 Task: Search one way flight ticket for 3 adults in first from Rockford: Chicago Rockford International Airport(was Northwest Chicagoland Regional Airport At Rockford) to Indianapolis: Indianapolis International Airport on 8-5-2023. Choice of flights is Alaska. Number of bags: 11 checked bags. Price is upto 106000. Outbound departure time preference is 8:00.
Action: Mouse moved to (376, 365)
Screenshot: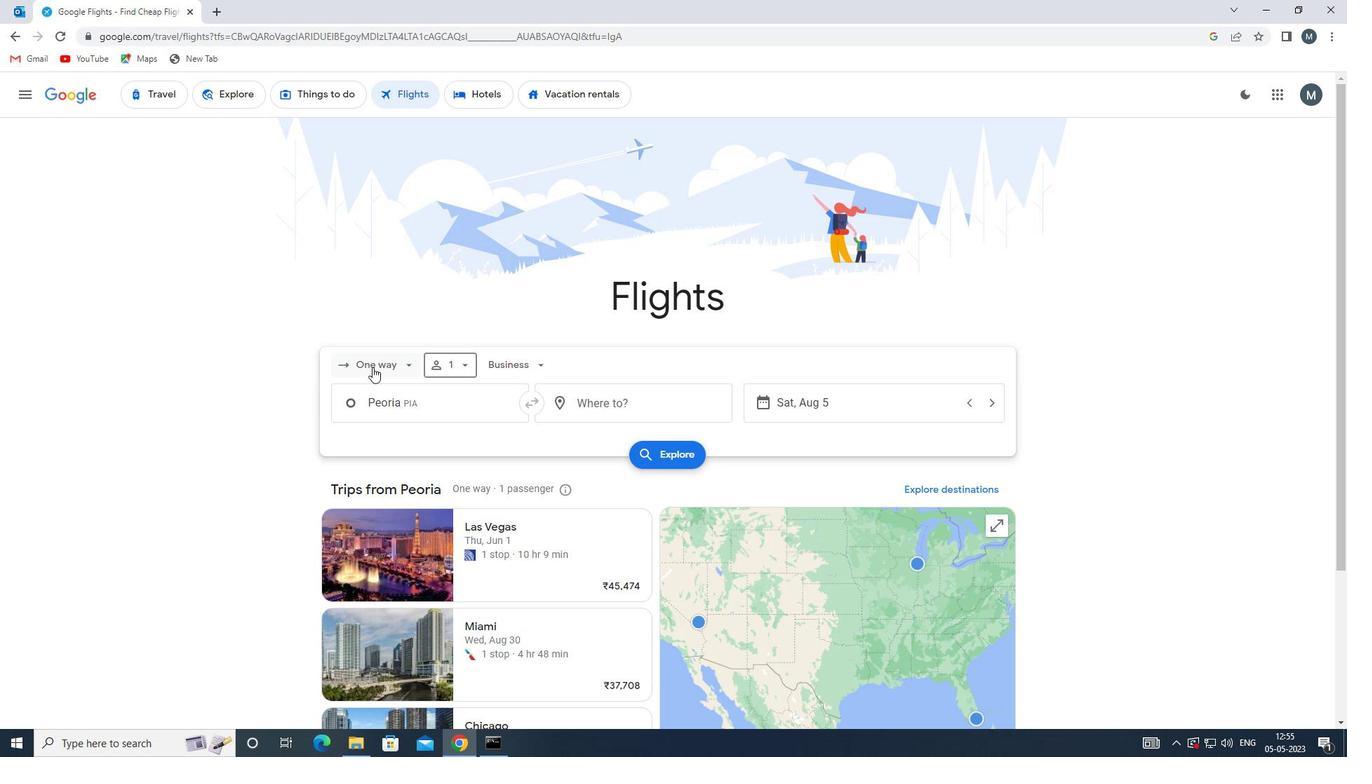 
Action: Mouse pressed left at (376, 365)
Screenshot: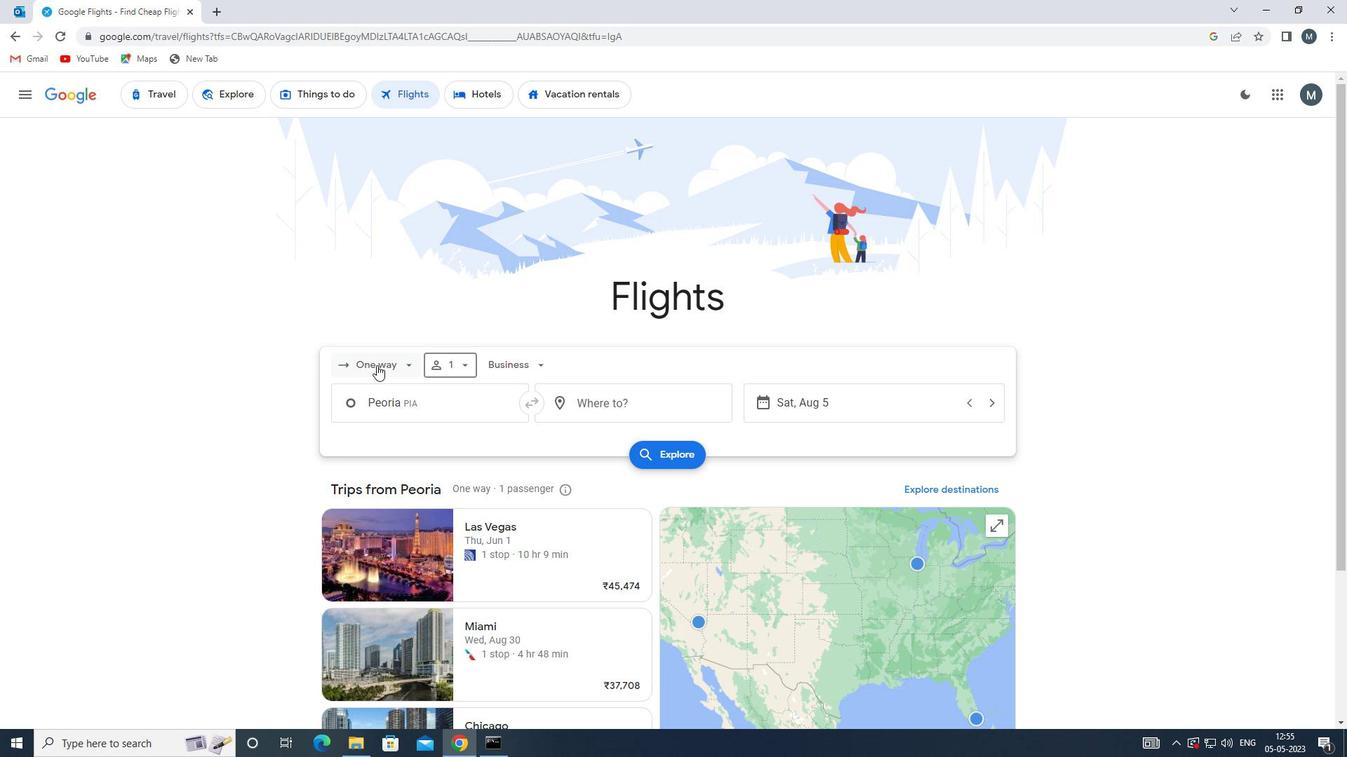 
Action: Mouse moved to (392, 434)
Screenshot: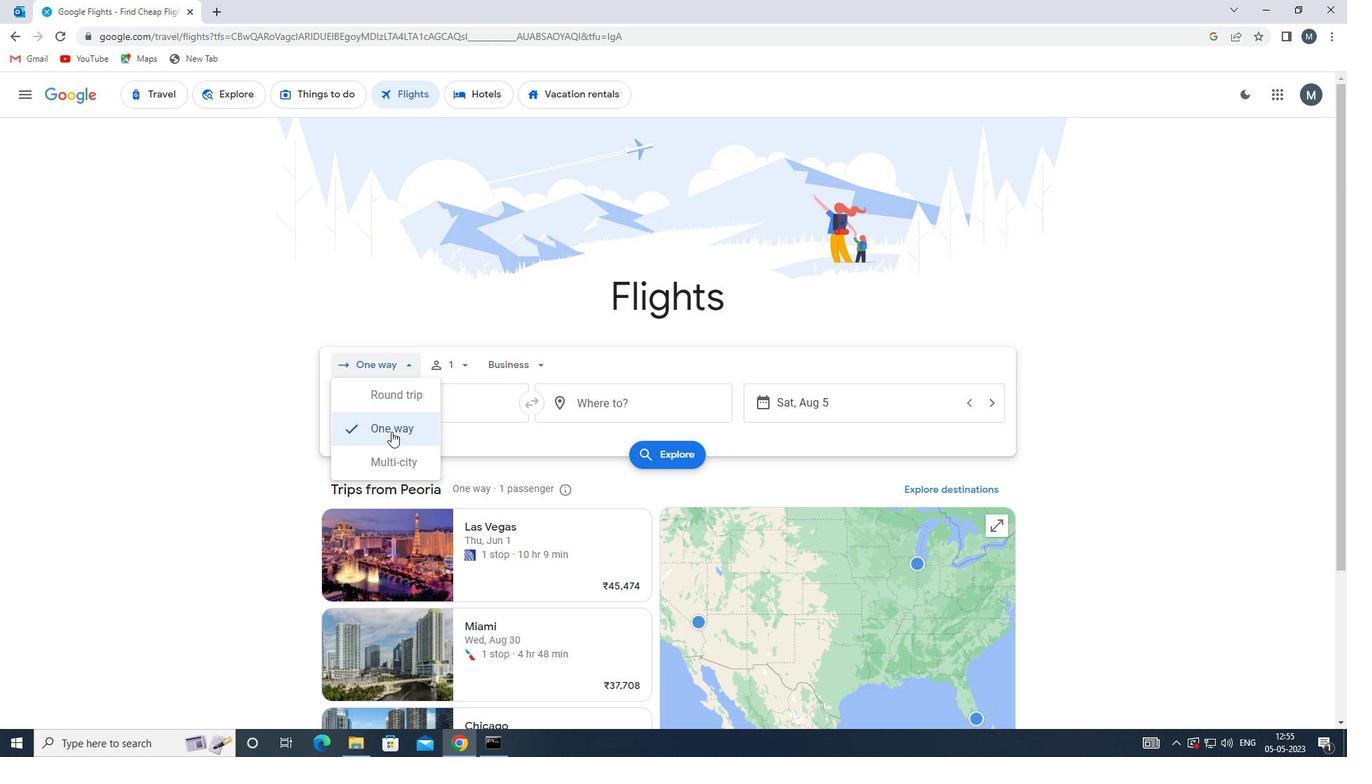 
Action: Mouse pressed left at (392, 434)
Screenshot: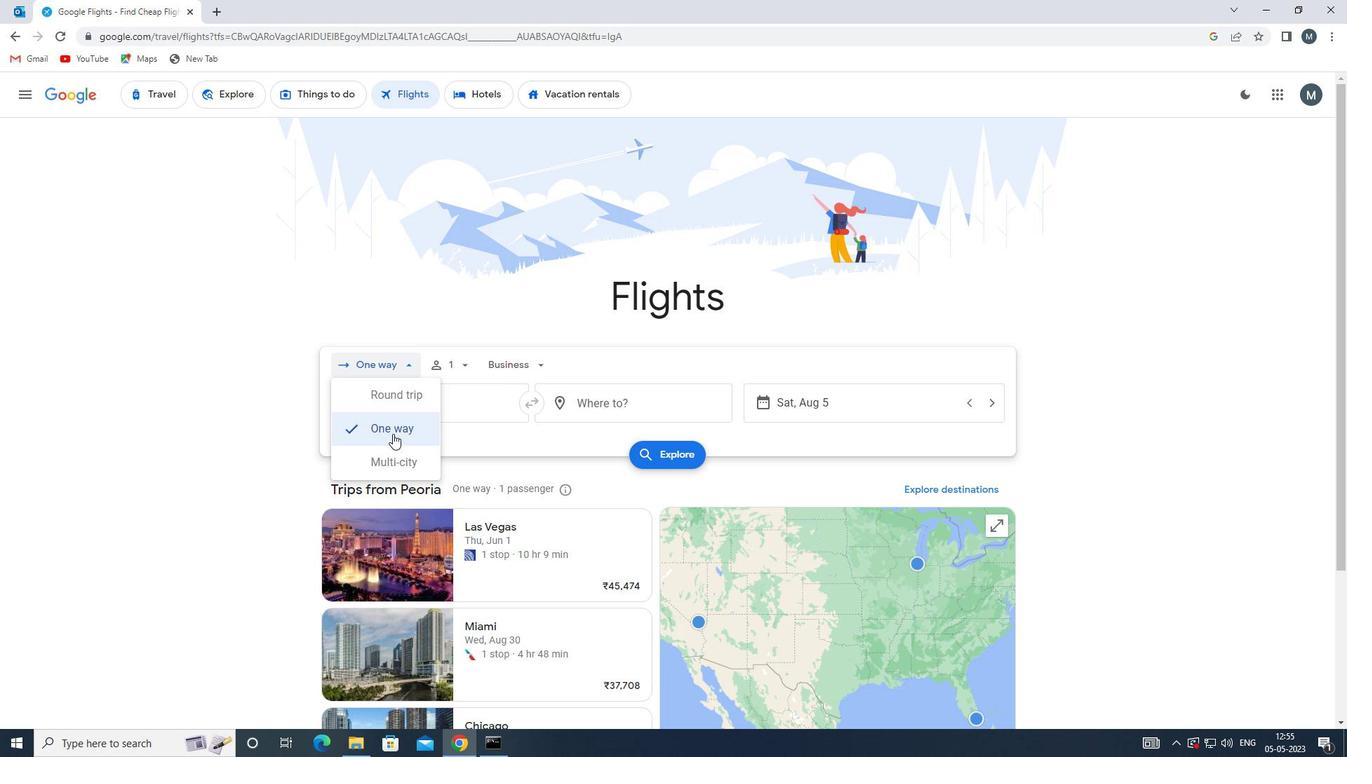 
Action: Mouse moved to (464, 363)
Screenshot: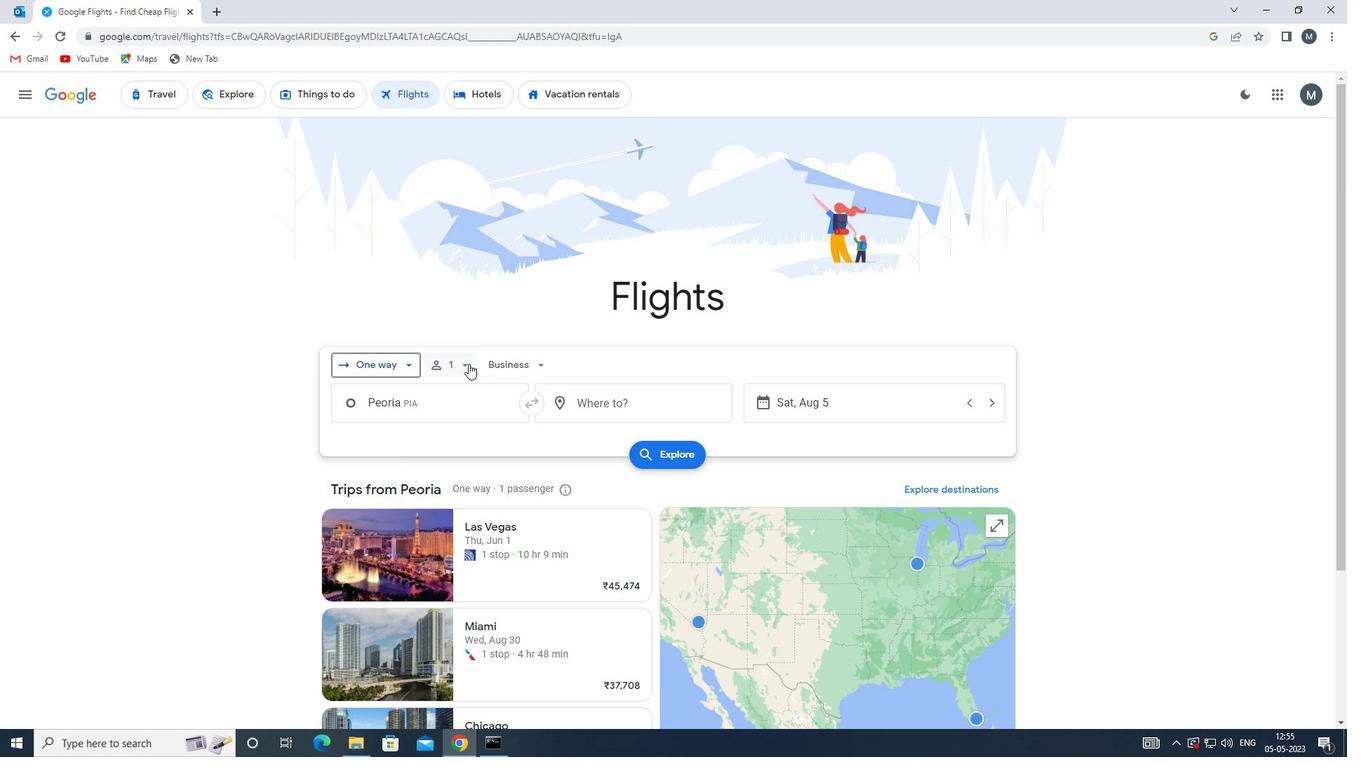 
Action: Mouse pressed left at (464, 363)
Screenshot: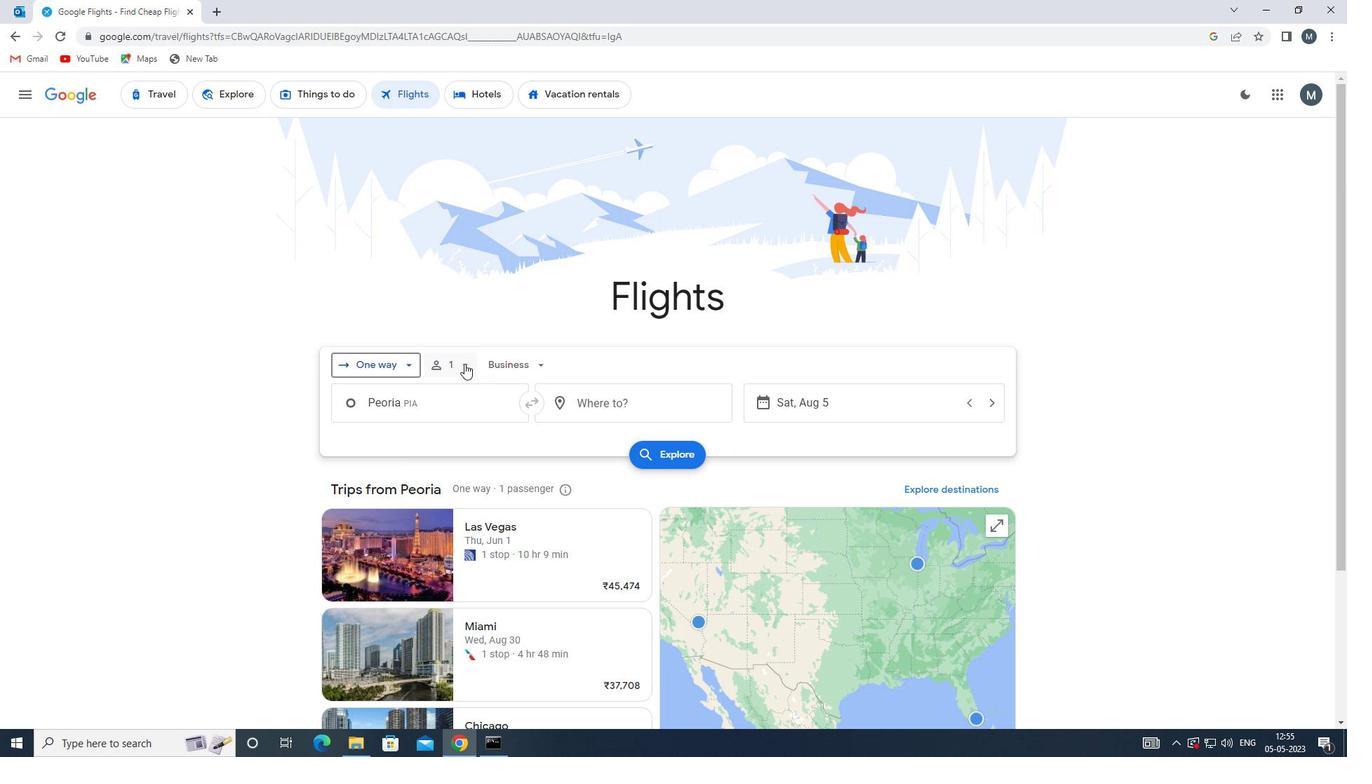 
Action: Mouse moved to (571, 399)
Screenshot: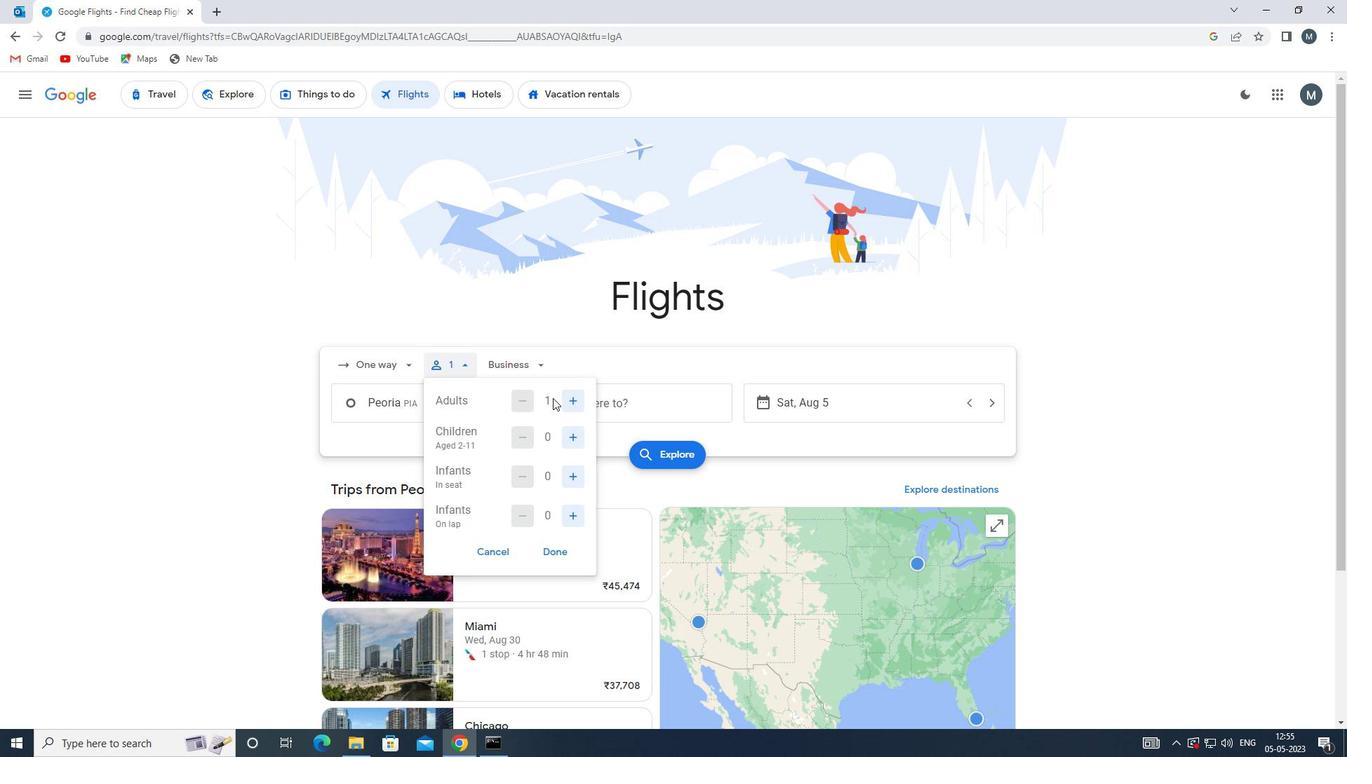 
Action: Mouse pressed left at (571, 399)
Screenshot: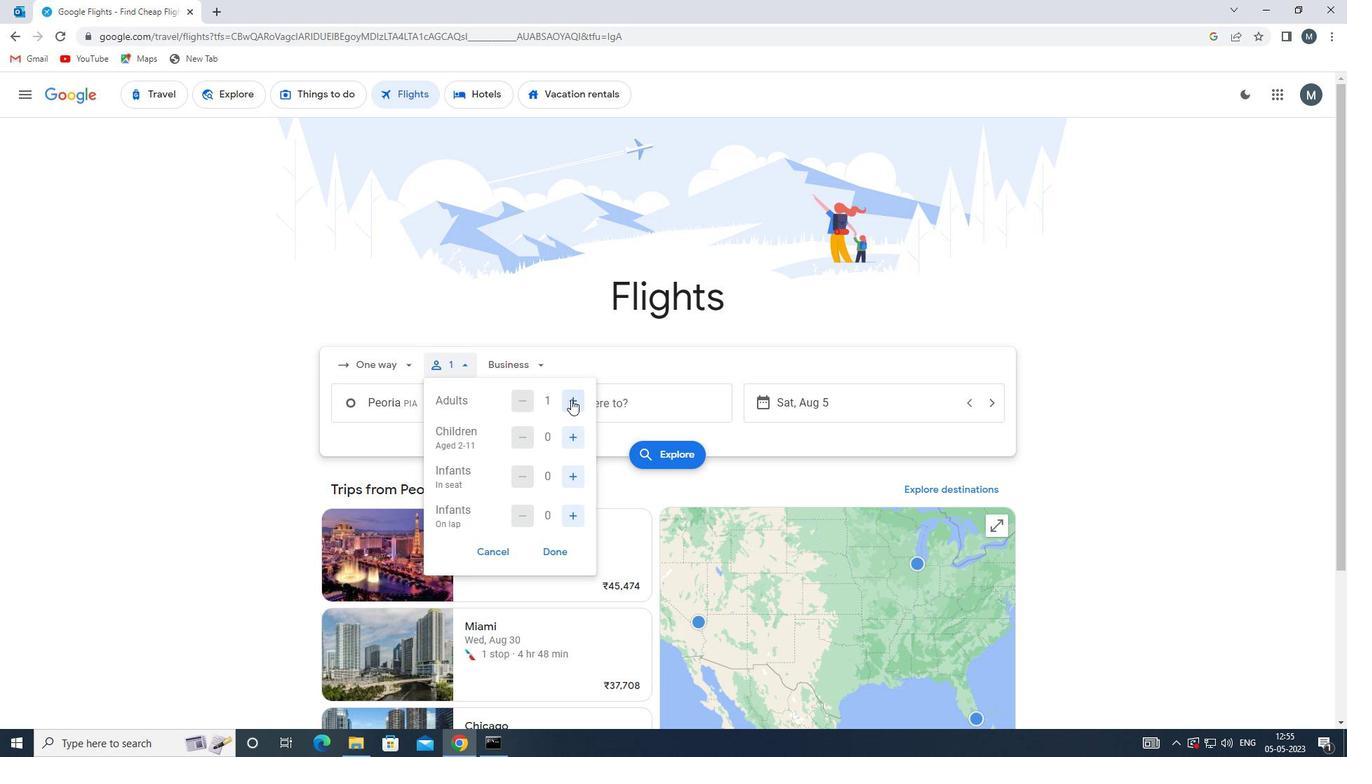 
Action: Mouse pressed left at (571, 399)
Screenshot: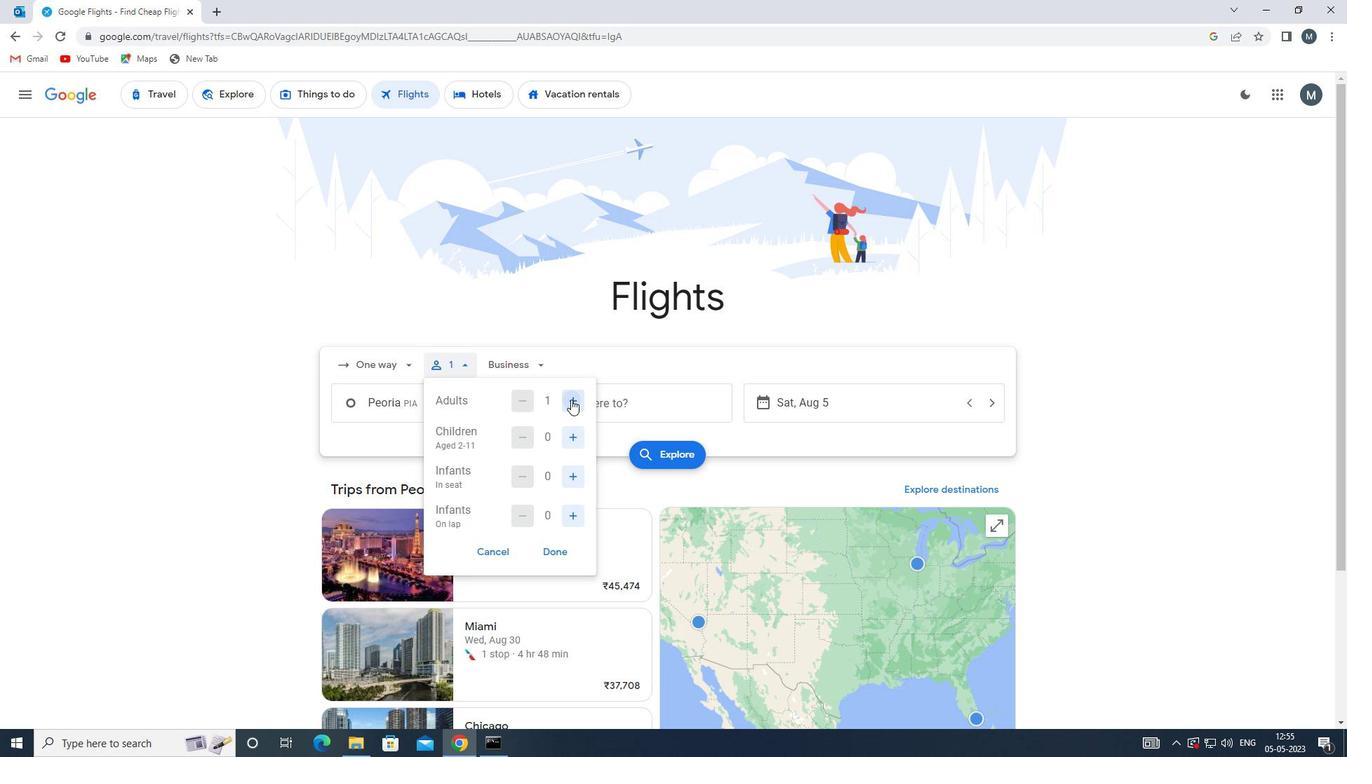 
Action: Mouse moved to (563, 549)
Screenshot: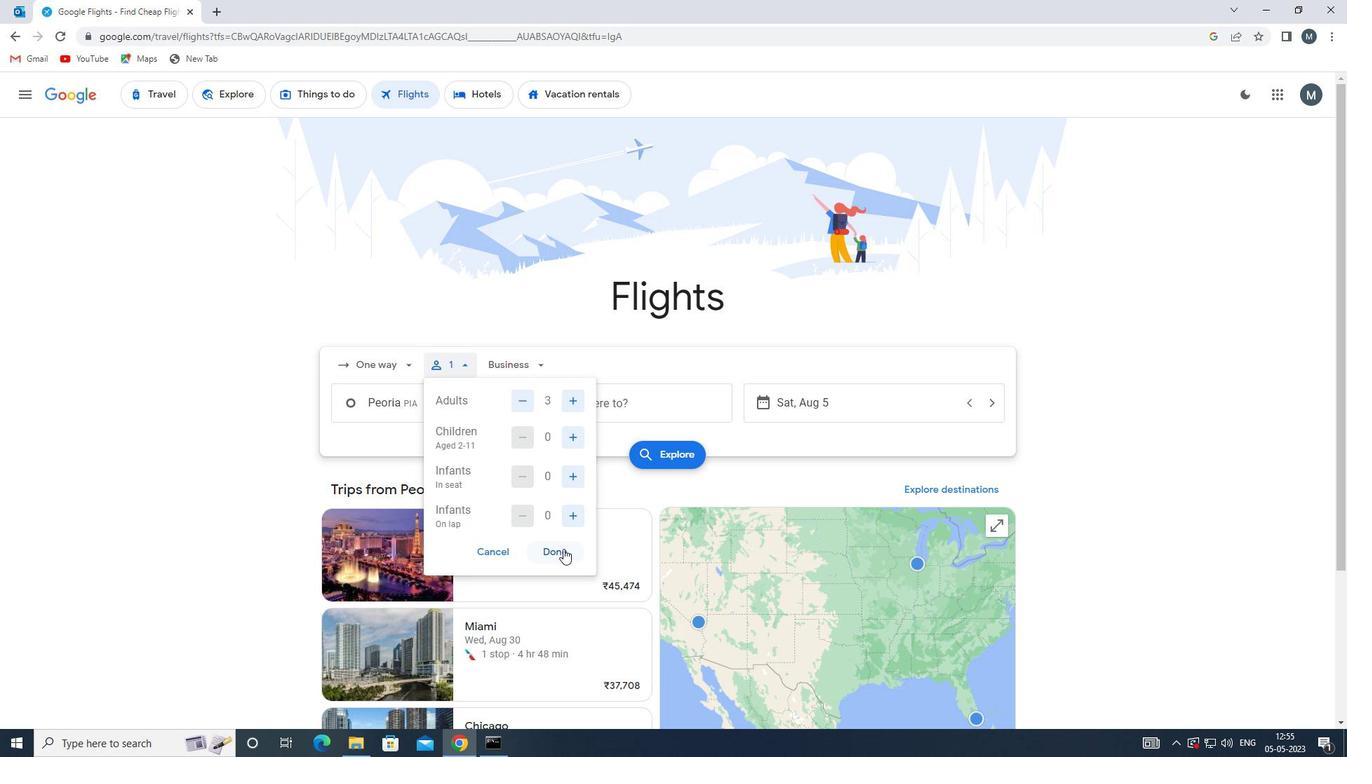 
Action: Mouse pressed left at (563, 549)
Screenshot: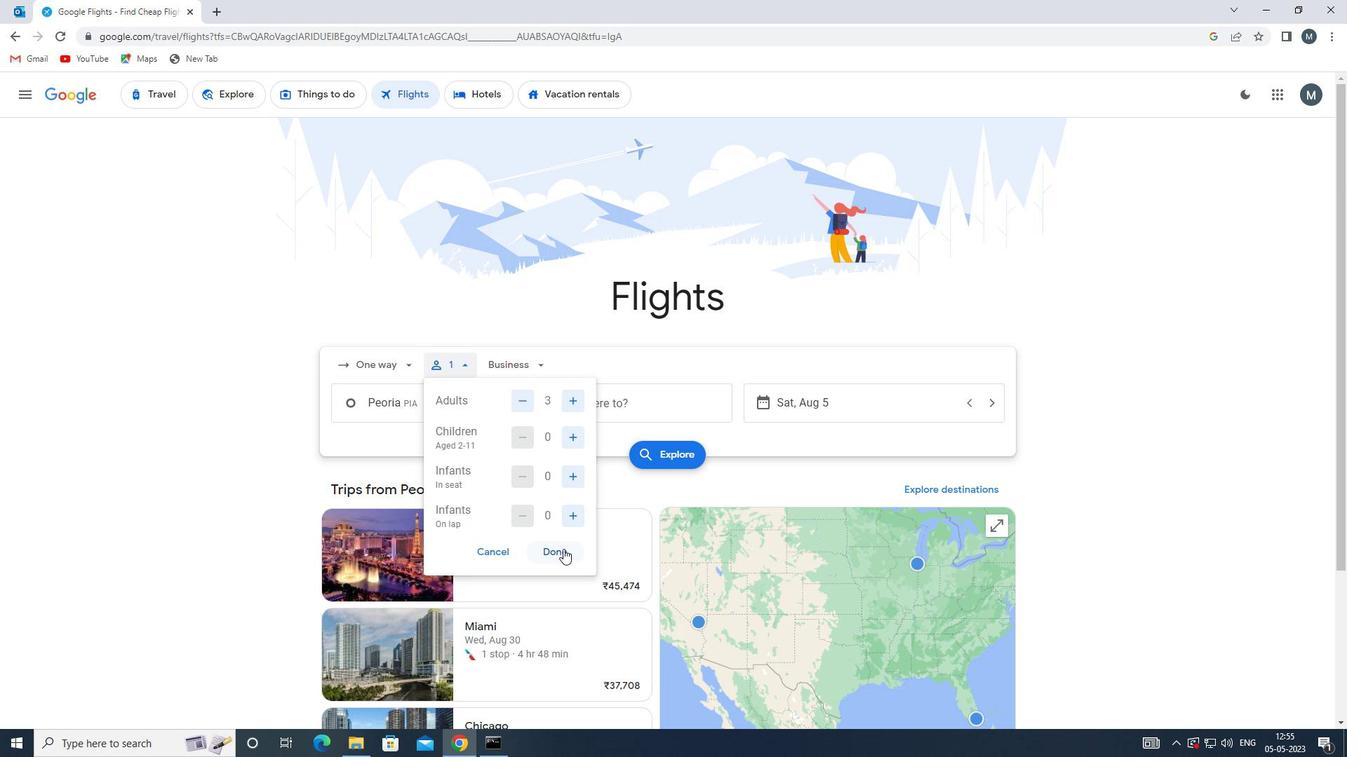 
Action: Mouse moved to (533, 371)
Screenshot: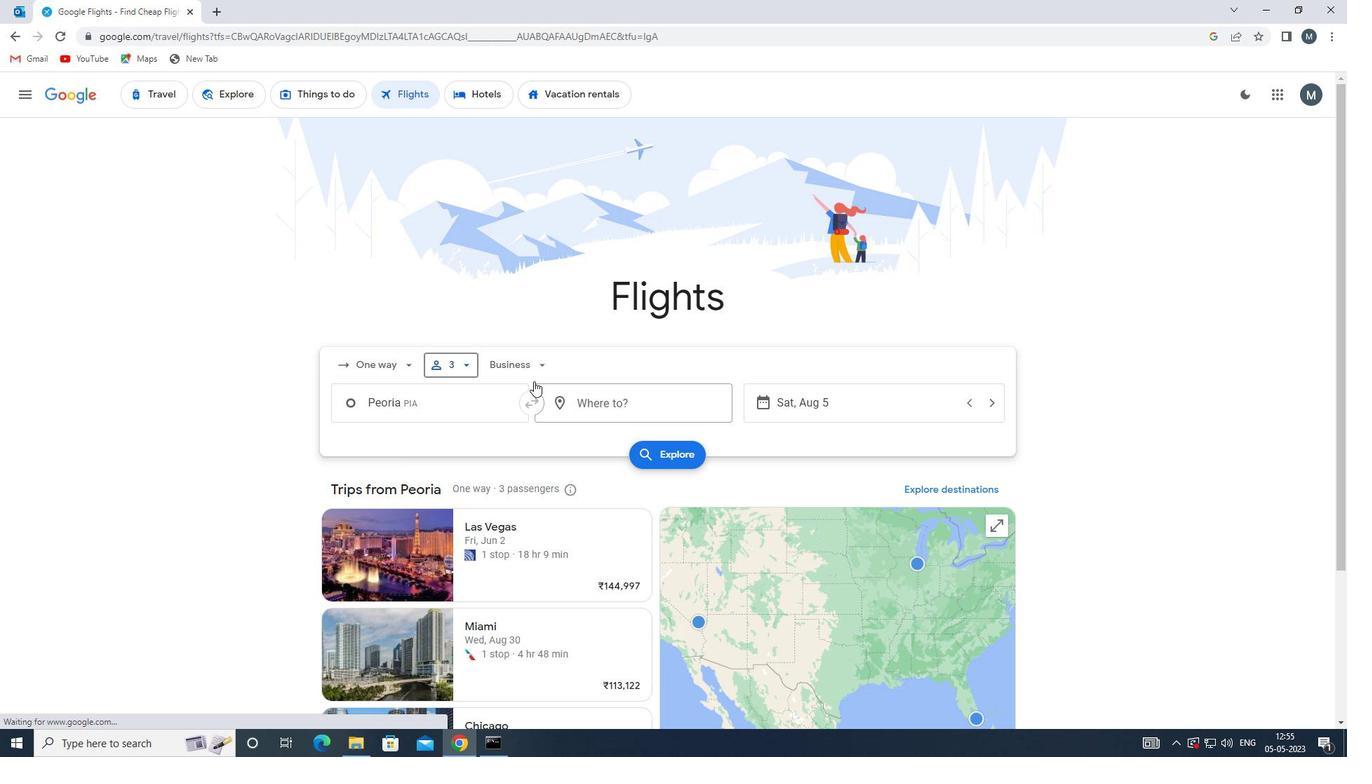 
Action: Mouse pressed left at (533, 371)
Screenshot: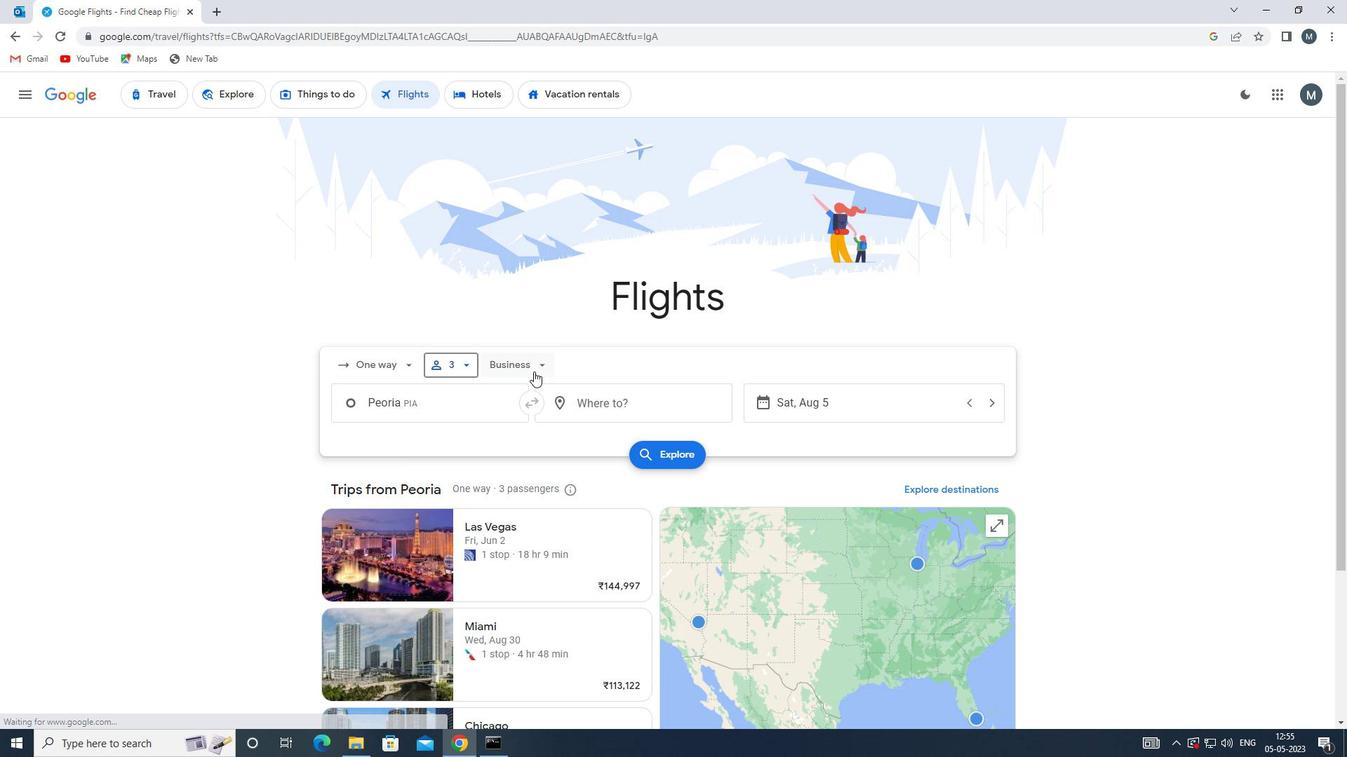 
Action: Mouse moved to (545, 496)
Screenshot: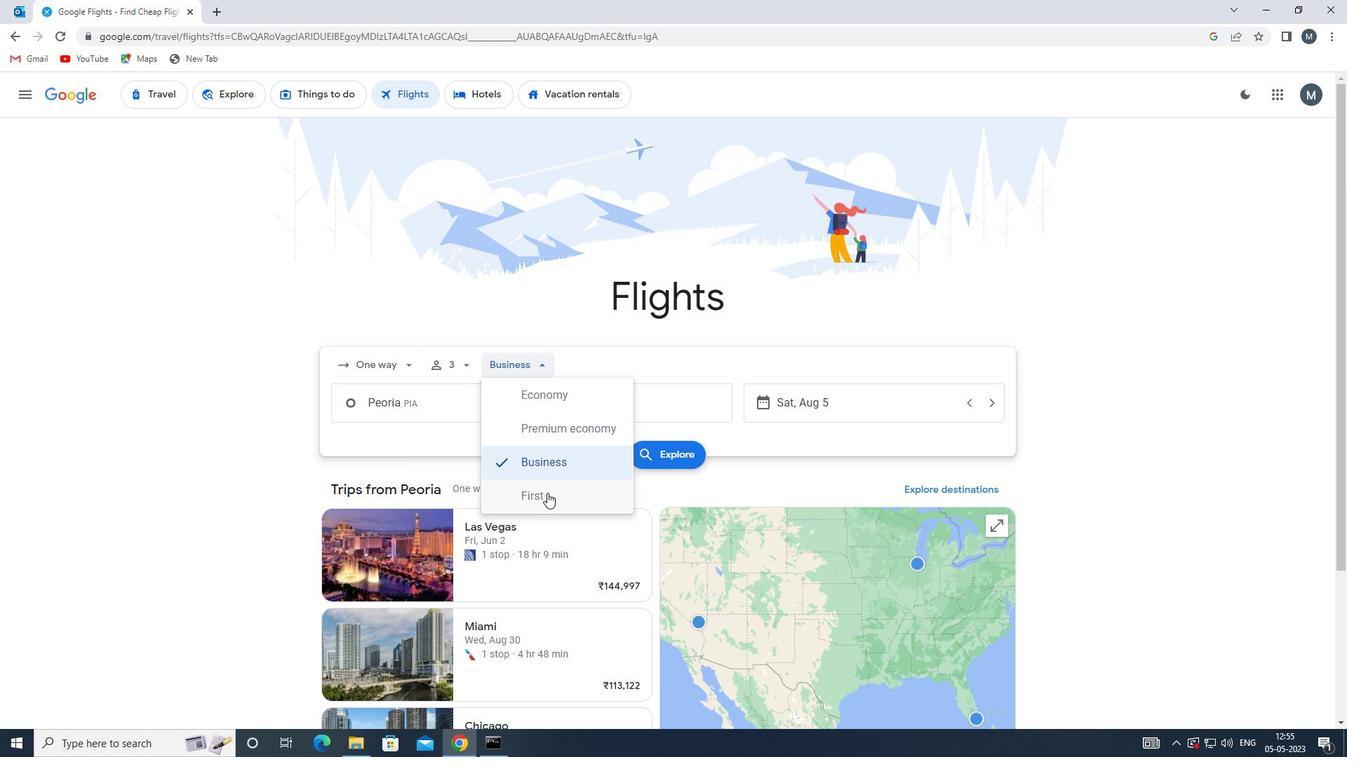 
Action: Mouse pressed left at (545, 496)
Screenshot: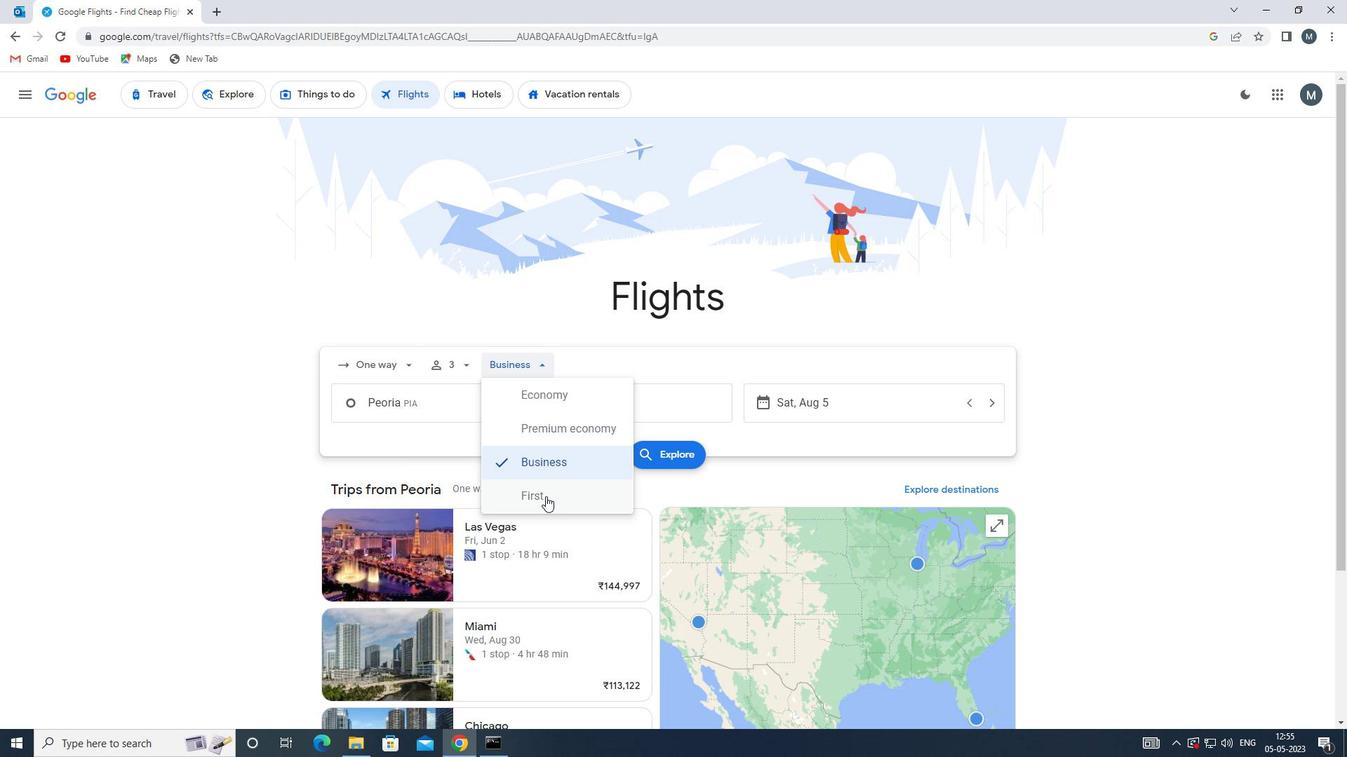
Action: Mouse moved to (453, 404)
Screenshot: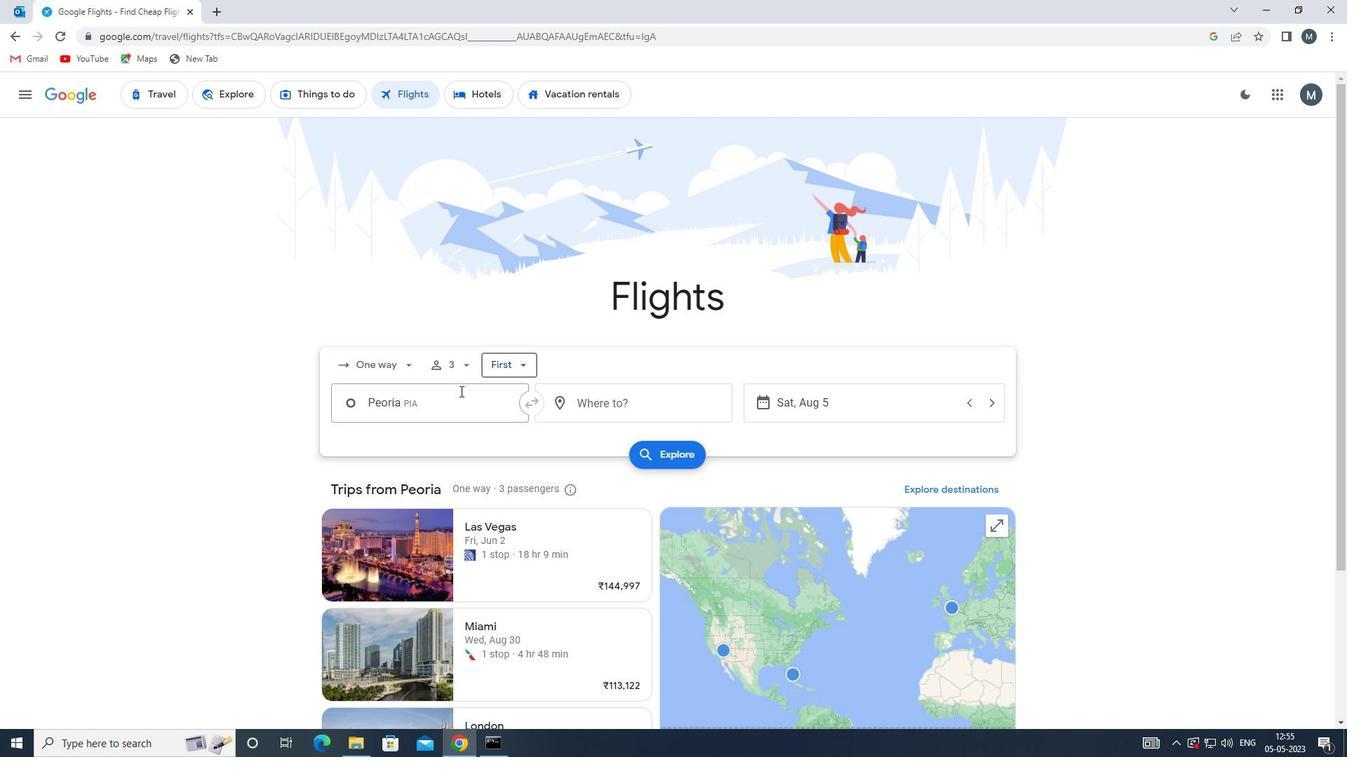 
Action: Mouse pressed left at (453, 404)
Screenshot: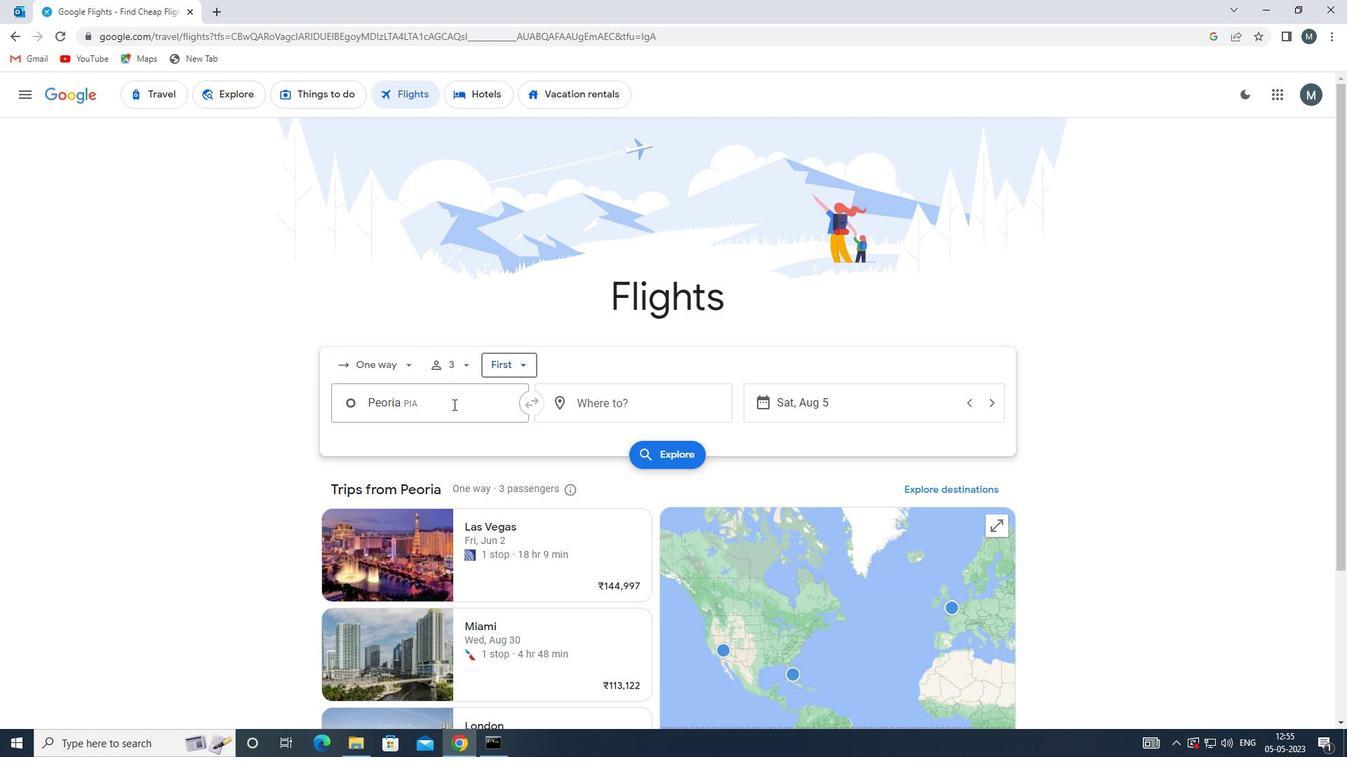 
Action: Key pressed chicago<Key.space>r
Screenshot: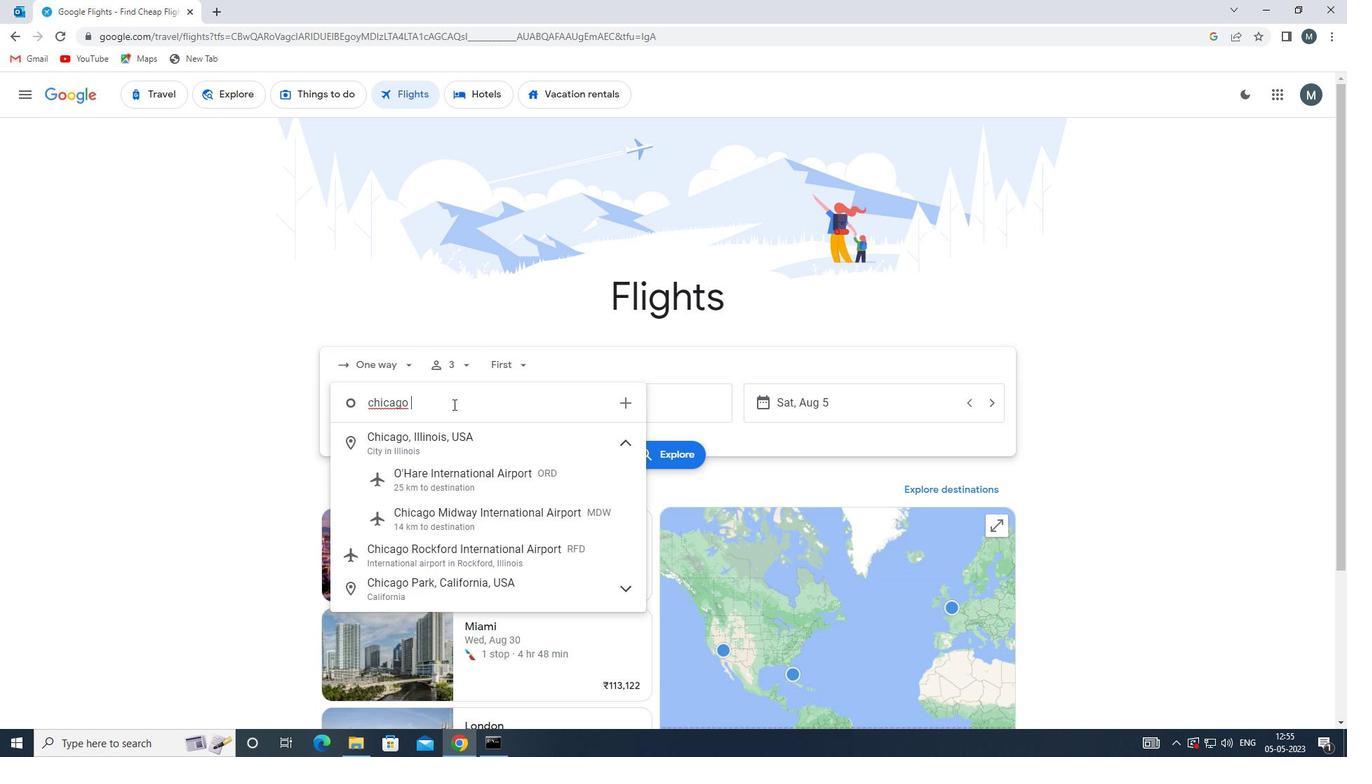 
Action: Mouse moved to (474, 441)
Screenshot: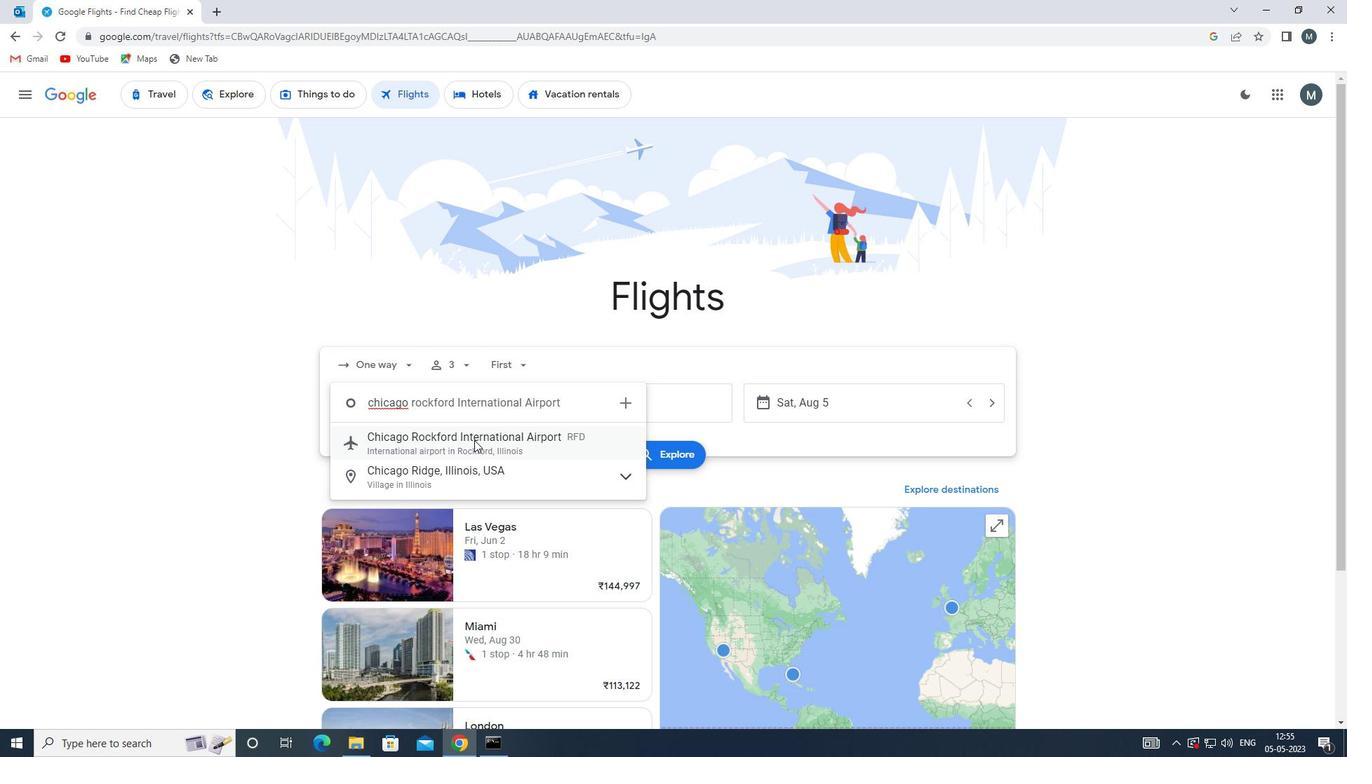 
Action: Mouse pressed left at (474, 441)
Screenshot: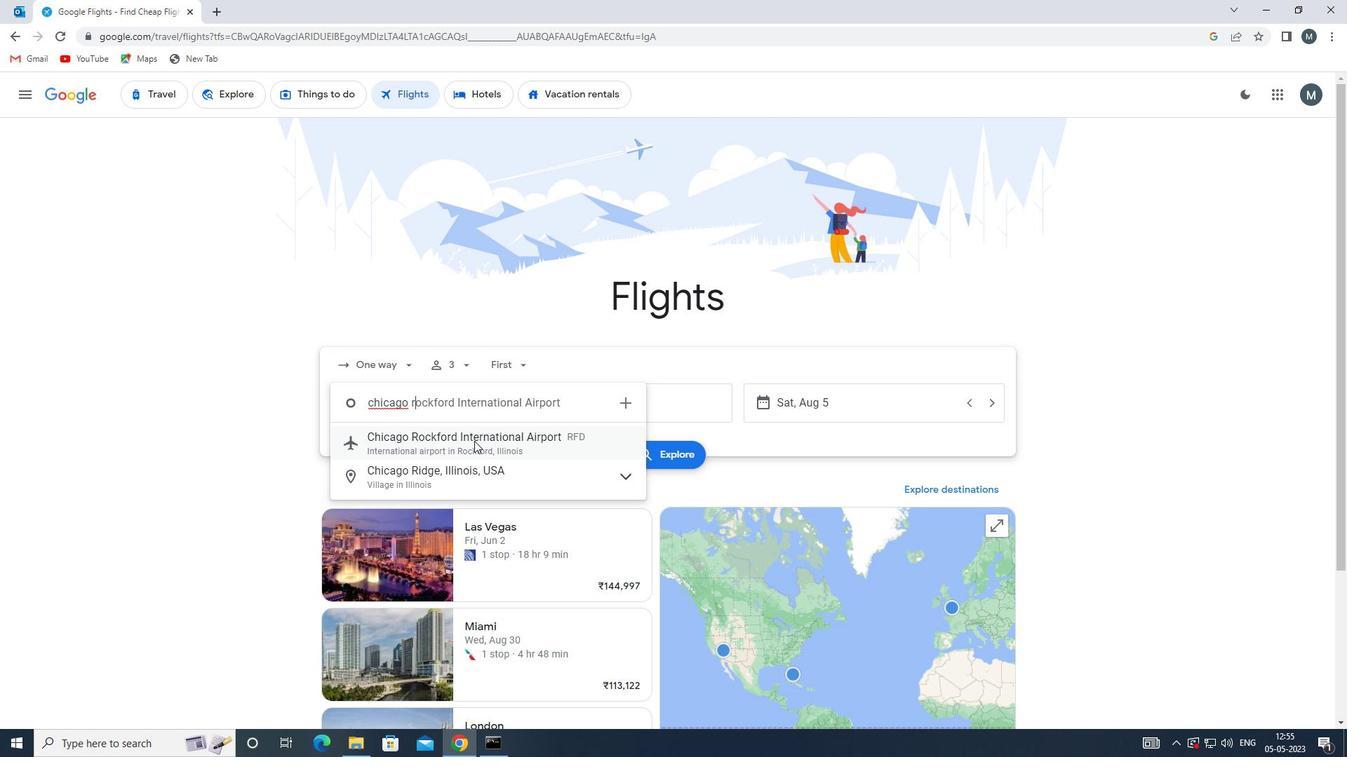 
Action: Mouse moved to (609, 414)
Screenshot: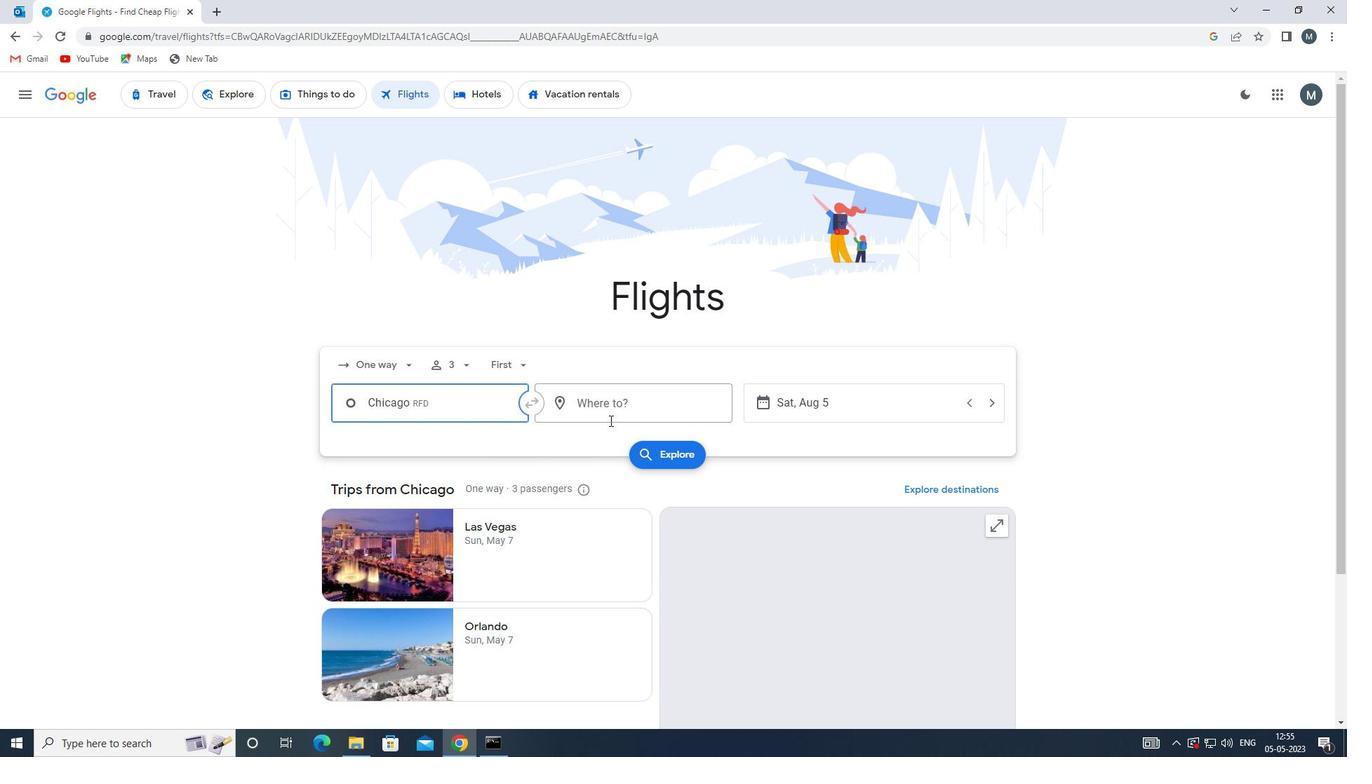 
Action: Mouse pressed left at (609, 414)
Screenshot: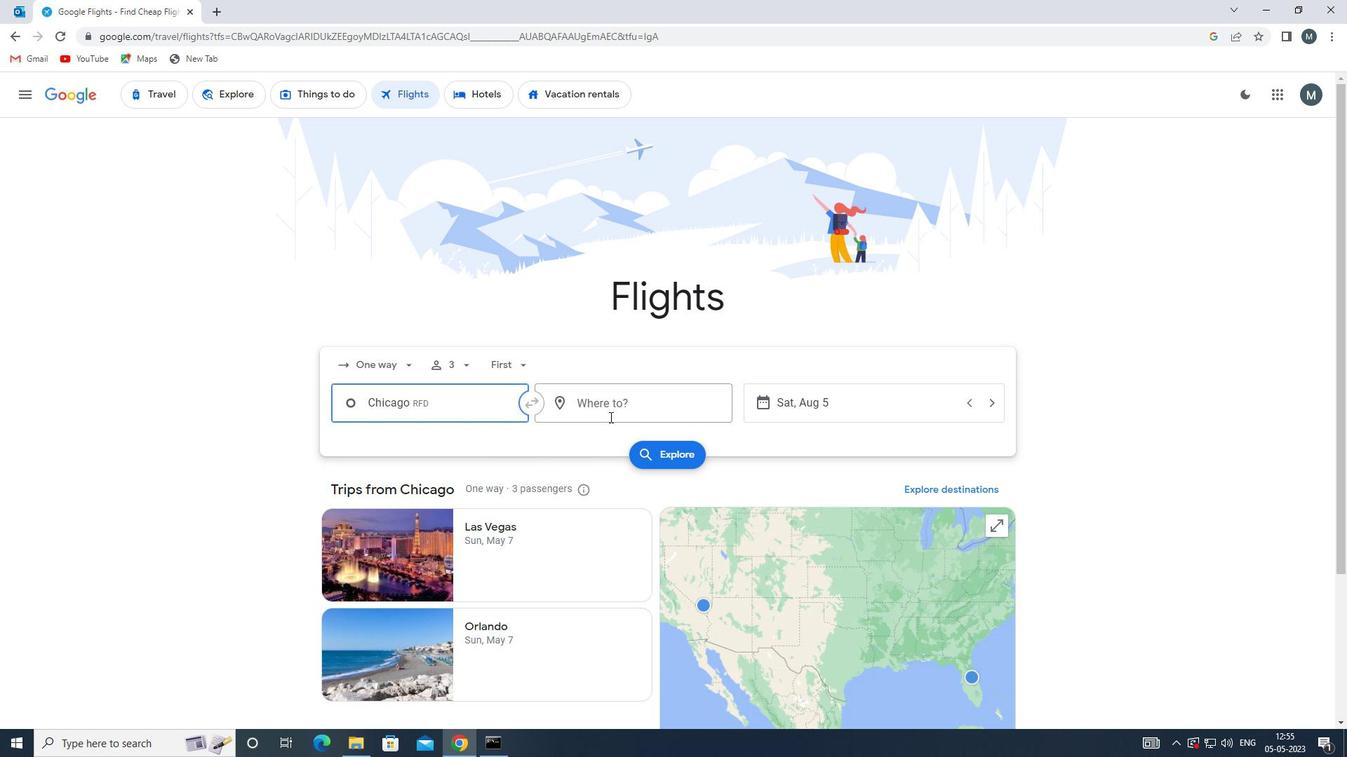 
Action: Key pressed ind
Screenshot: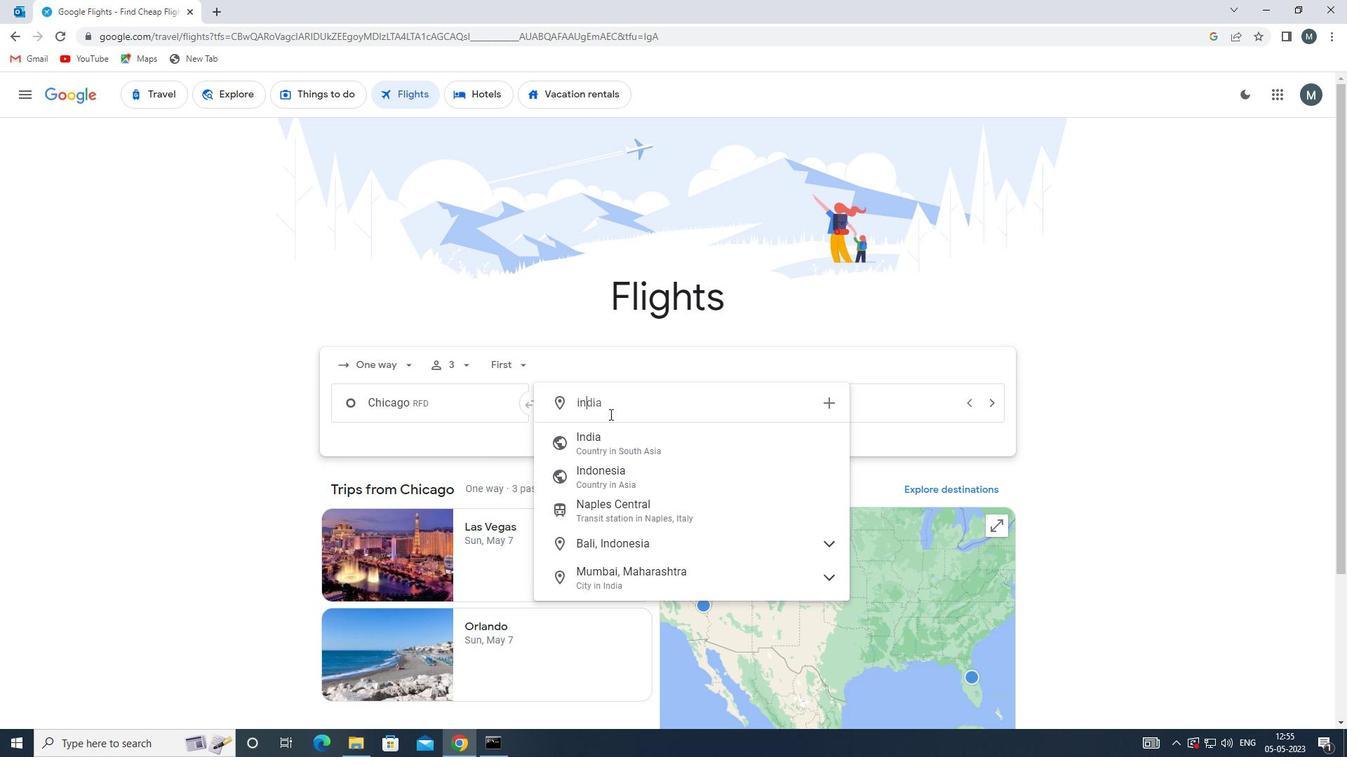 
Action: Mouse moved to (632, 446)
Screenshot: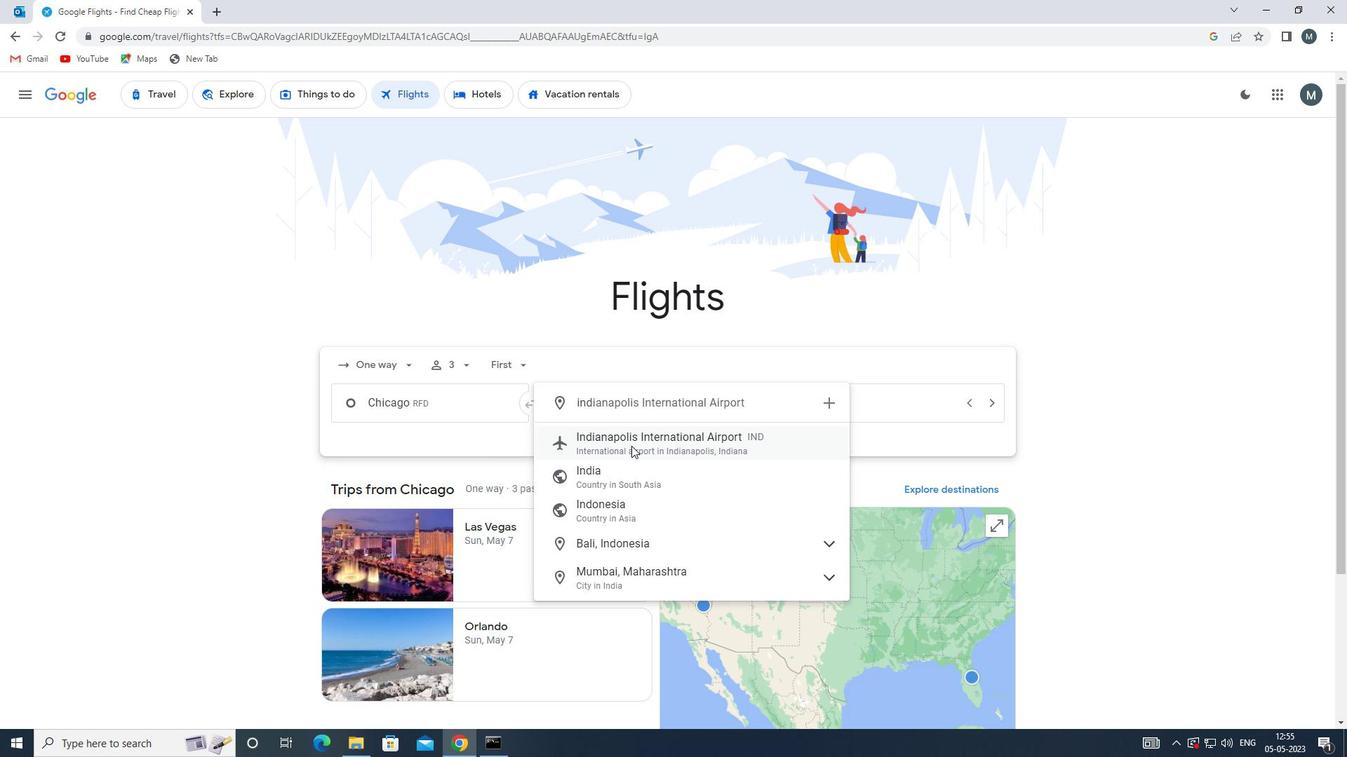 
Action: Mouse pressed left at (632, 446)
Screenshot: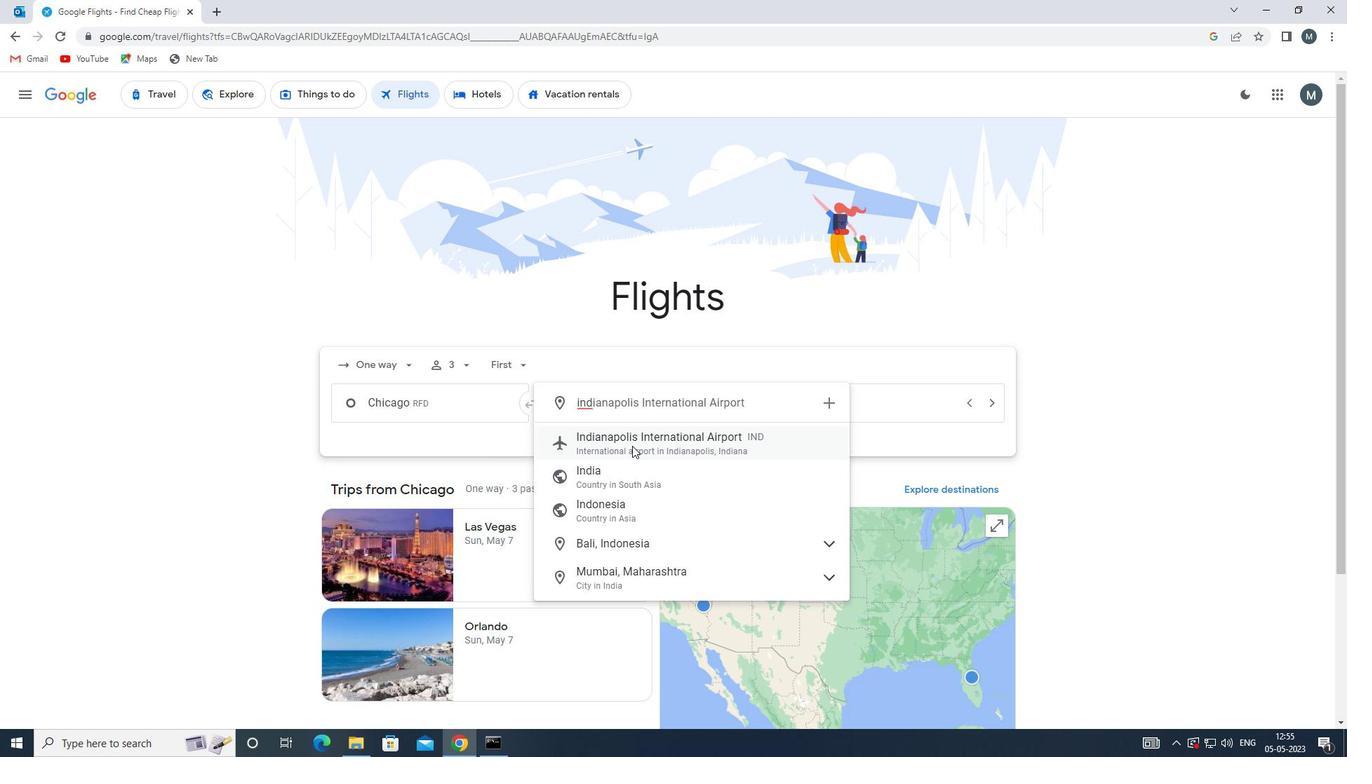 
Action: Mouse moved to (846, 392)
Screenshot: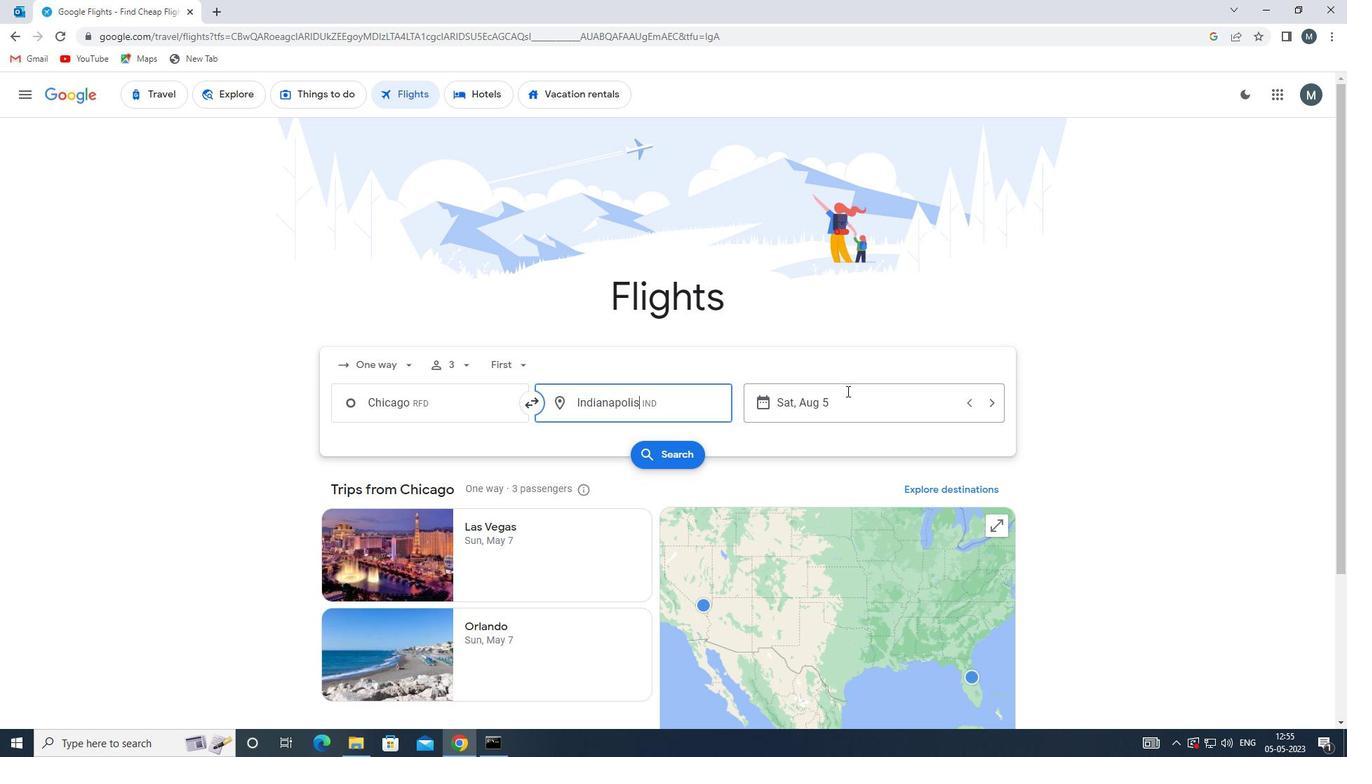 
Action: Mouse pressed left at (846, 392)
Screenshot: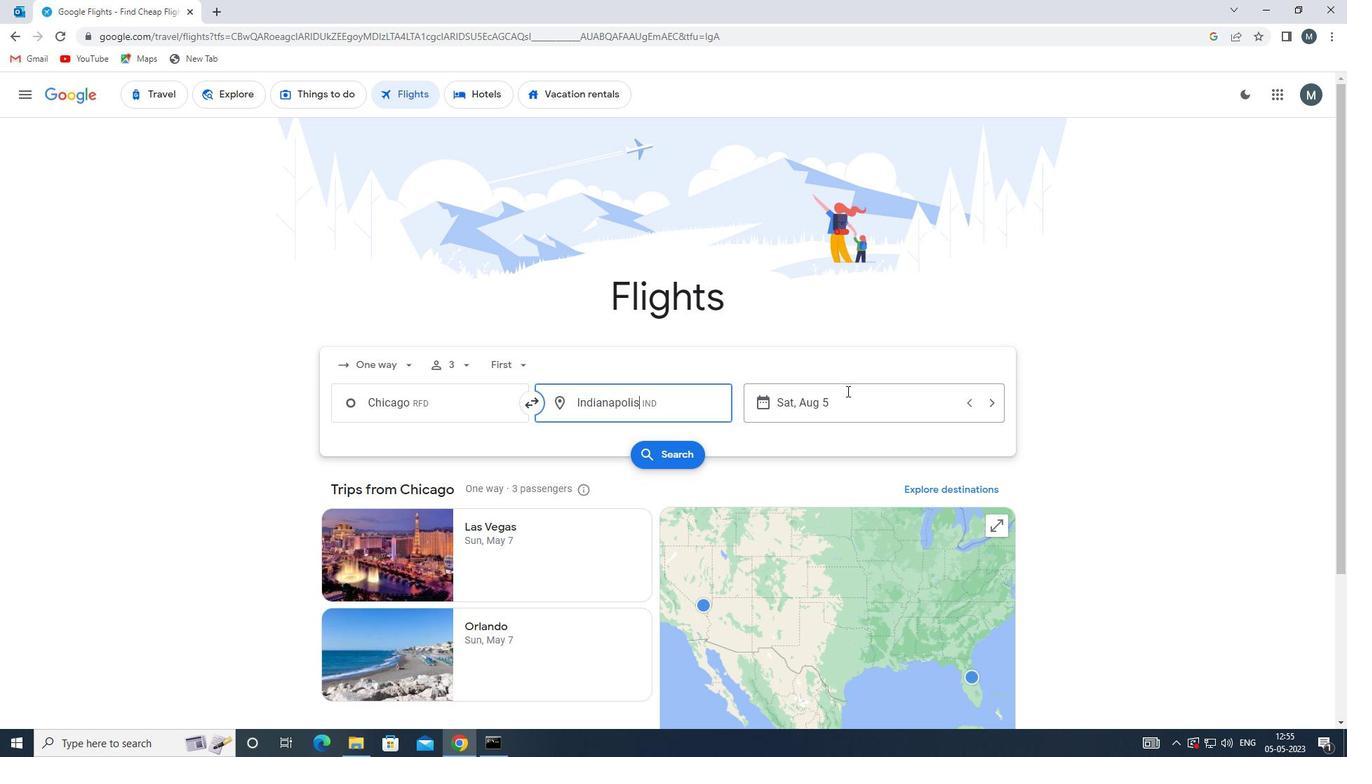 
Action: Mouse moved to (709, 472)
Screenshot: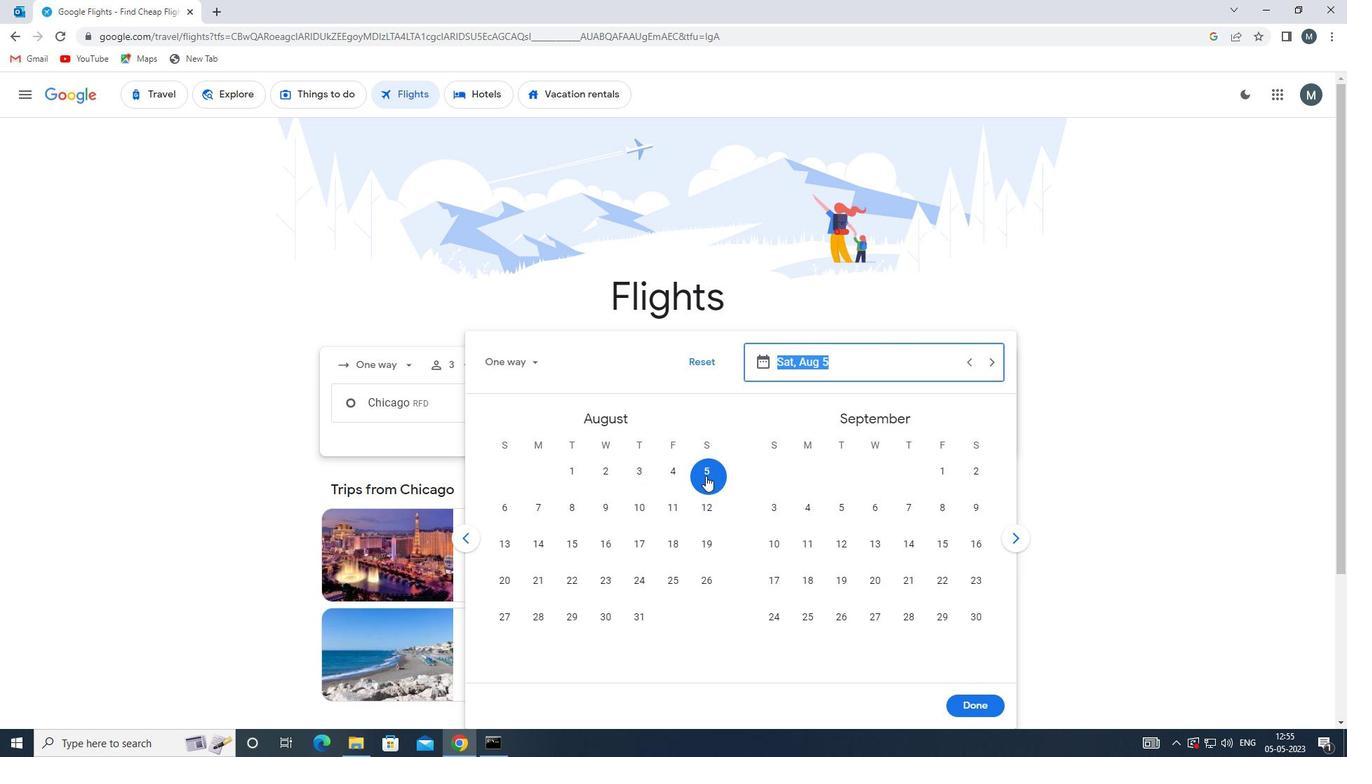 
Action: Mouse pressed left at (709, 472)
Screenshot: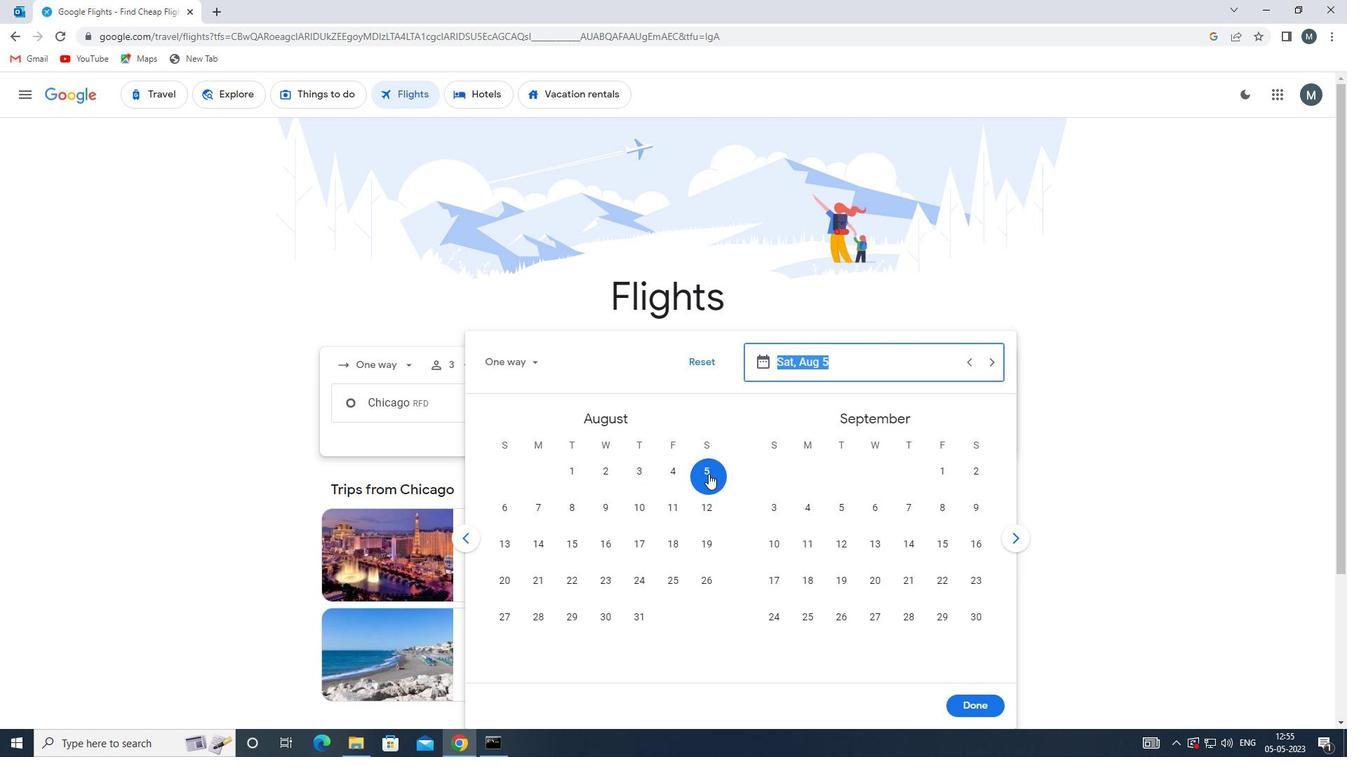 
Action: Mouse moved to (974, 703)
Screenshot: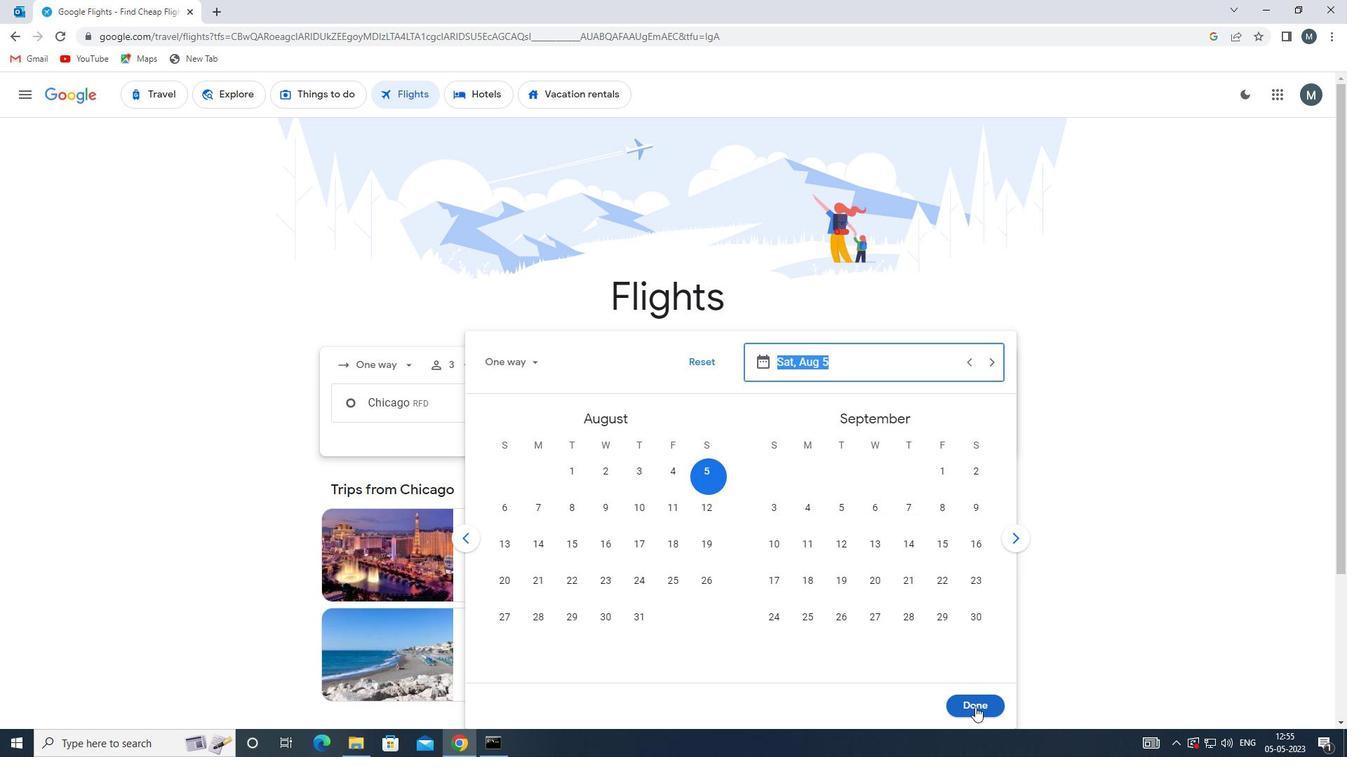 
Action: Mouse pressed left at (974, 703)
Screenshot: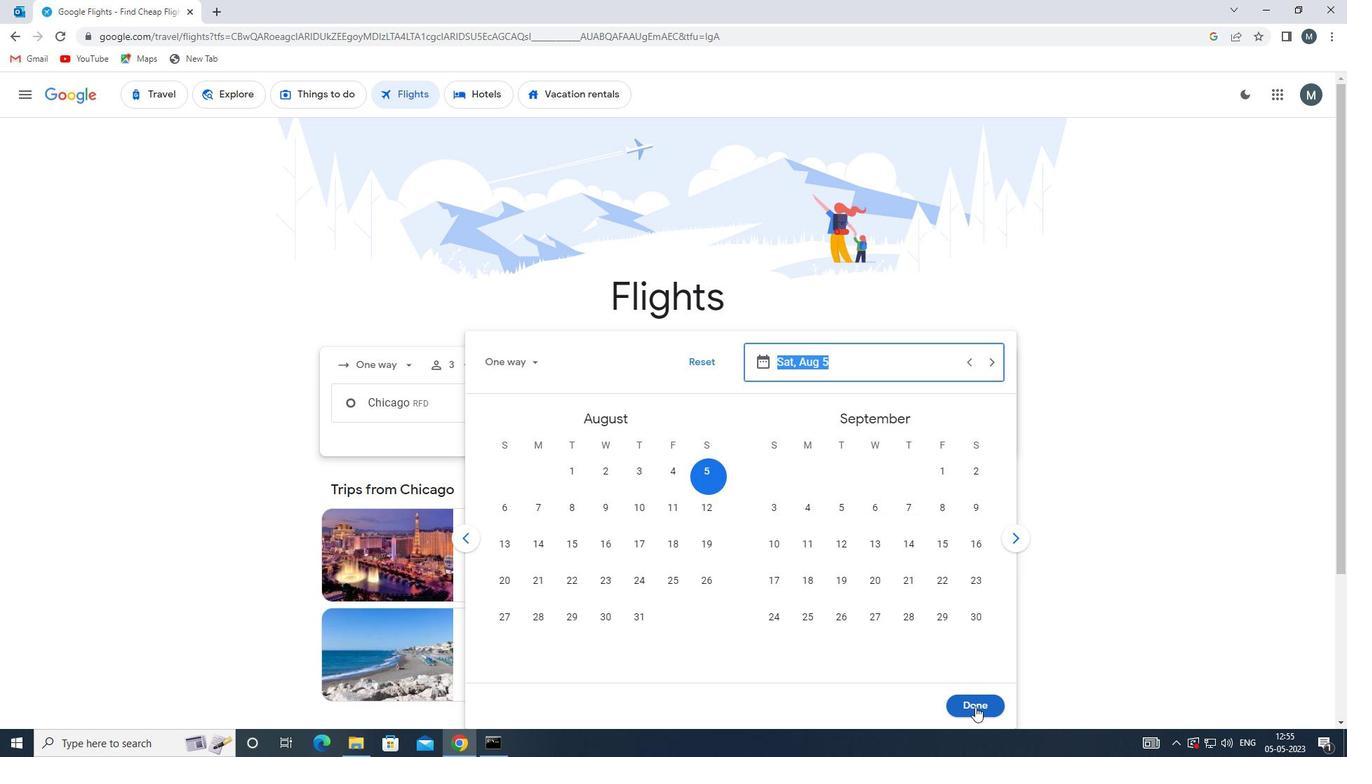
Action: Mouse moved to (686, 454)
Screenshot: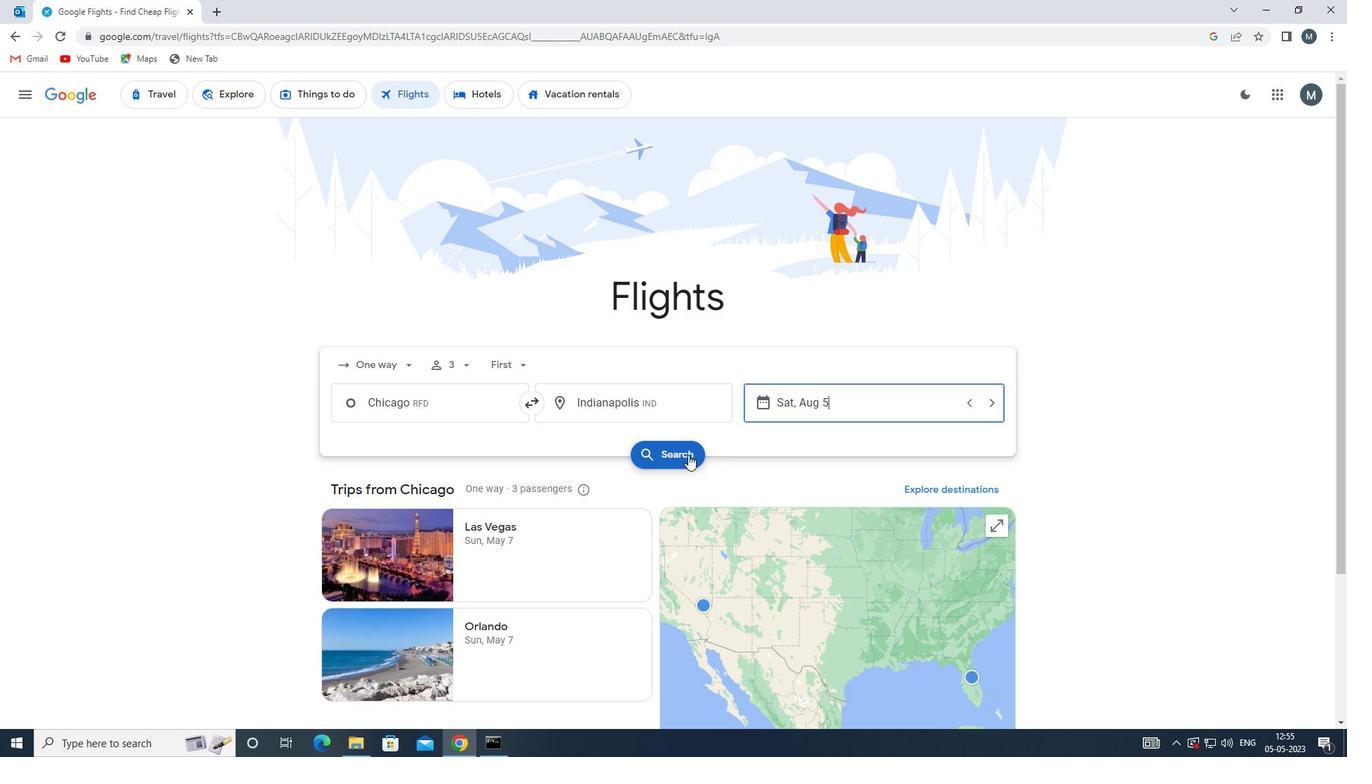 
Action: Mouse pressed left at (686, 454)
Screenshot: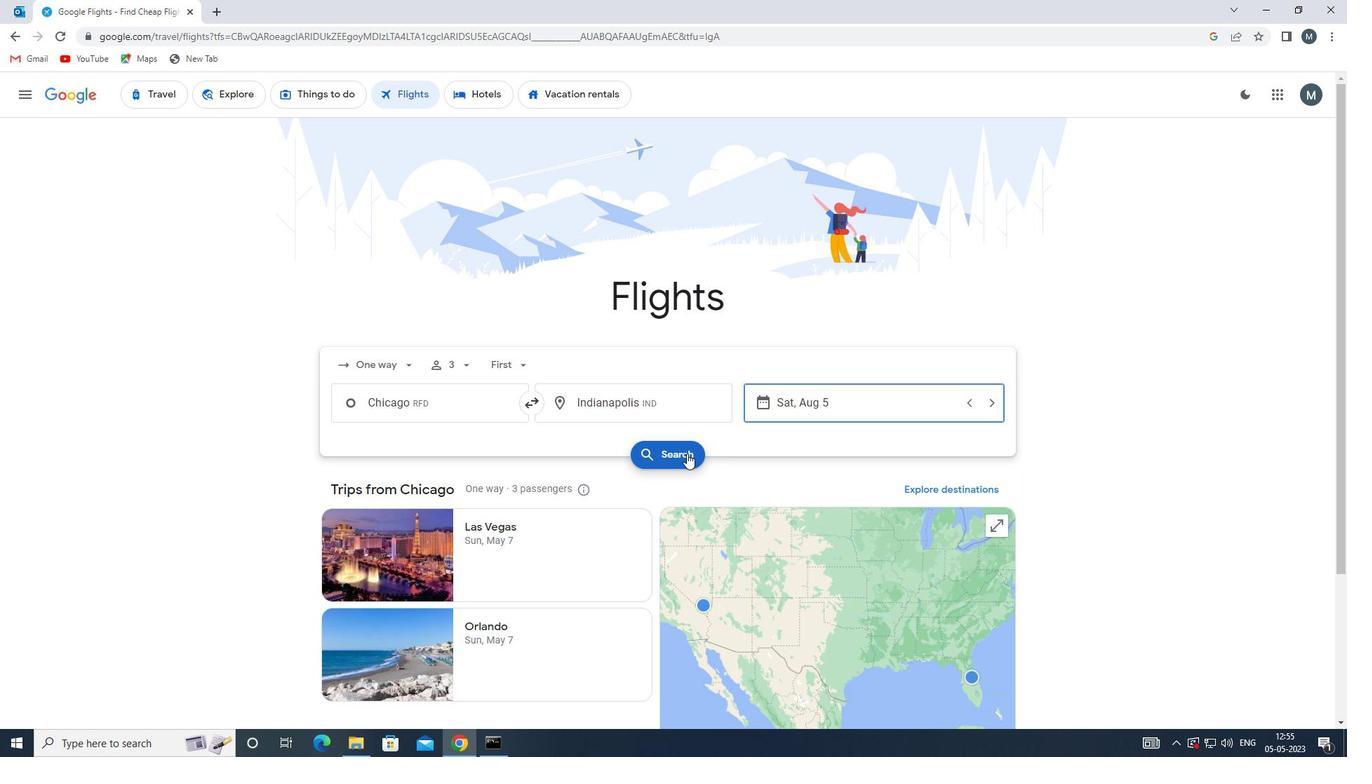 
Action: Mouse moved to (350, 222)
Screenshot: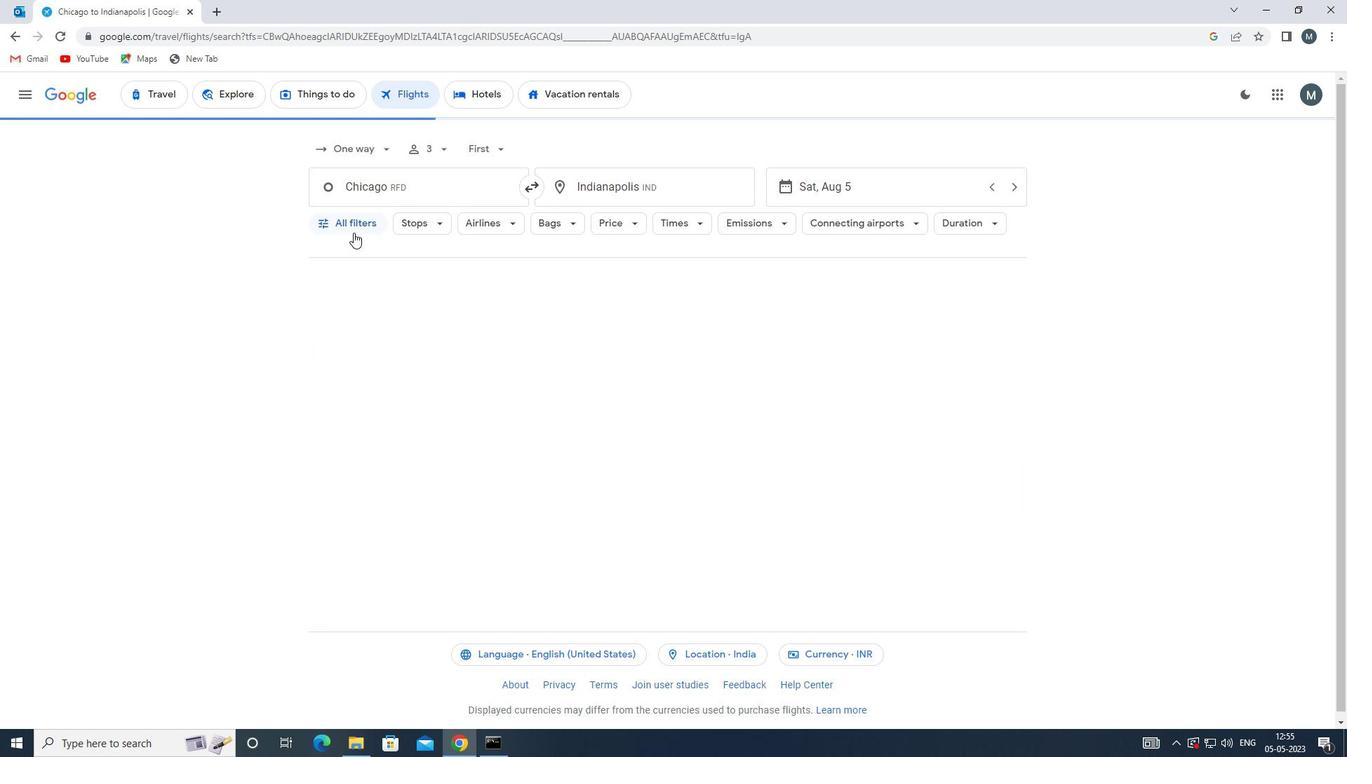 
Action: Mouse pressed left at (350, 222)
Screenshot: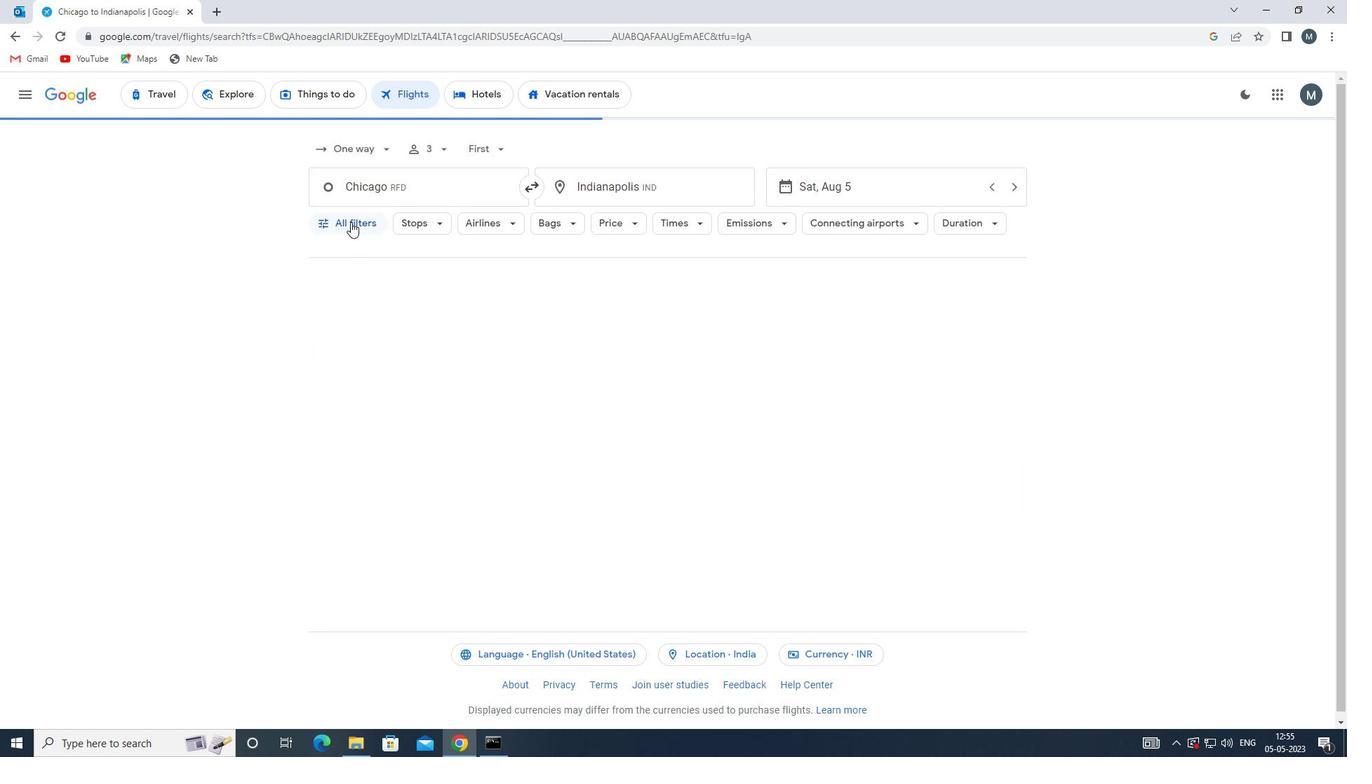 
Action: Mouse moved to (406, 361)
Screenshot: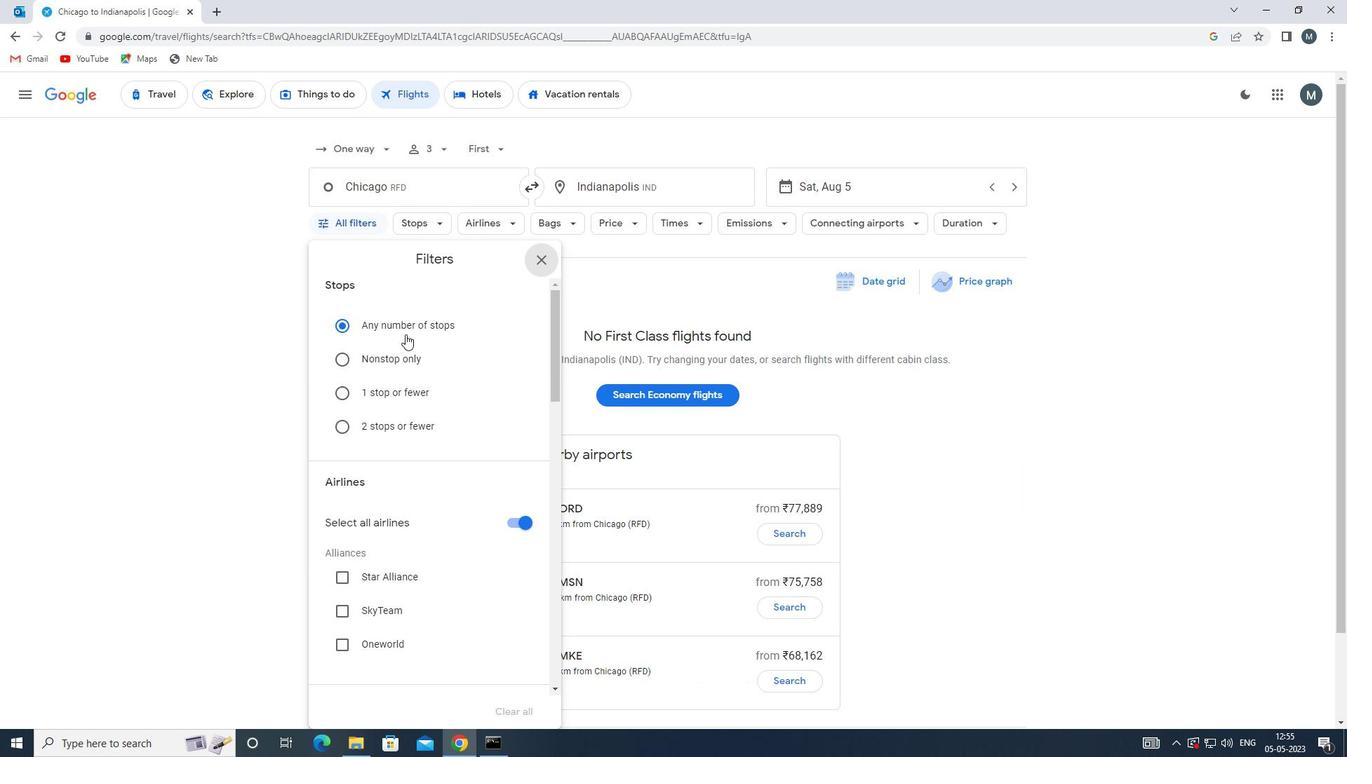 
Action: Mouse scrolled (406, 360) with delta (0, 0)
Screenshot: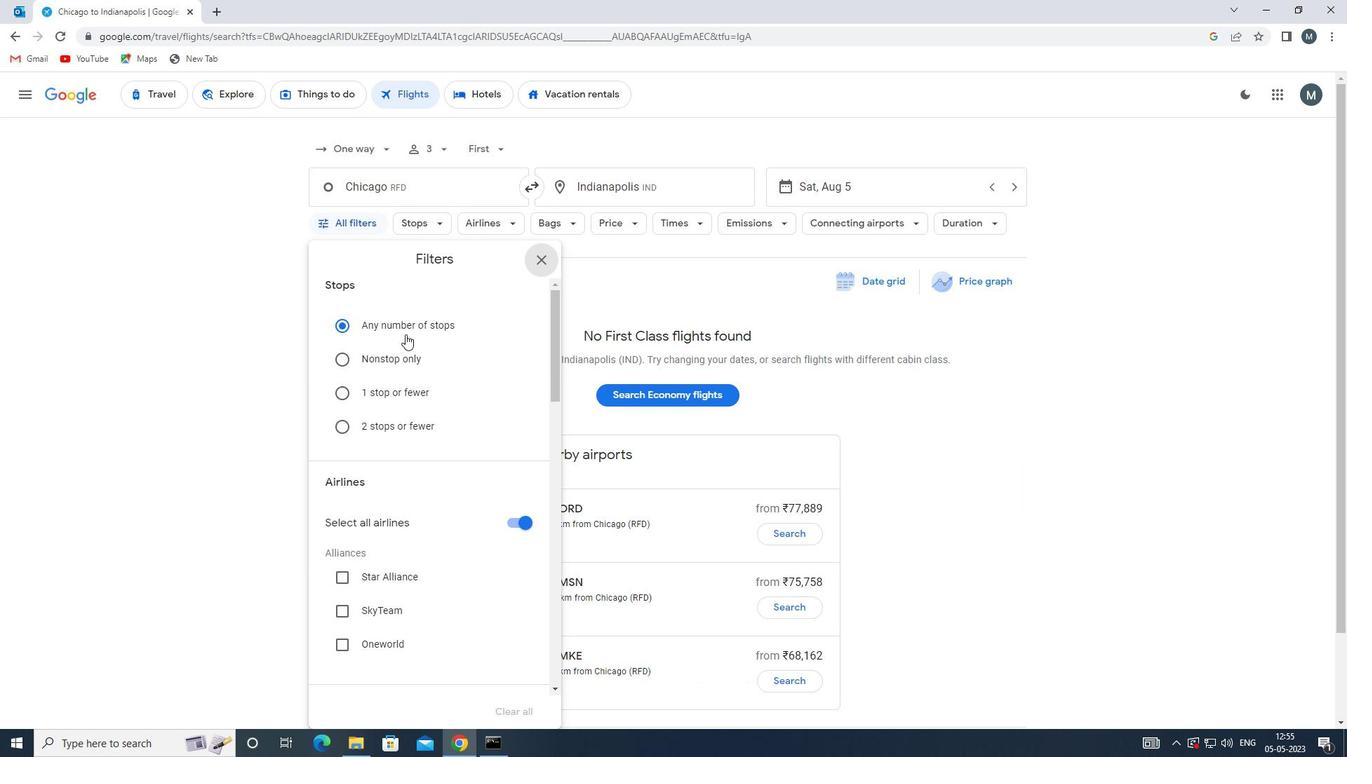 
Action: Mouse moved to (522, 454)
Screenshot: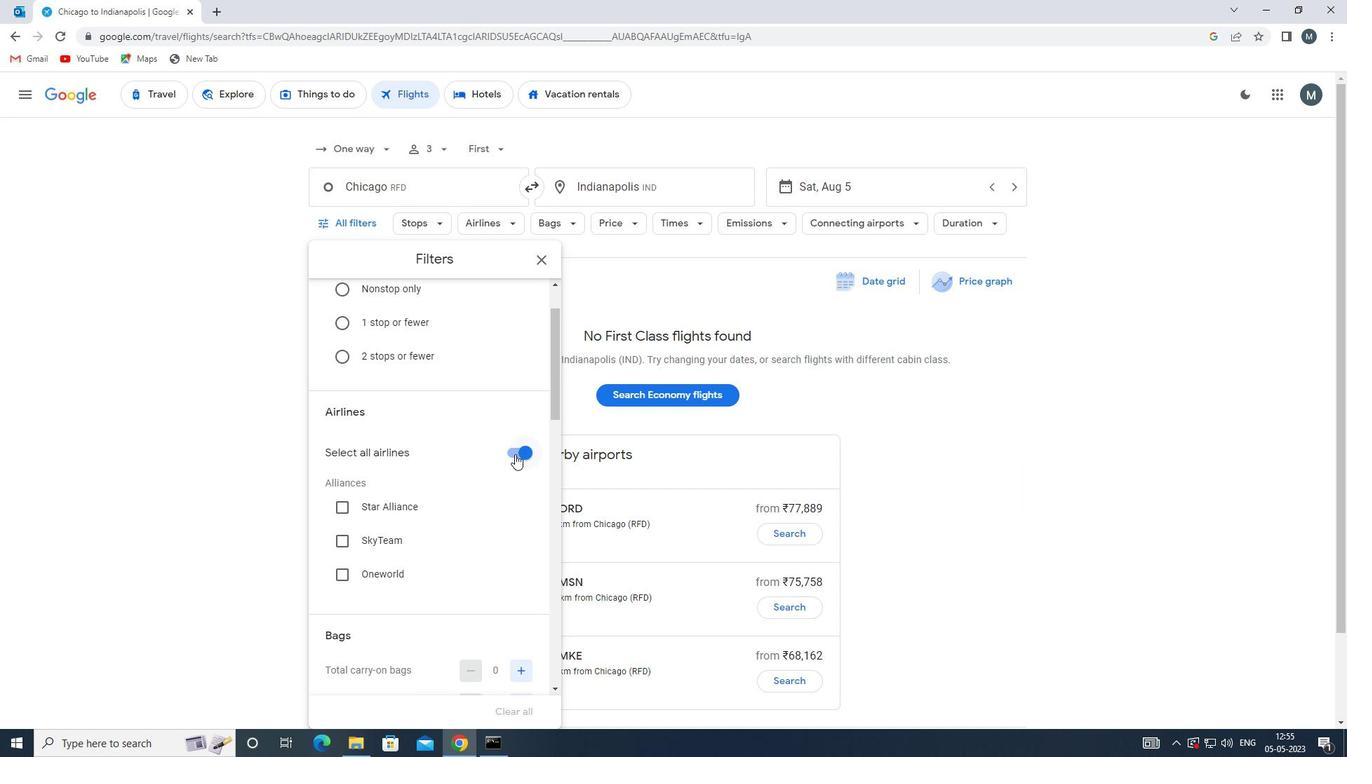 
Action: Mouse pressed left at (522, 454)
Screenshot: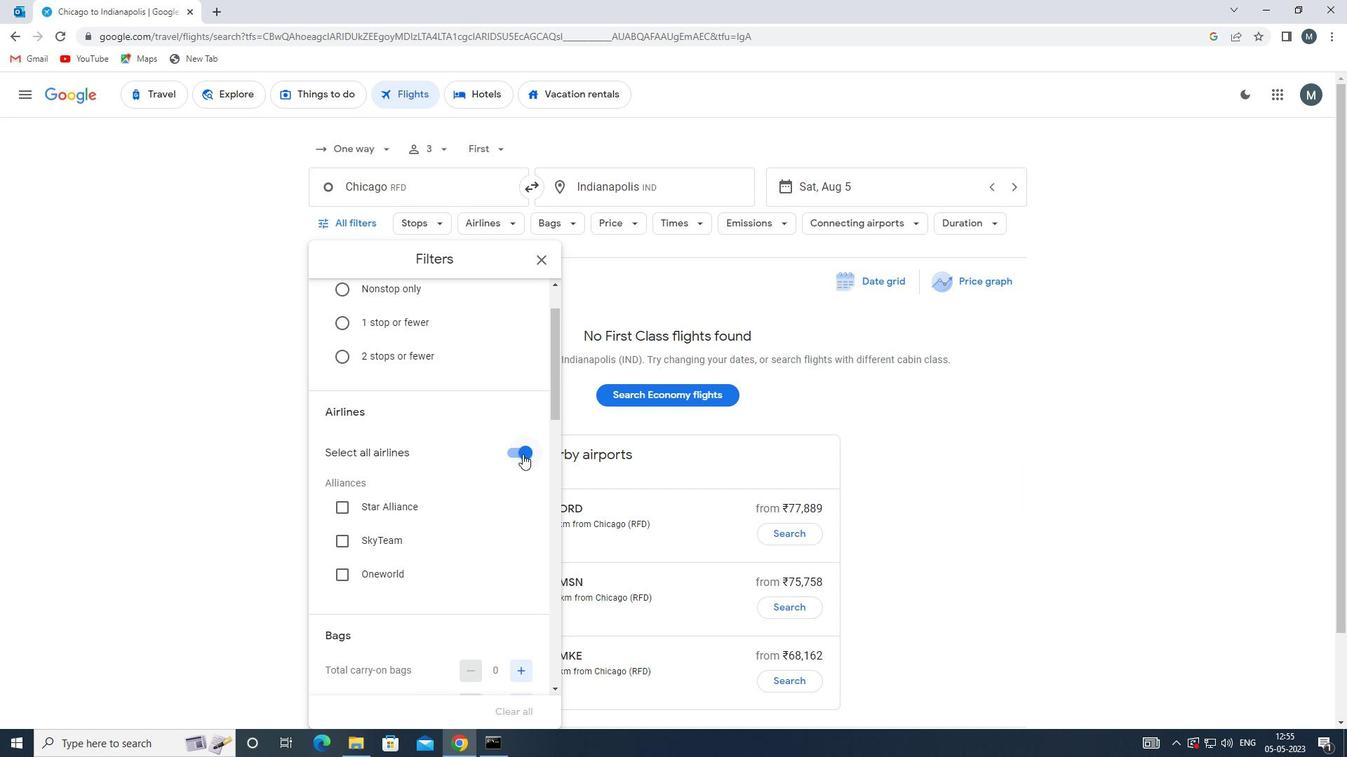 
Action: Mouse moved to (449, 482)
Screenshot: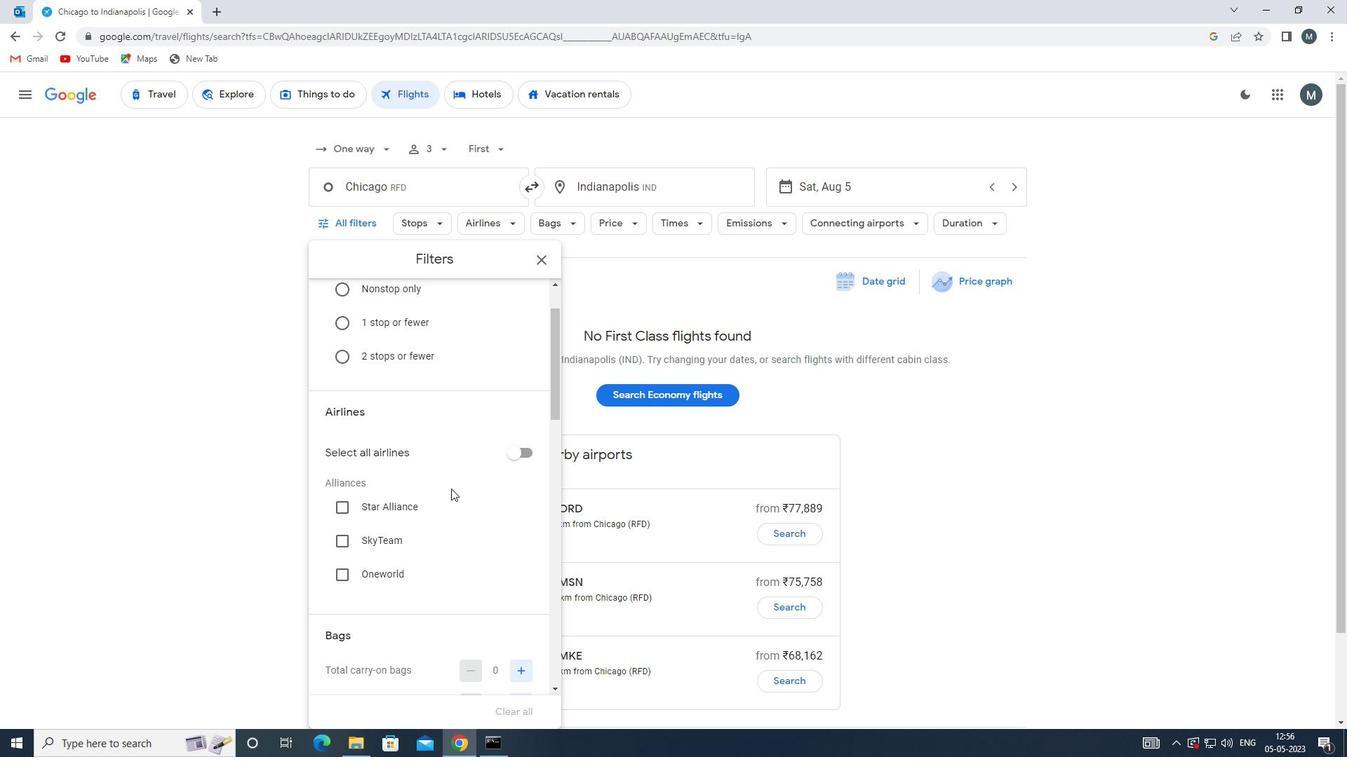 
Action: Mouse scrolled (449, 481) with delta (0, 0)
Screenshot: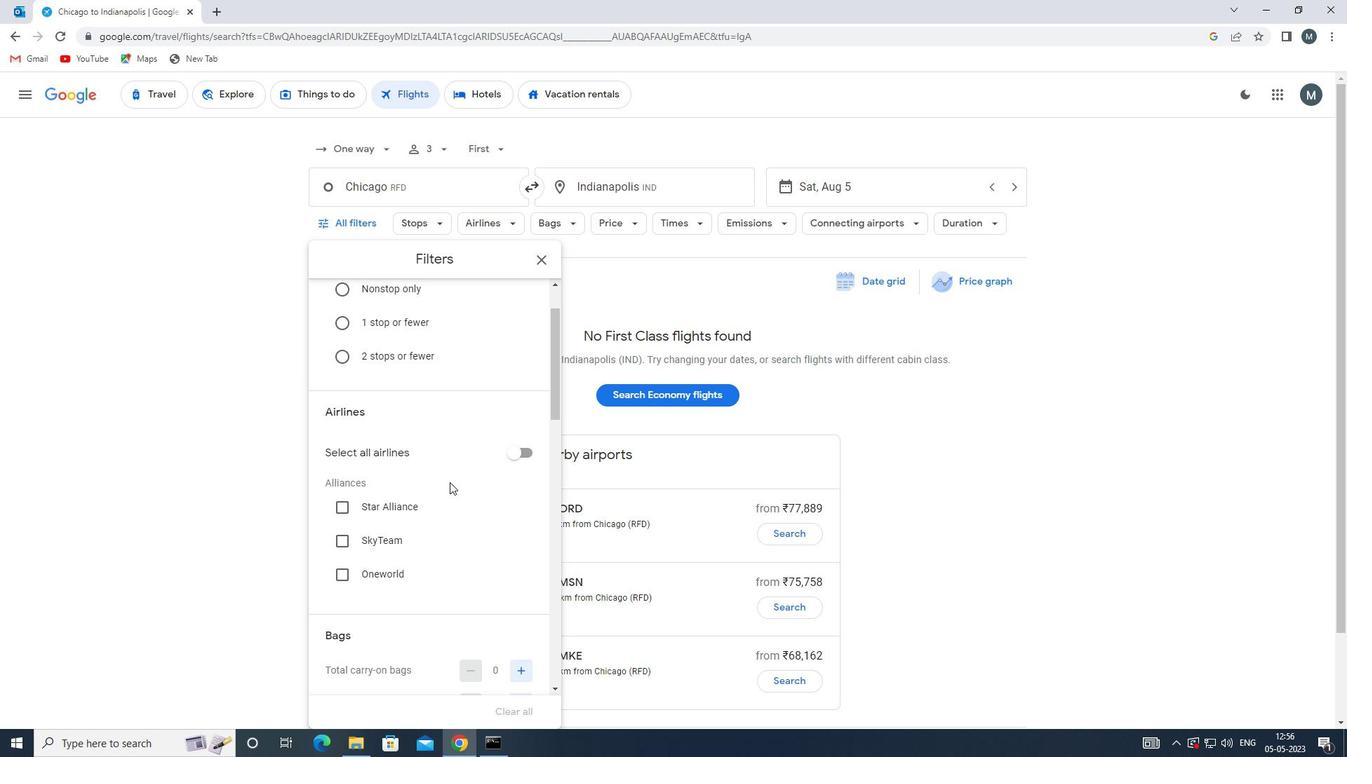 
Action: Mouse moved to (410, 475)
Screenshot: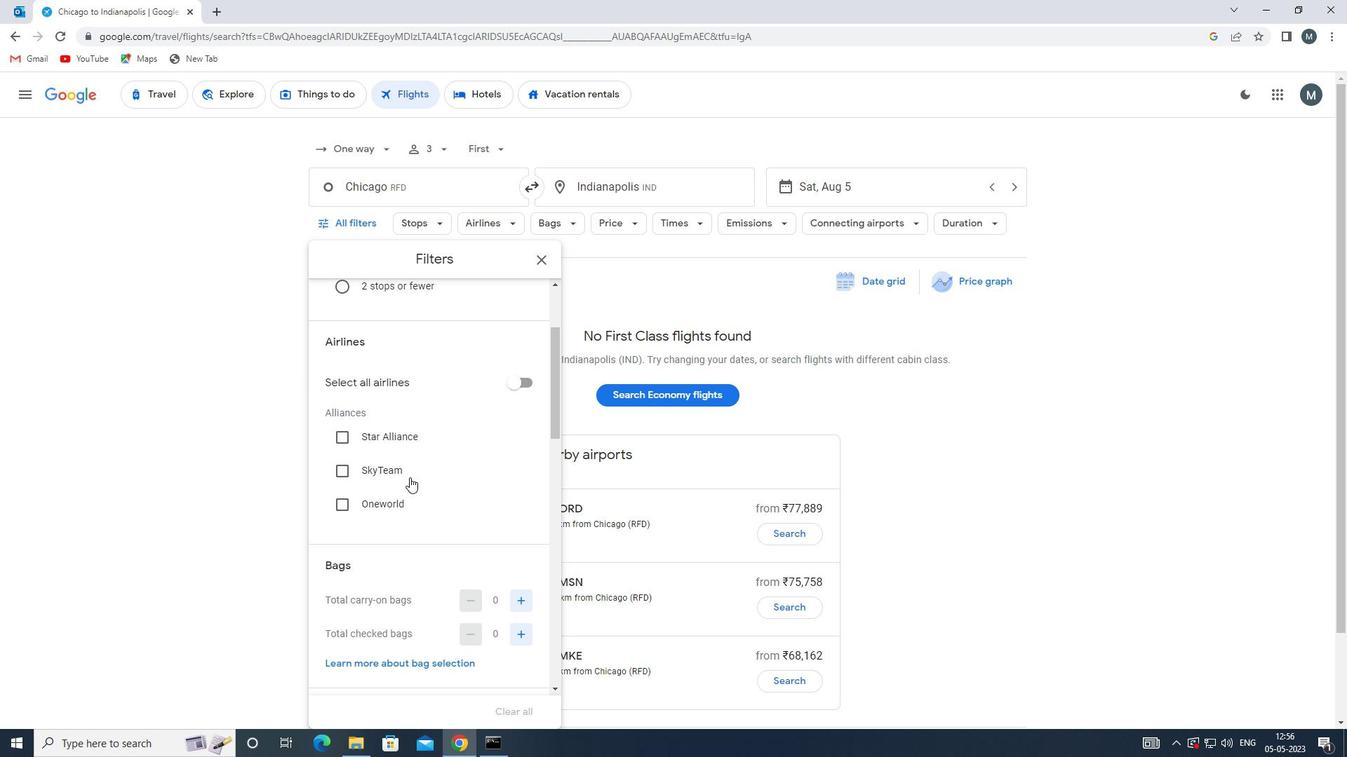 
Action: Mouse scrolled (410, 474) with delta (0, 0)
Screenshot: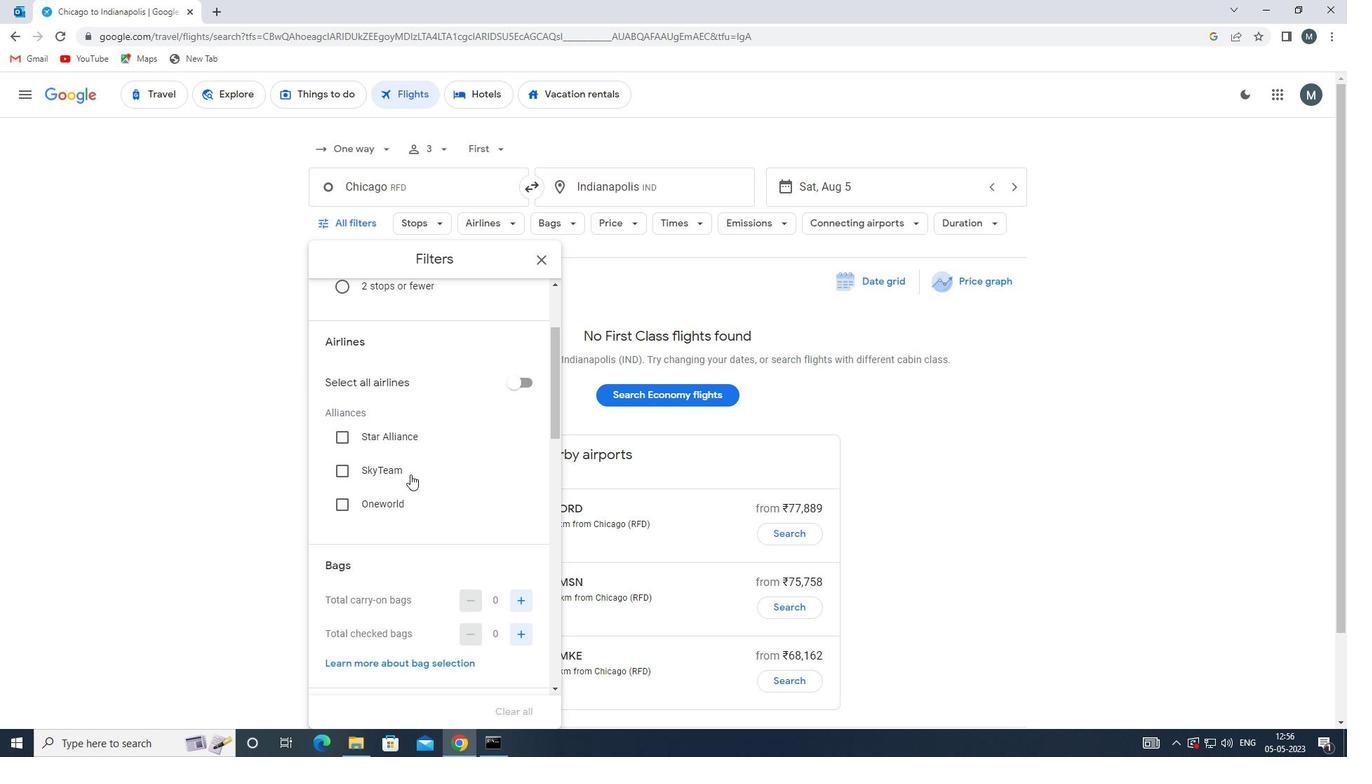
Action: Mouse moved to (524, 567)
Screenshot: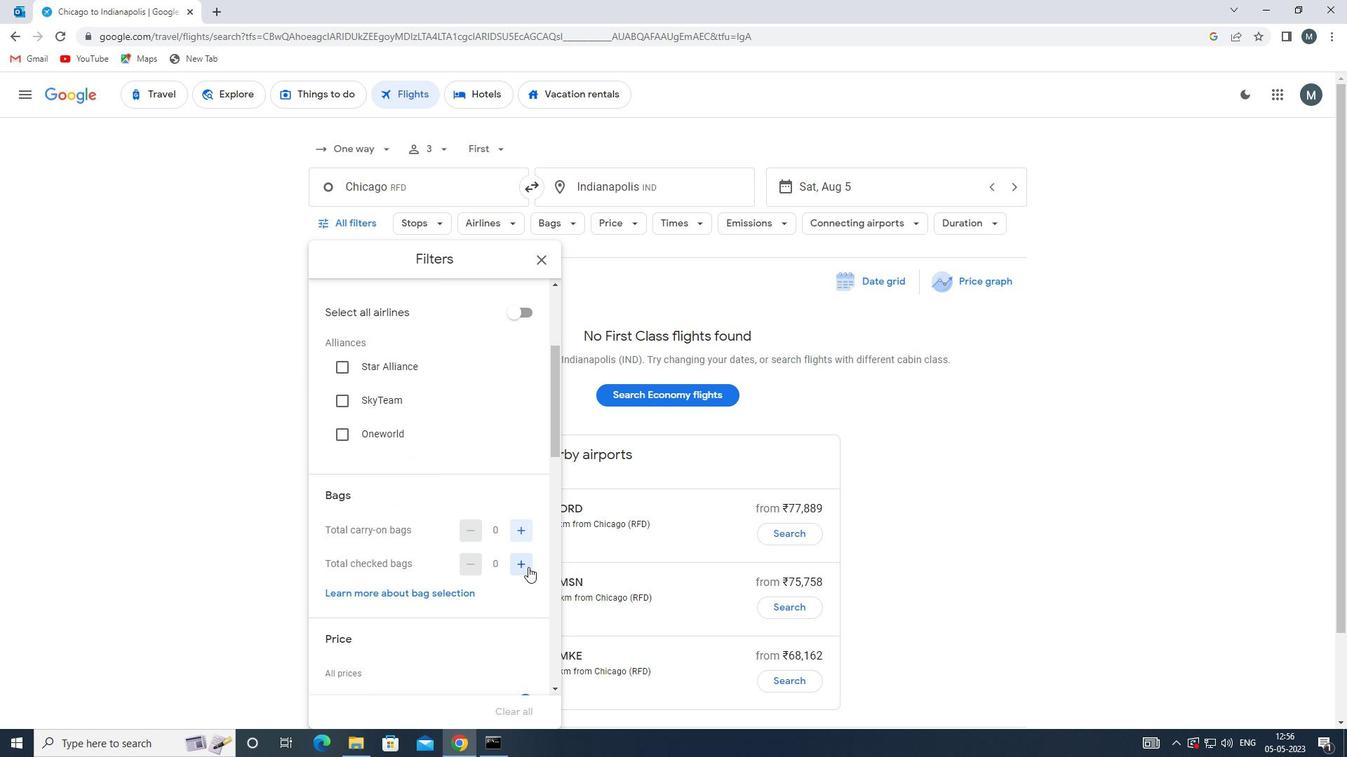 
Action: Mouse pressed left at (524, 567)
Screenshot: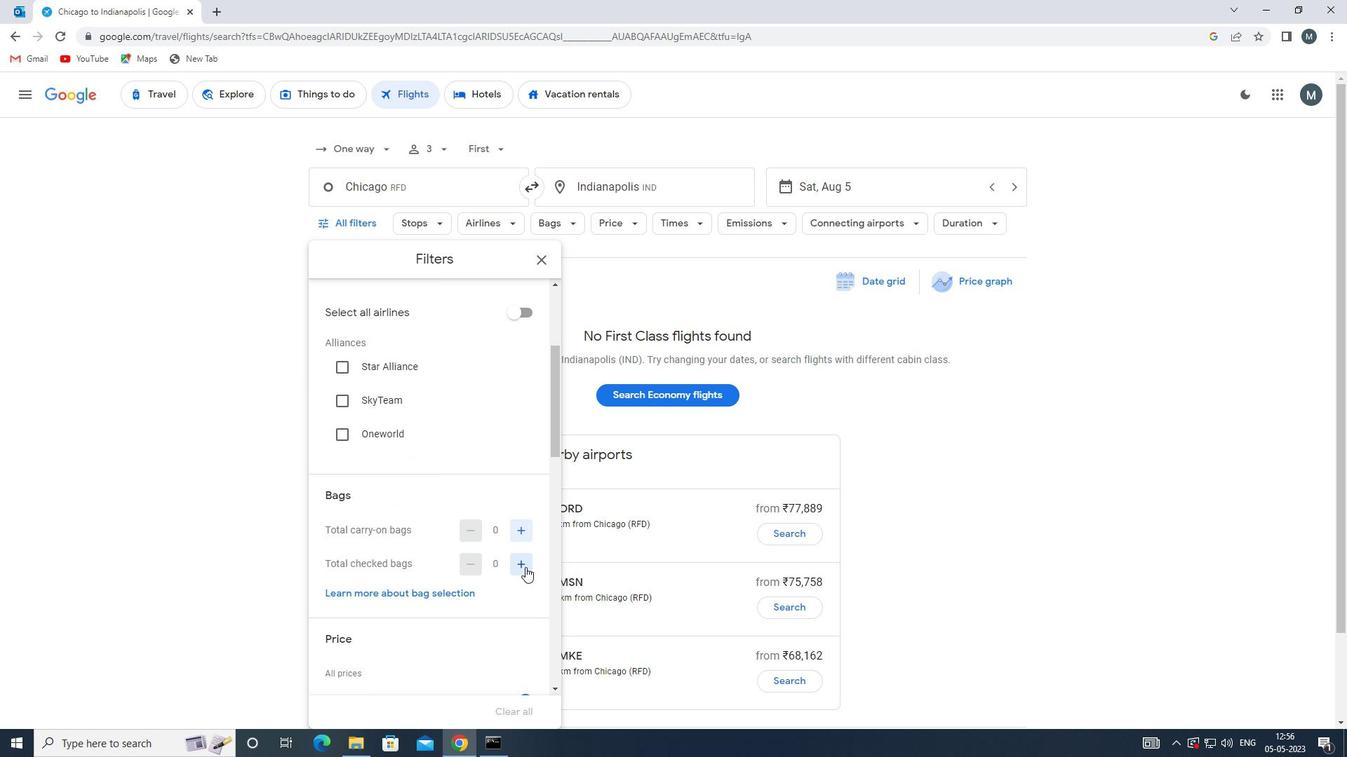 
Action: Mouse moved to (519, 566)
Screenshot: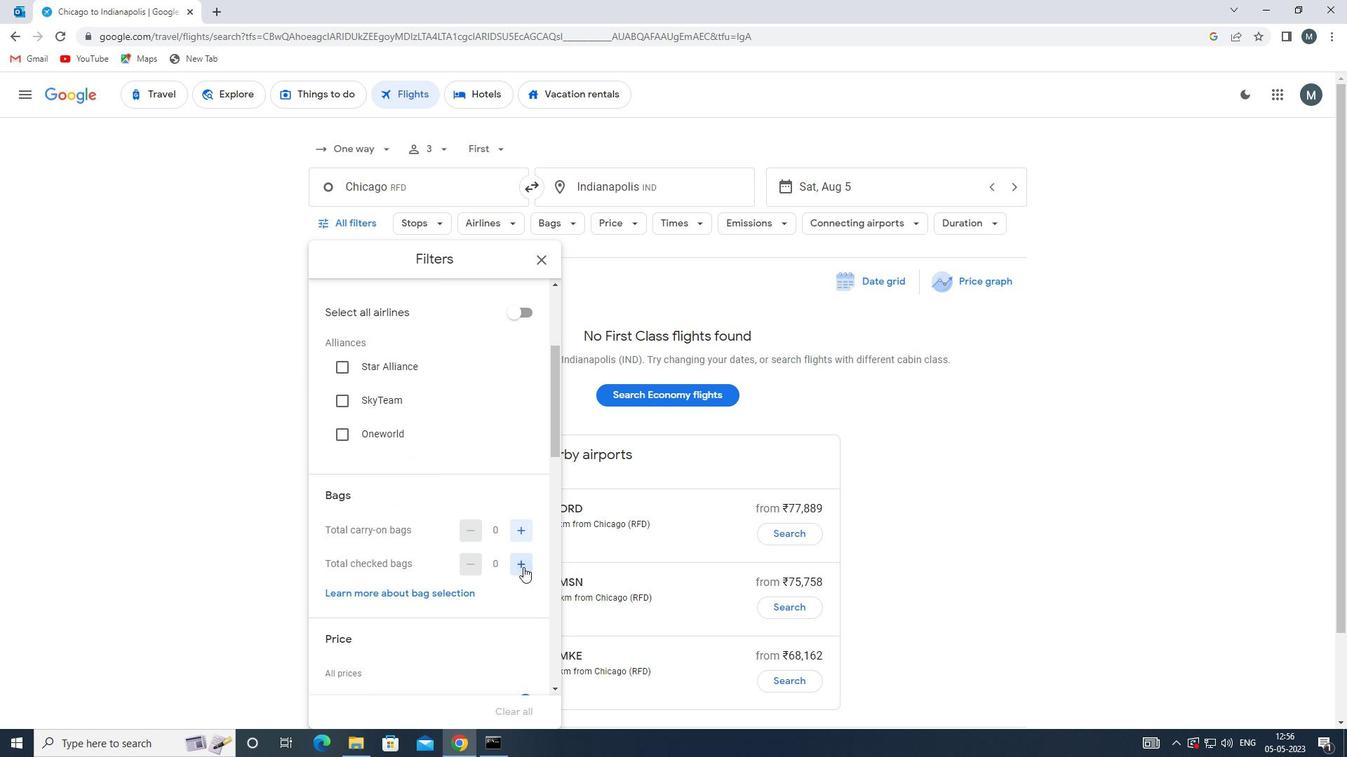 
Action: Mouse pressed left at (519, 566)
Screenshot: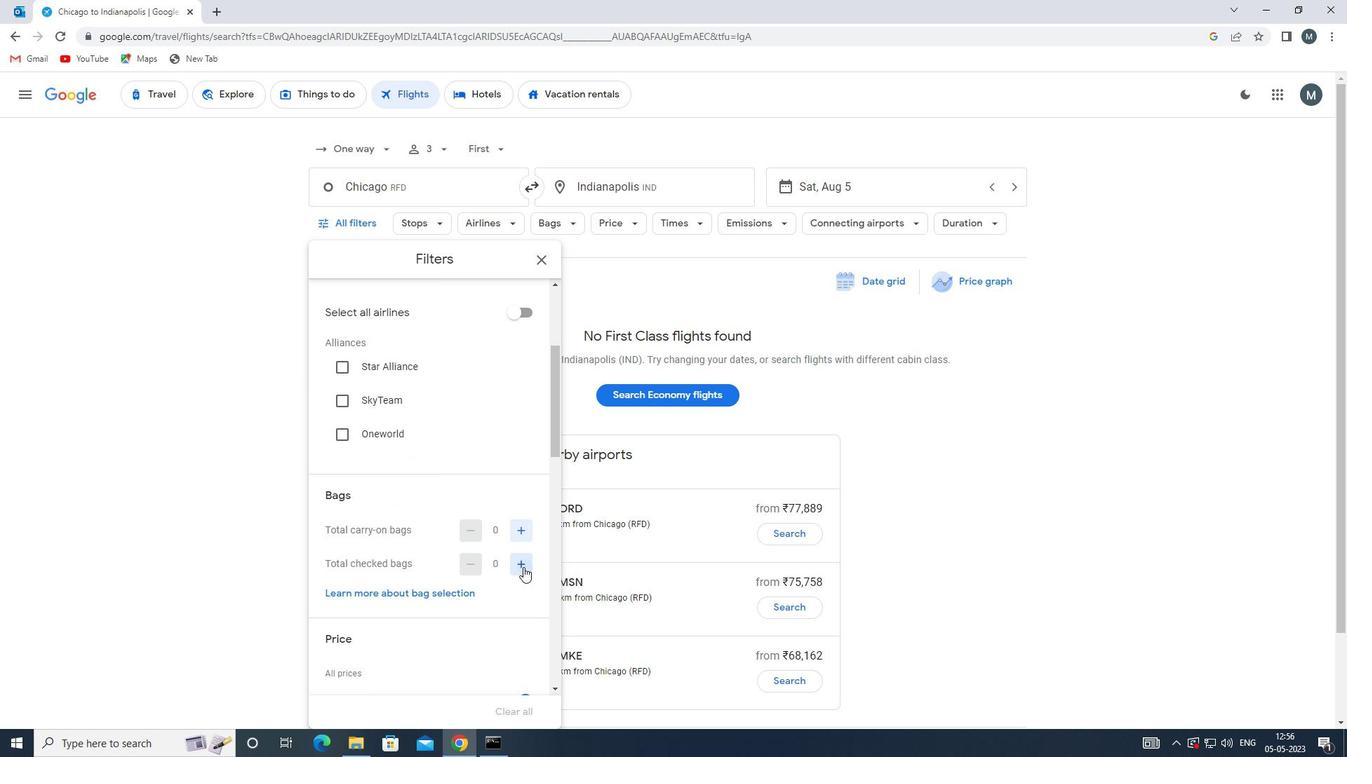 
Action: Mouse moved to (517, 560)
Screenshot: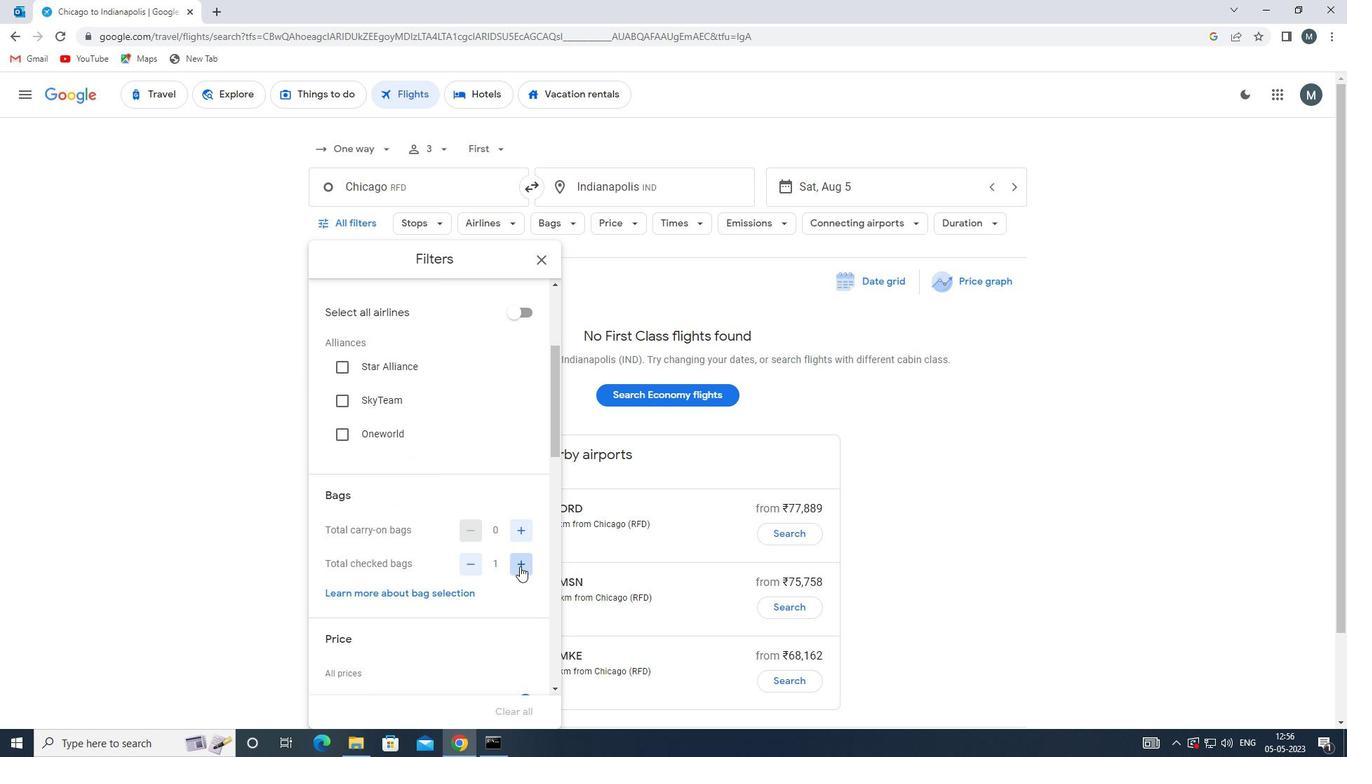
Action: Mouse pressed left at (517, 560)
Screenshot: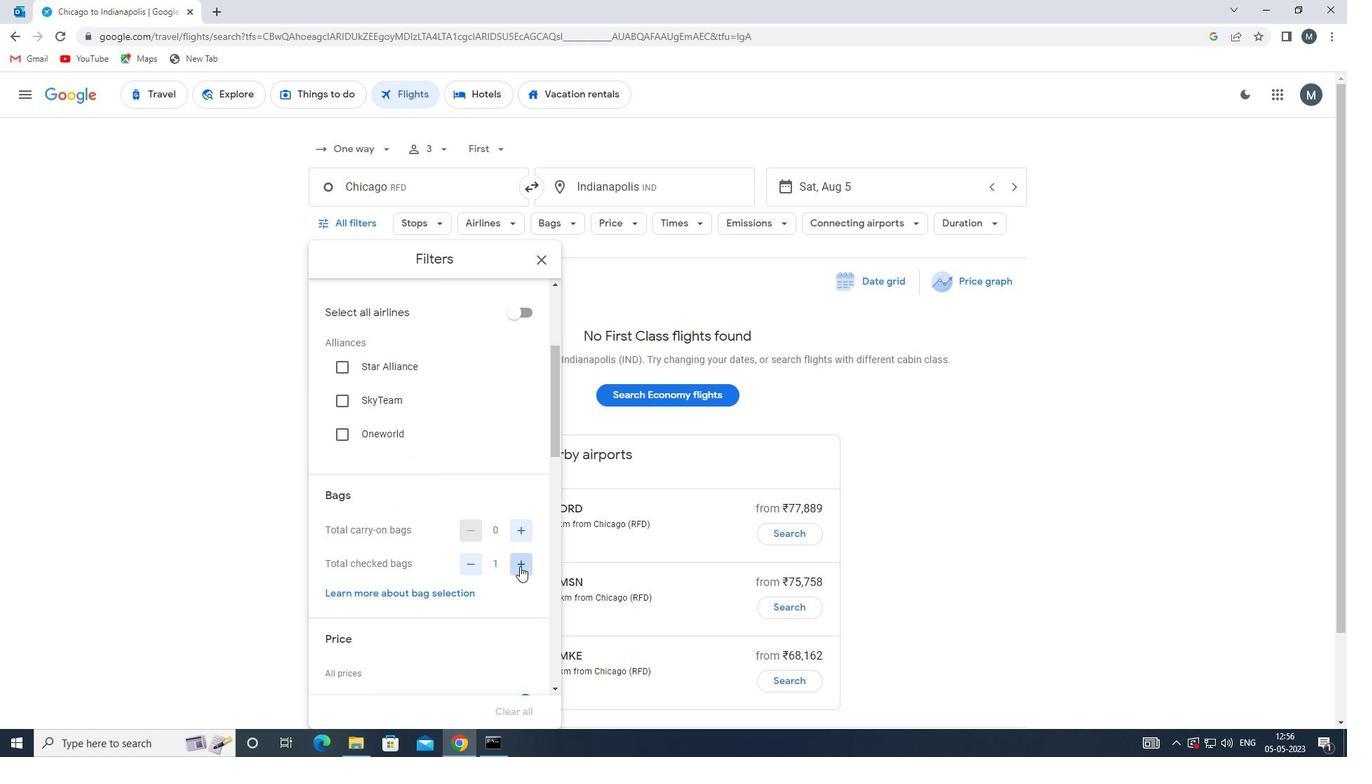 
Action: Mouse pressed left at (517, 560)
Screenshot: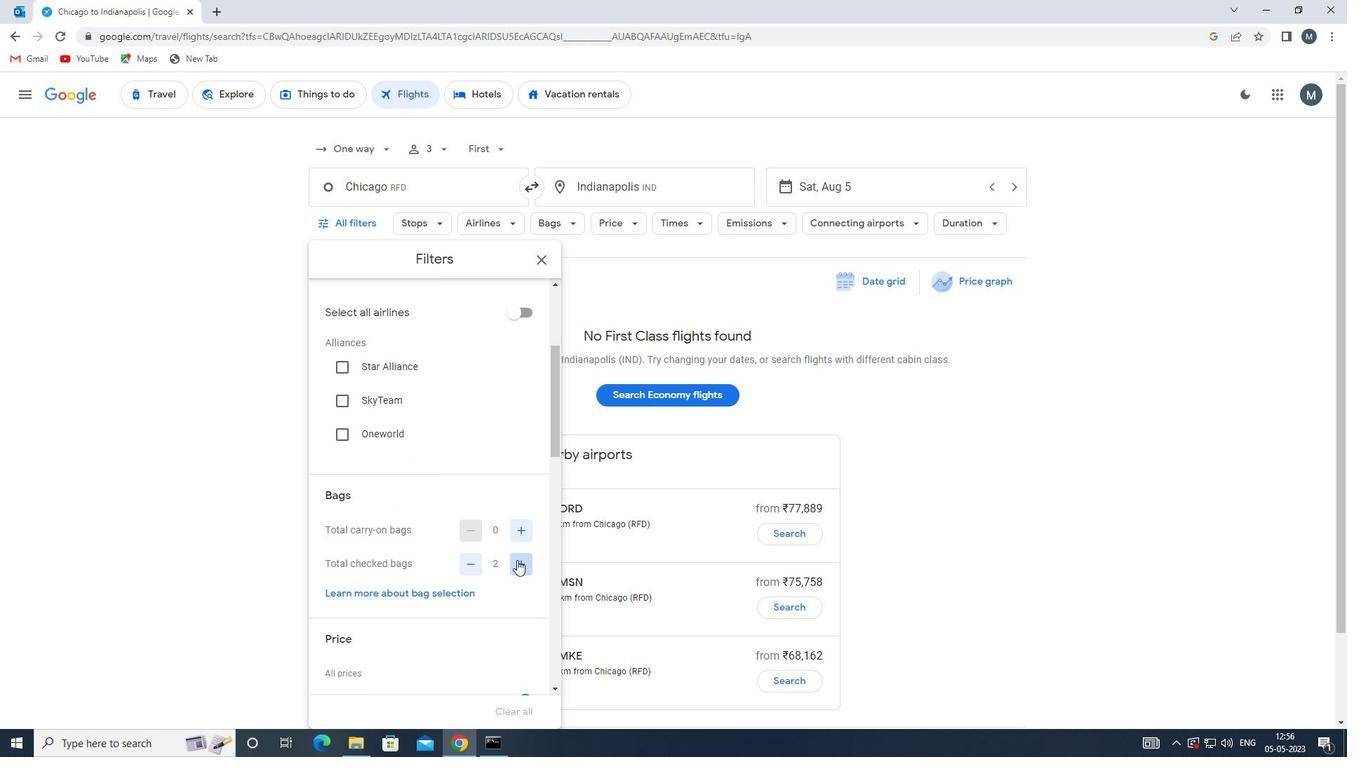 
Action: Mouse pressed left at (517, 560)
Screenshot: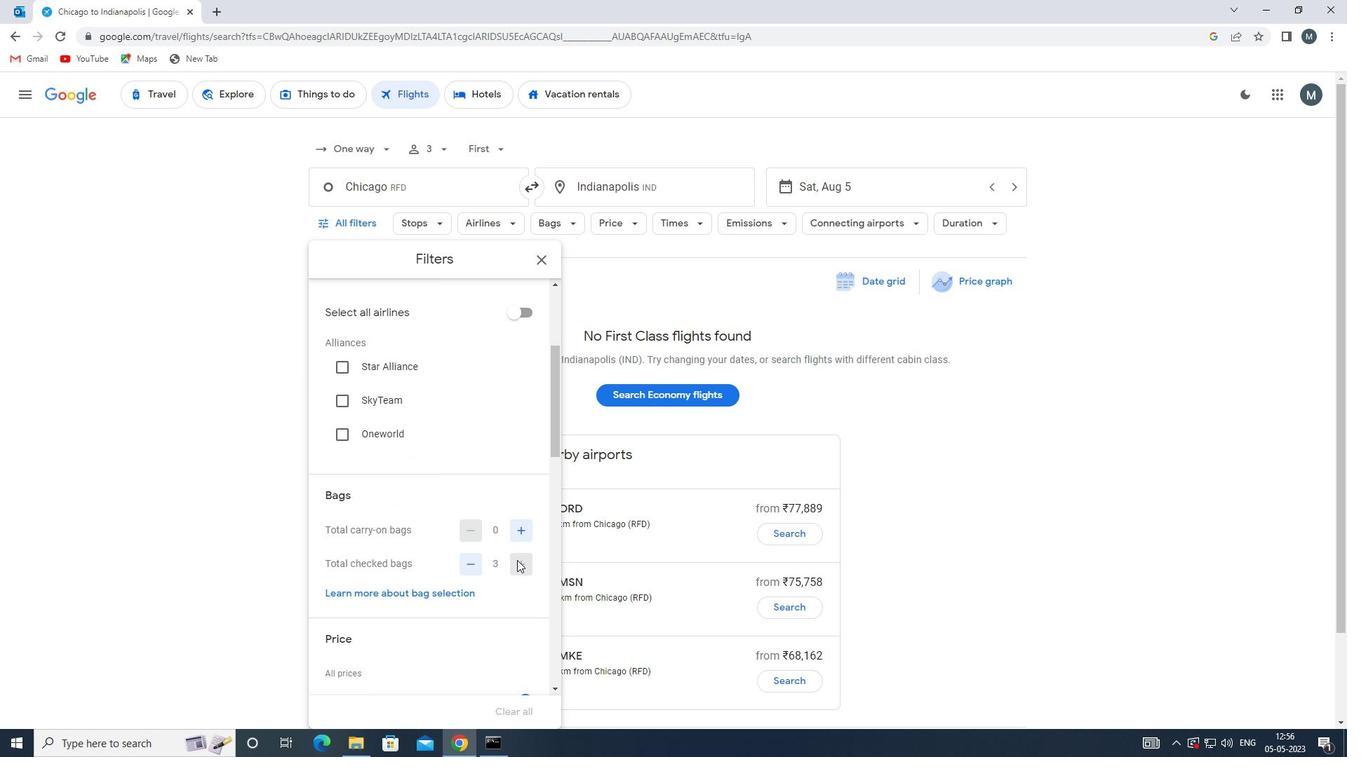 
Action: Mouse moved to (517, 559)
Screenshot: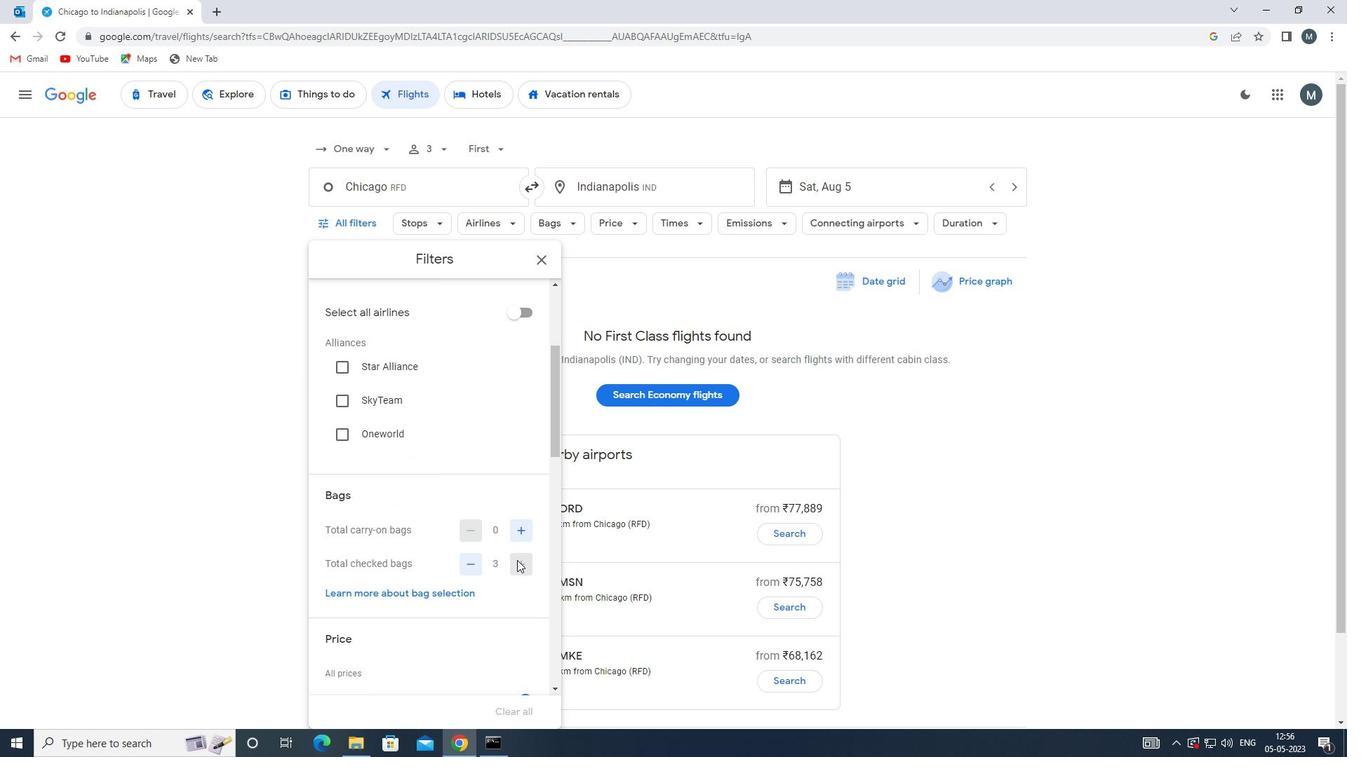 
Action: Mouse pressed left at (517, 559)
Screenshot: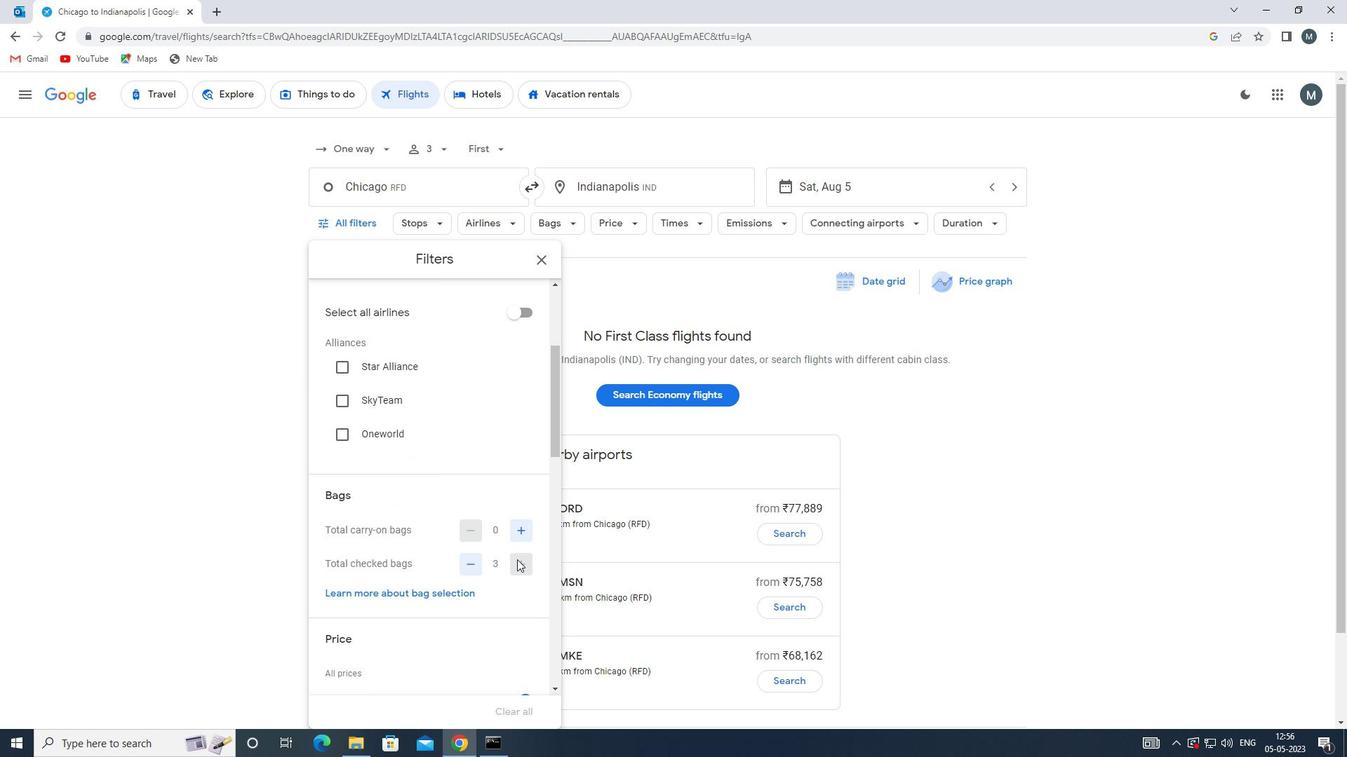 
Action: Mouse pressed left at (517, 559)
Screenshot: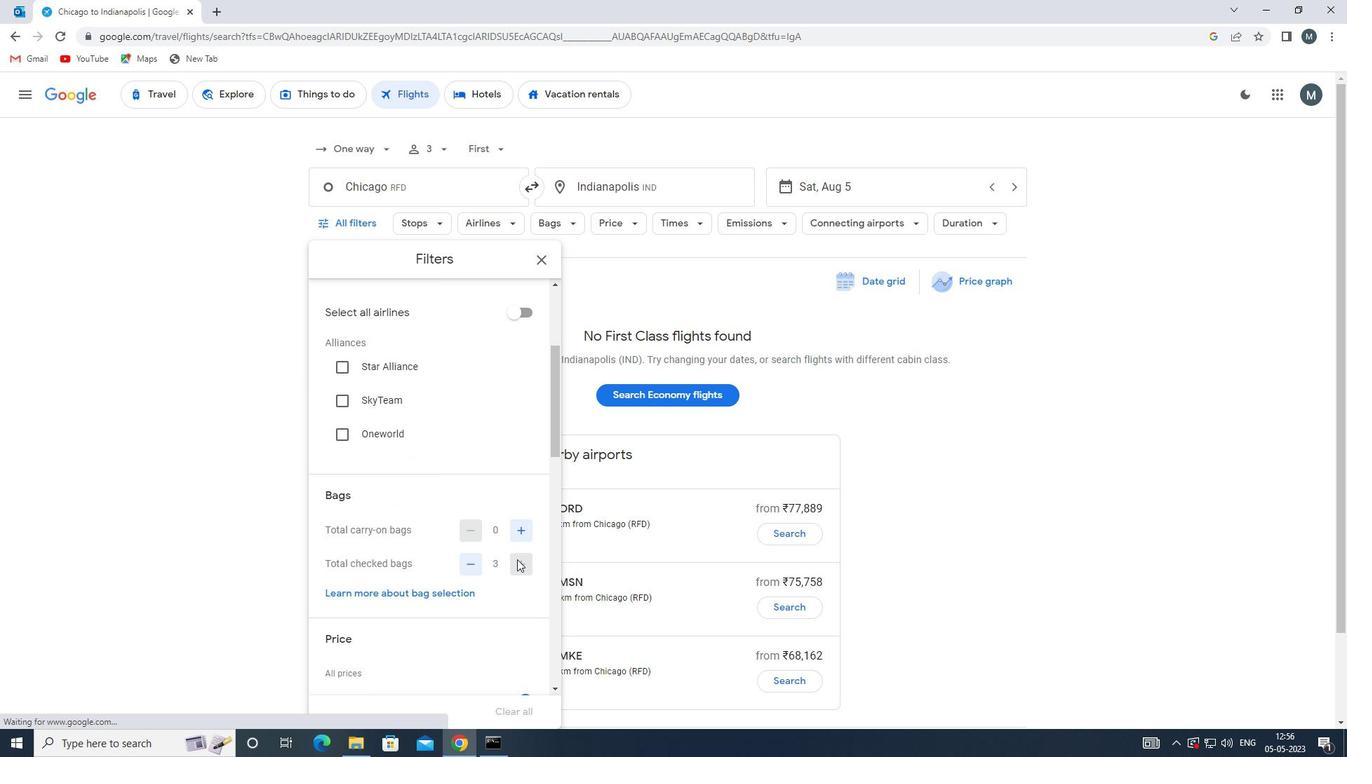 
Action: Mouse pressed left at (517, 559)
Screenshot: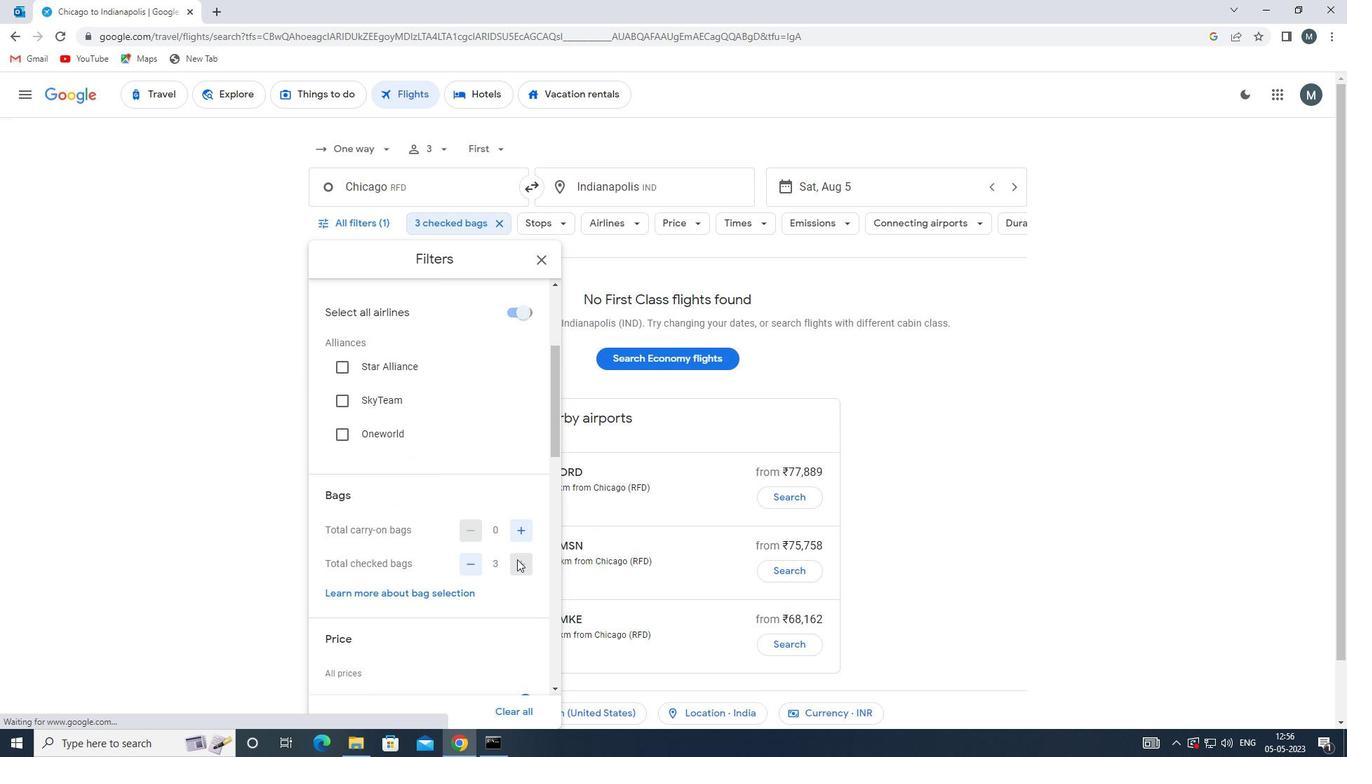 
Action: Mouse pressed left at (517, 559)
Screenshot: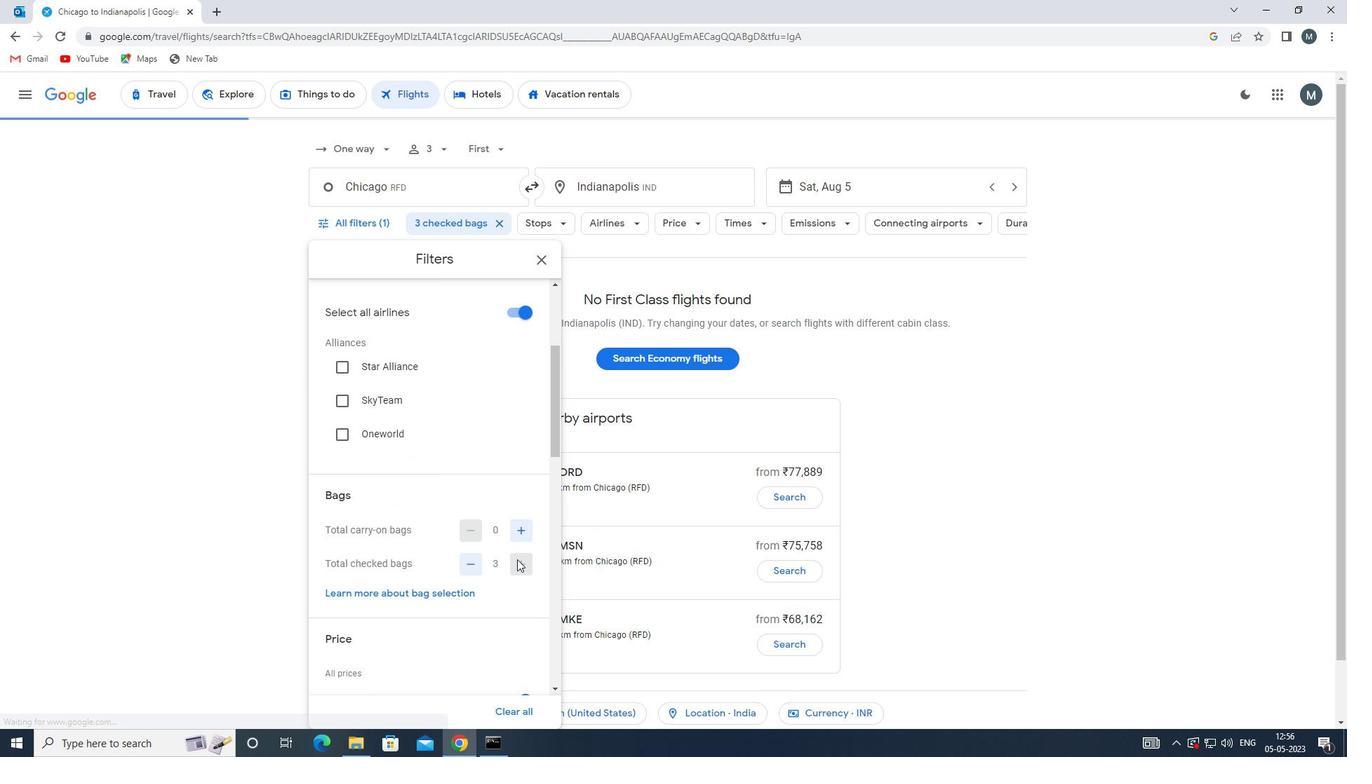 
Action: Mouse pressed left at (517, 559)
Screenshot: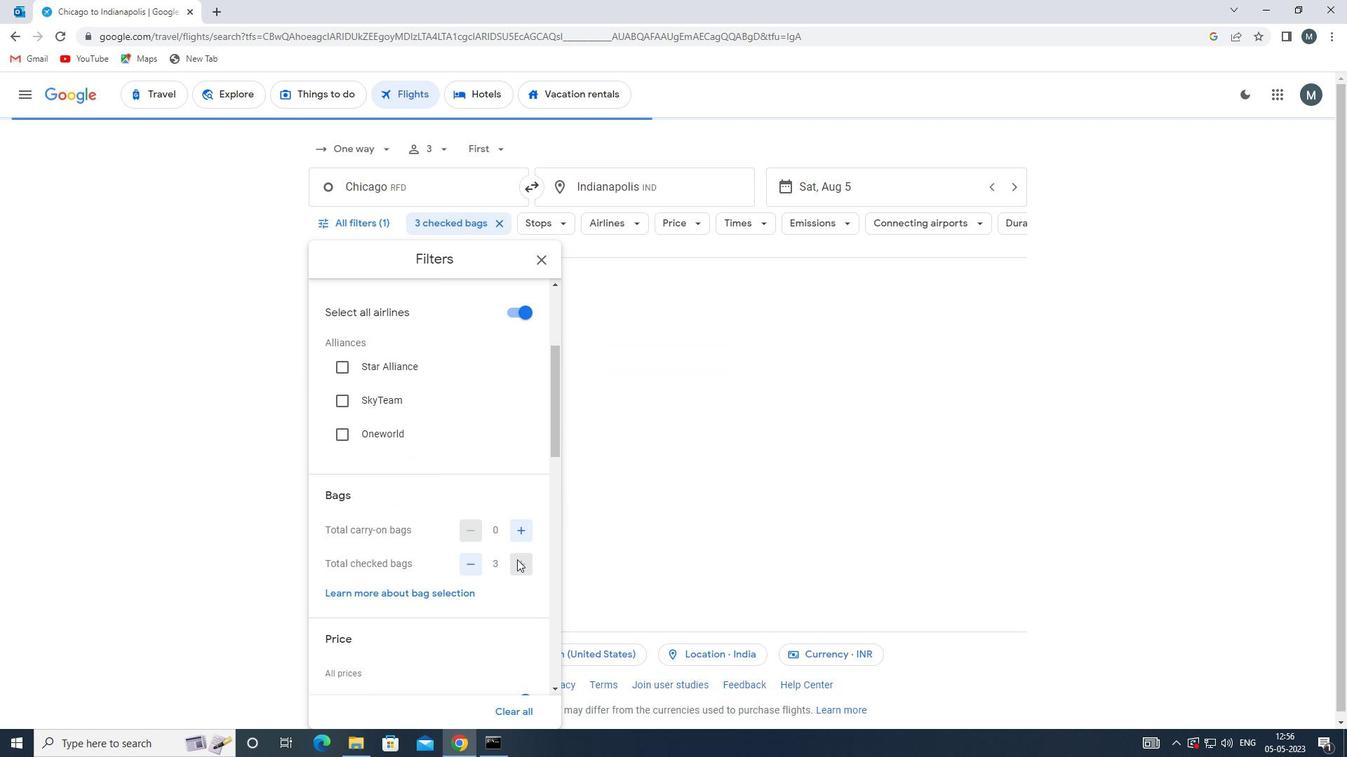 
Action: Mouse pressed left at (517, 559)
Screenshot: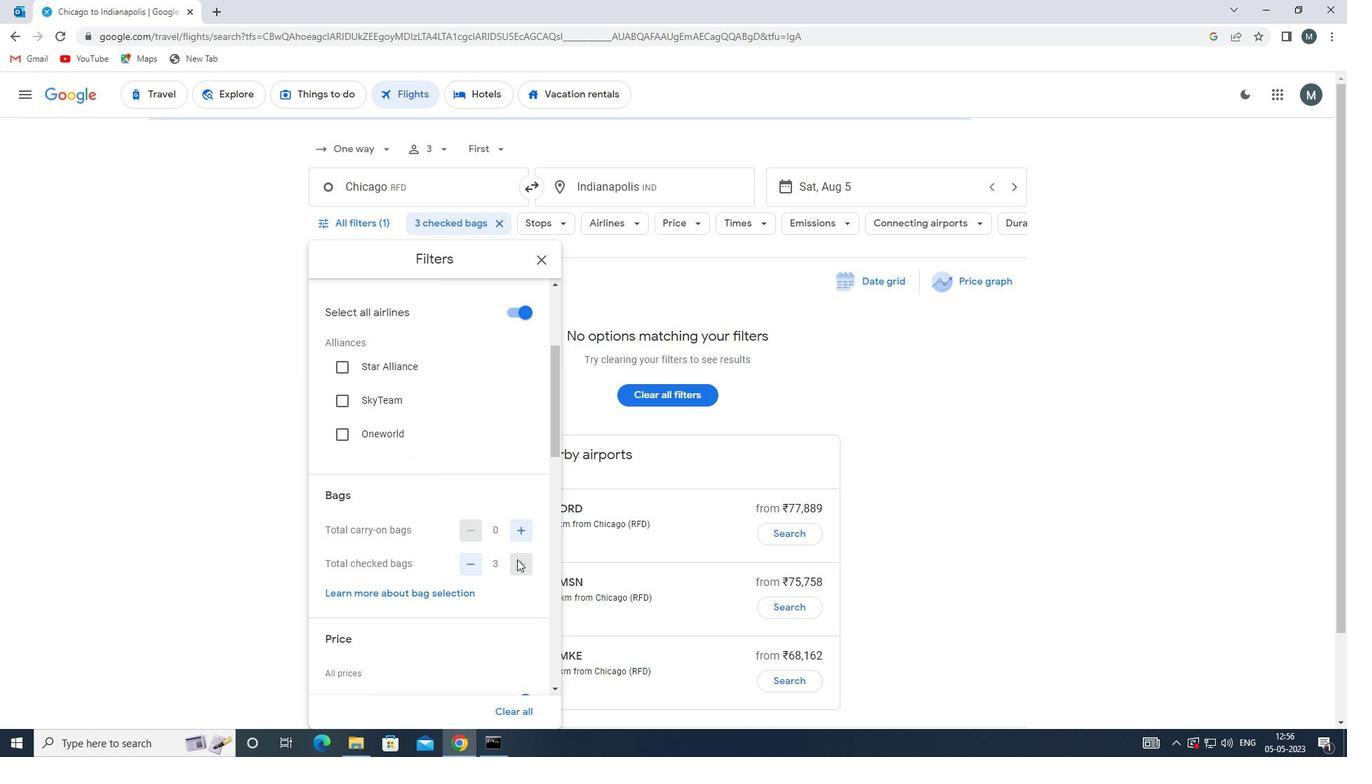 
Action: Mouse pressed left at (517, 559)
Screenshot: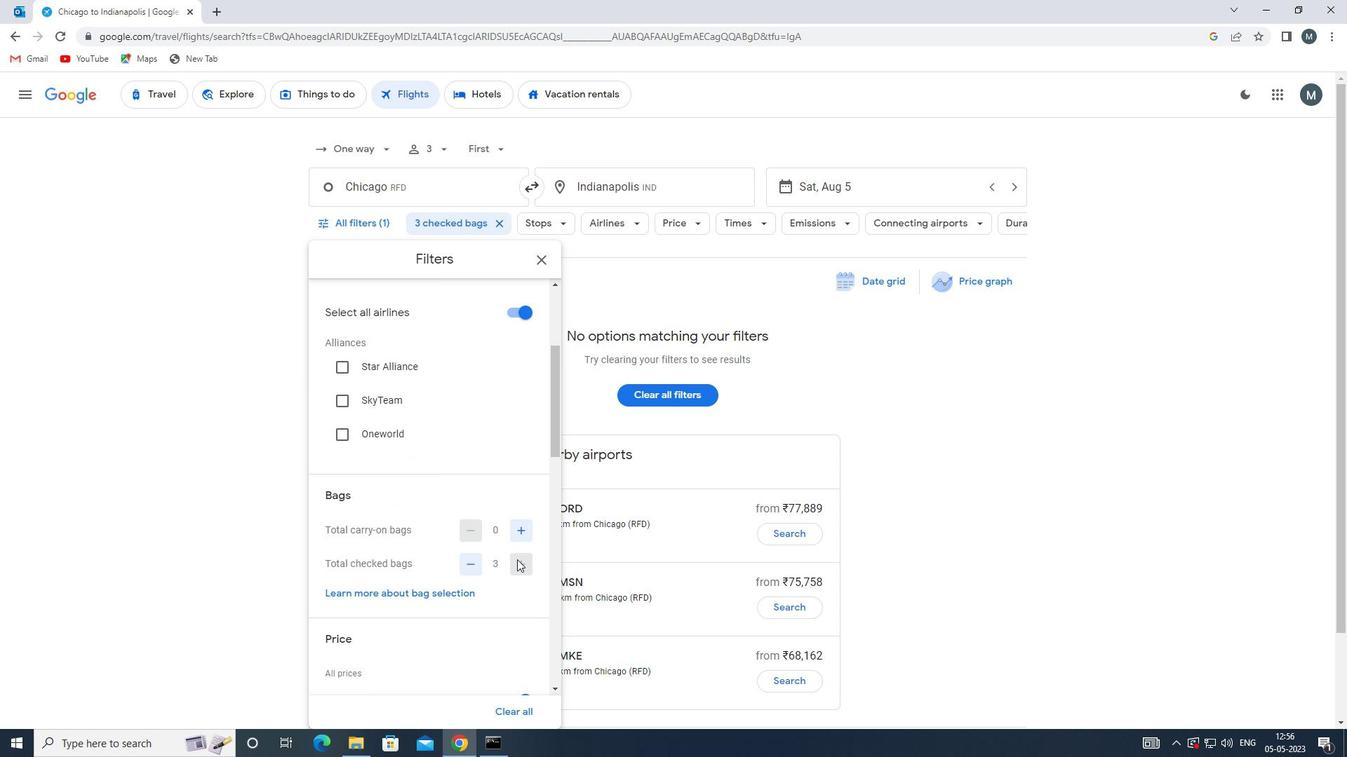 
Action: Mouse moved to (446, 498)
Screenshot: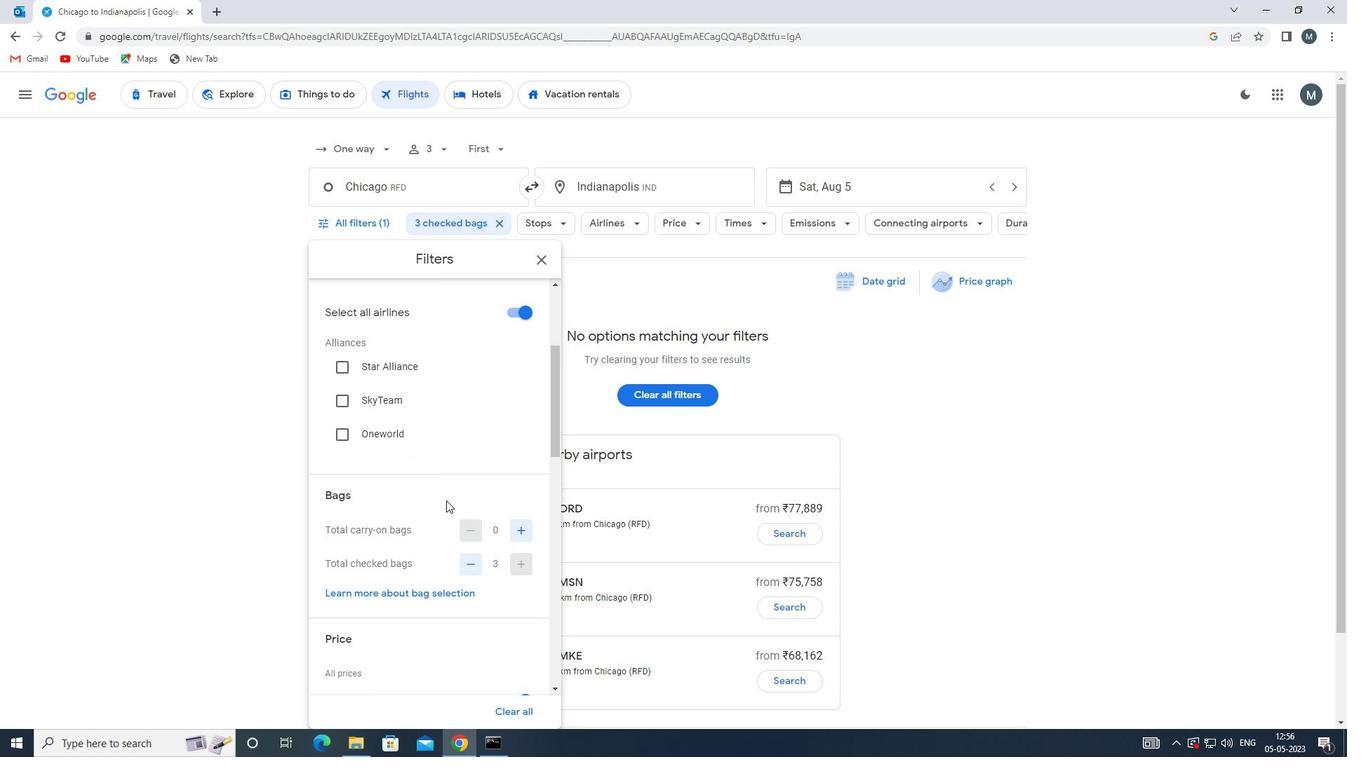 
Action: Mouse scrolled (446, 497) with delta (0, 0)
Screenshot: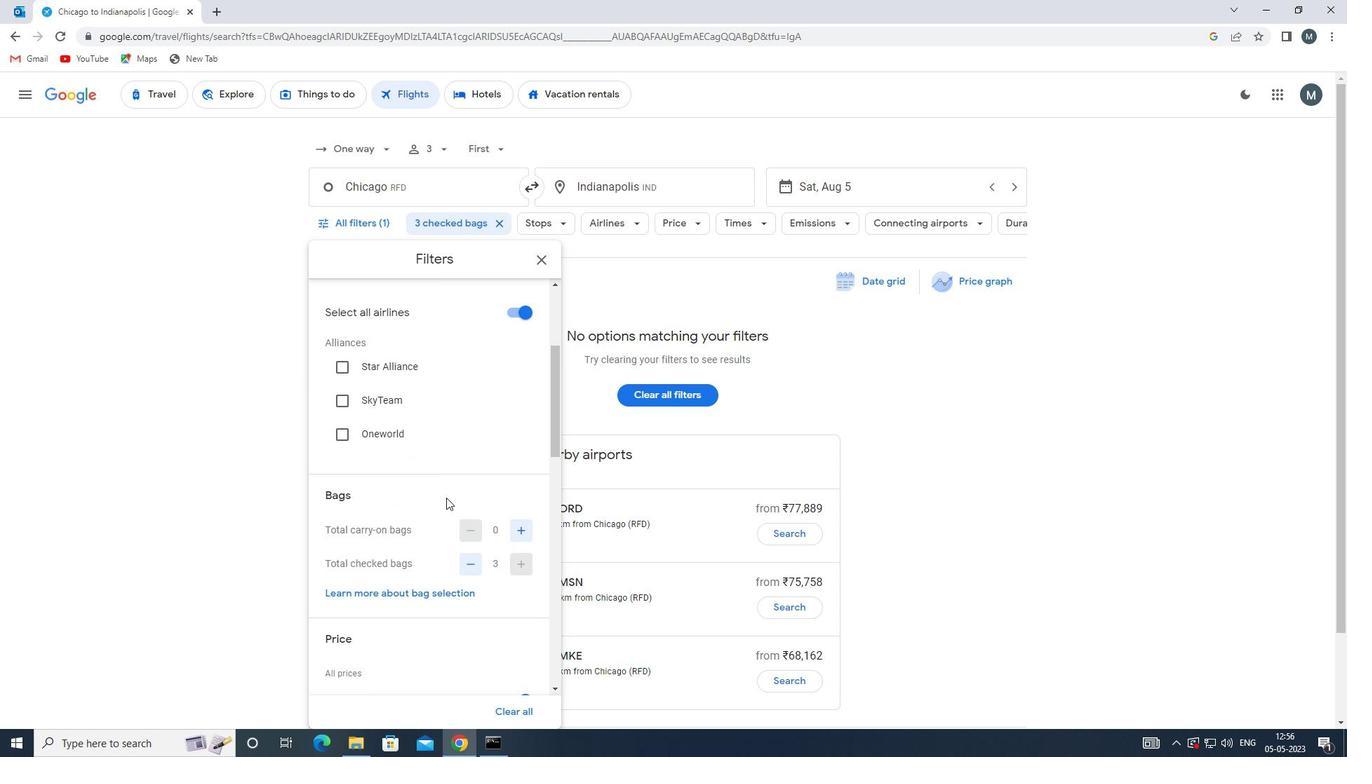 
Action: Mouse scrolled (446, 497) with delta (0, 0)
Screenshot: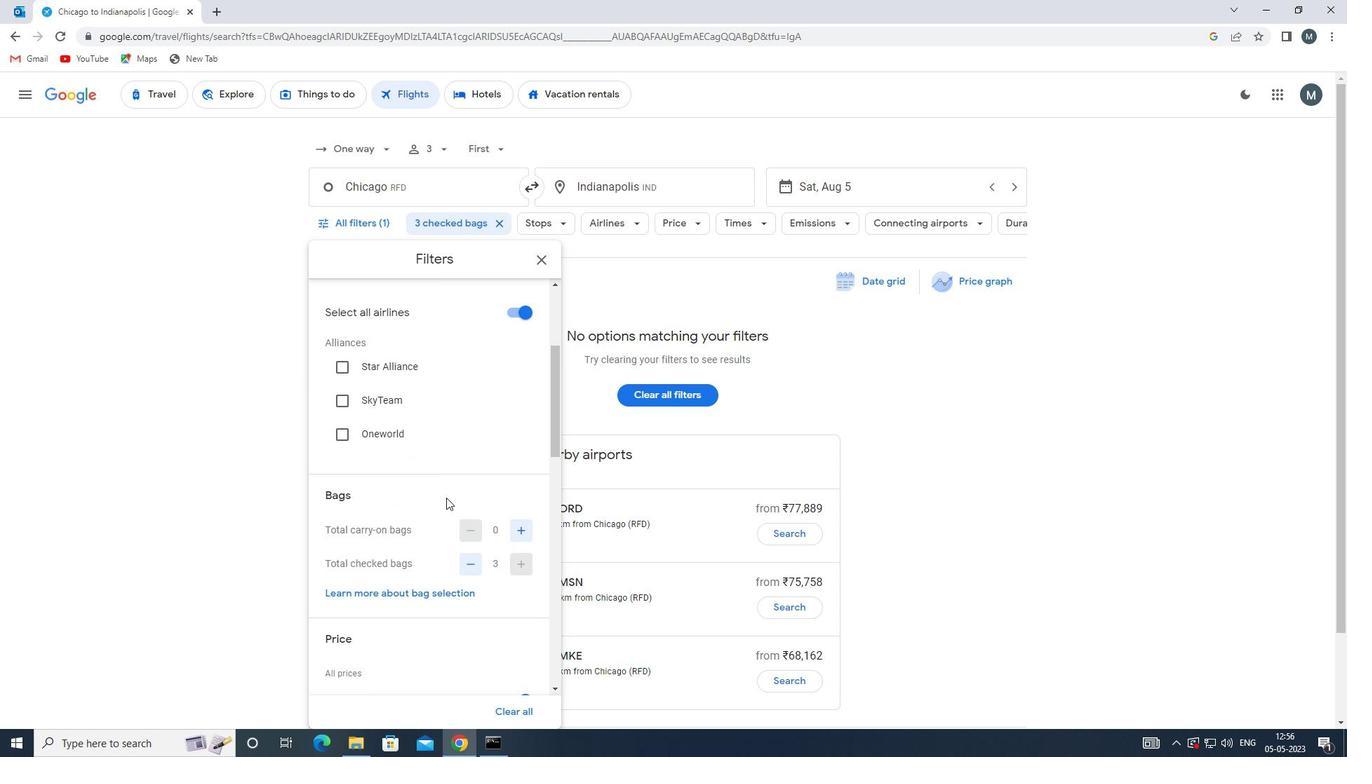 
Action: Mouse moved to (424, 558)
Screenshot: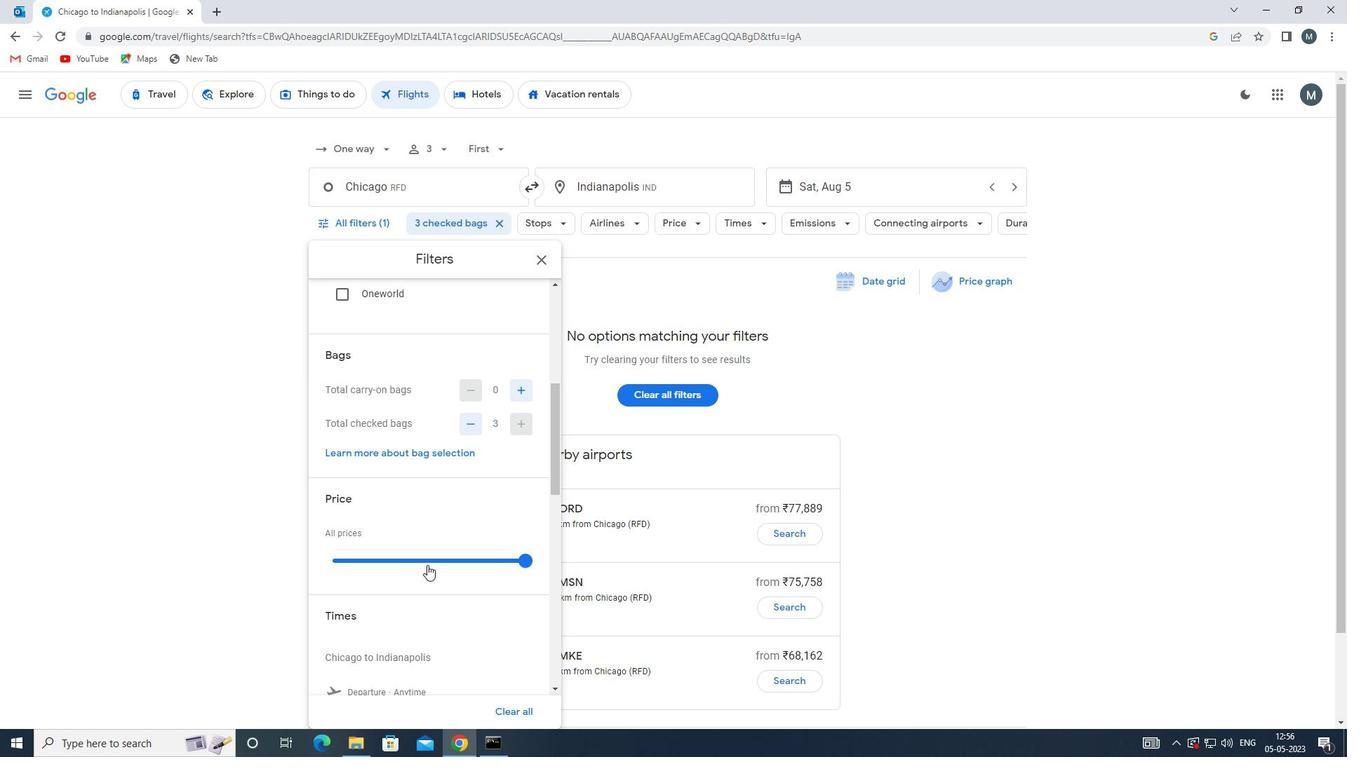 
Action: Mouse pressed left at (424, 558)
Screenshot: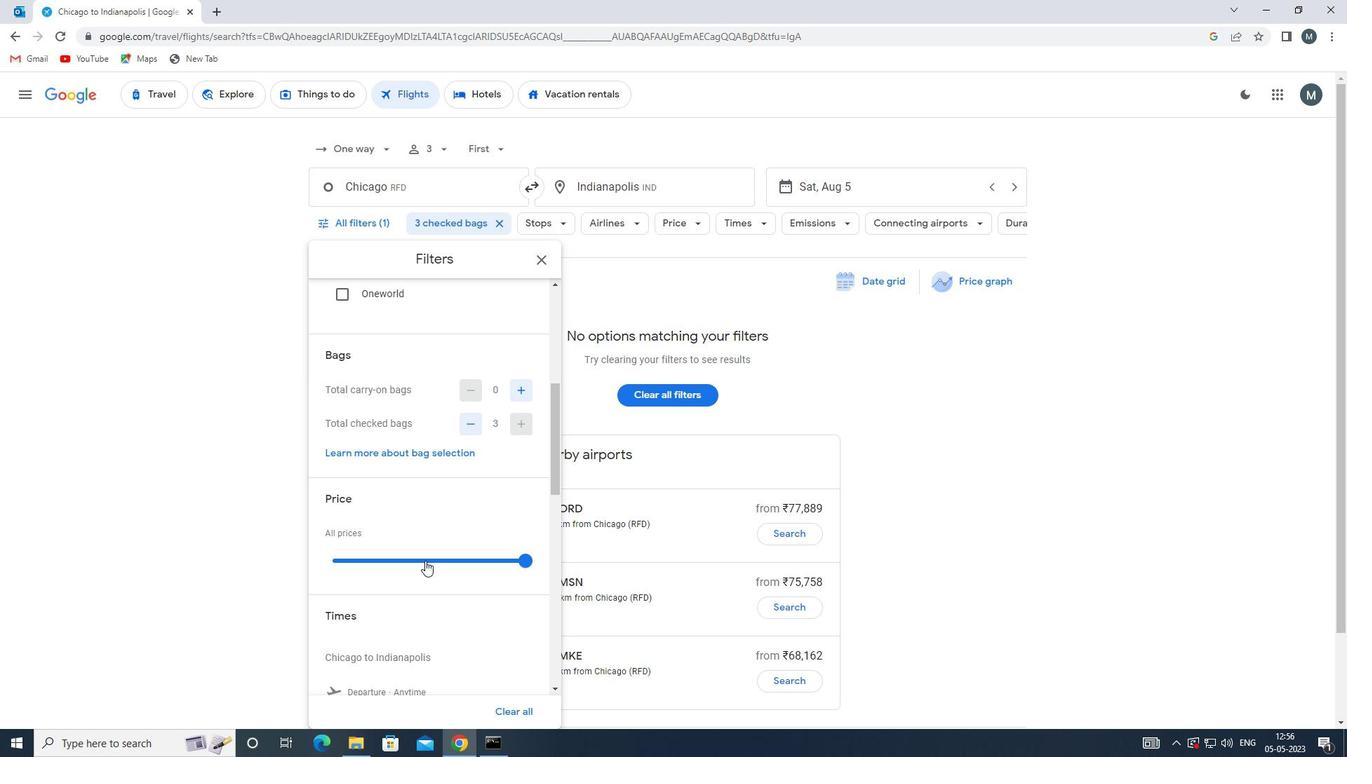 
Action: Mouse pressed left at (424, 558)
Screenshot: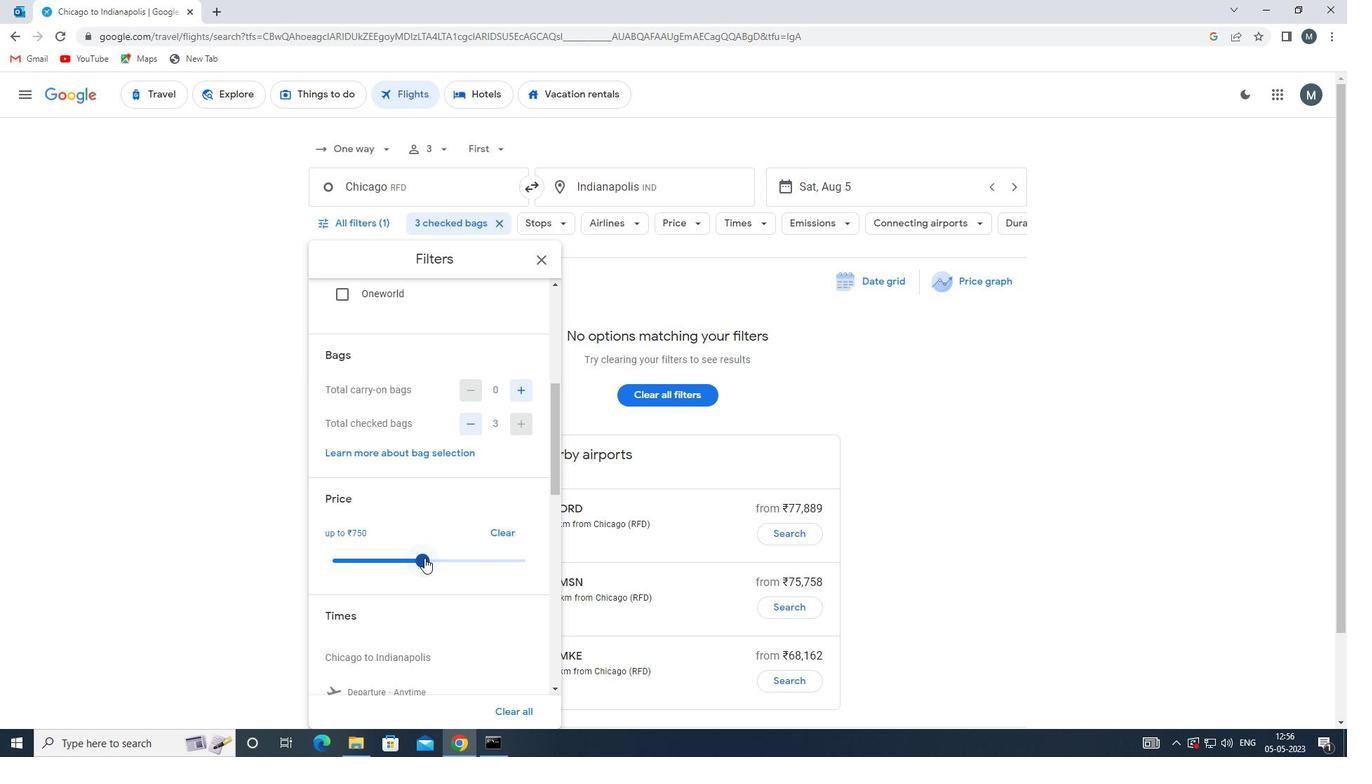 
Action: Mouse moved to (385, 534)
Screenshot: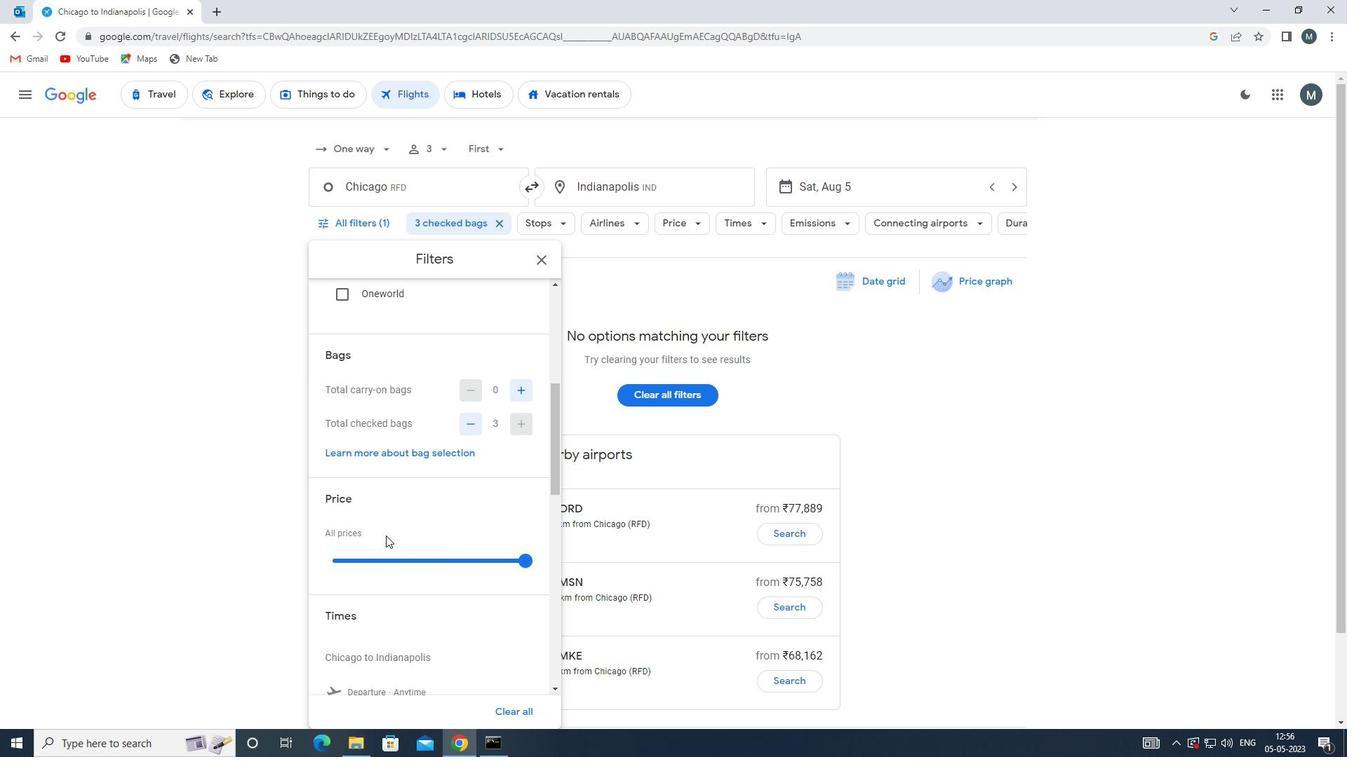 
Action: Mouse scrolled (385, 533) with delta (0, 0)
Screenshot: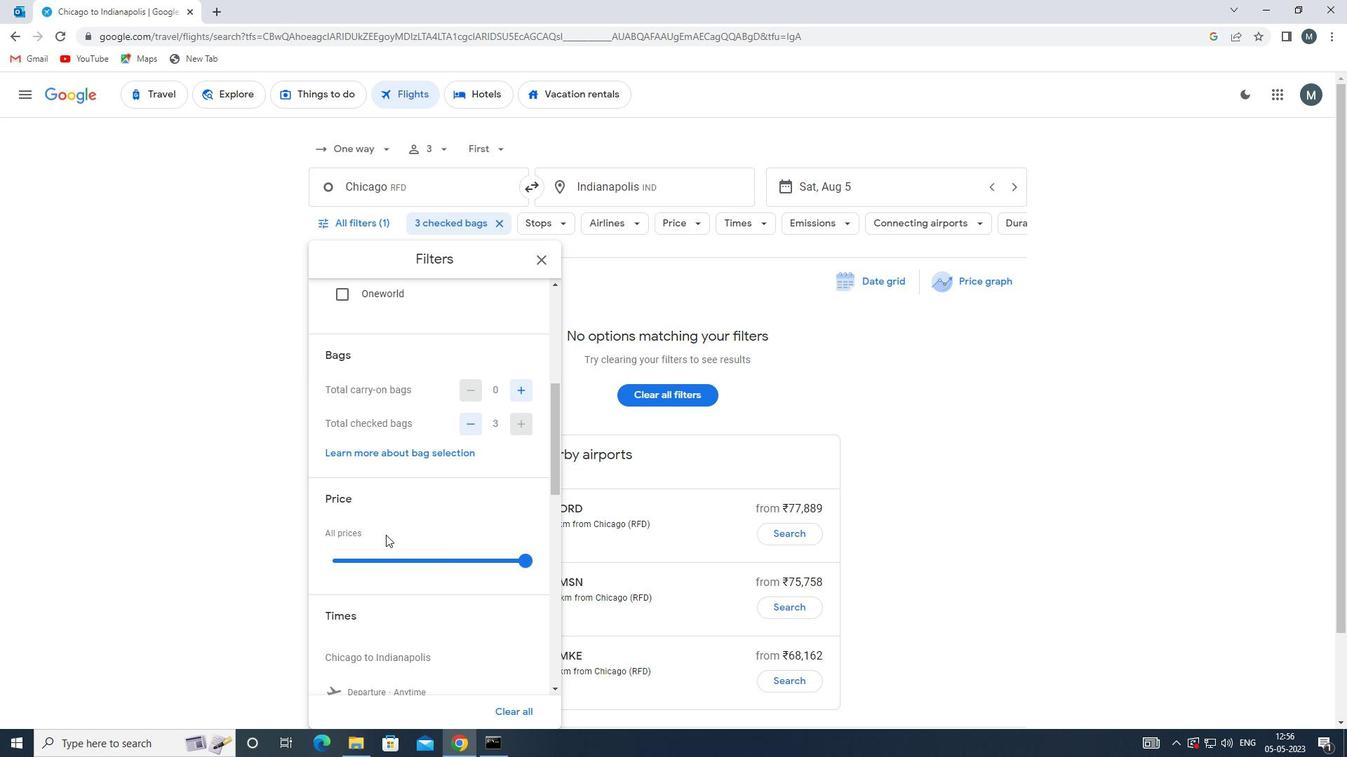 
Action: Mouse scrolled (385, 533) with delta (0, 0)
Screenshot: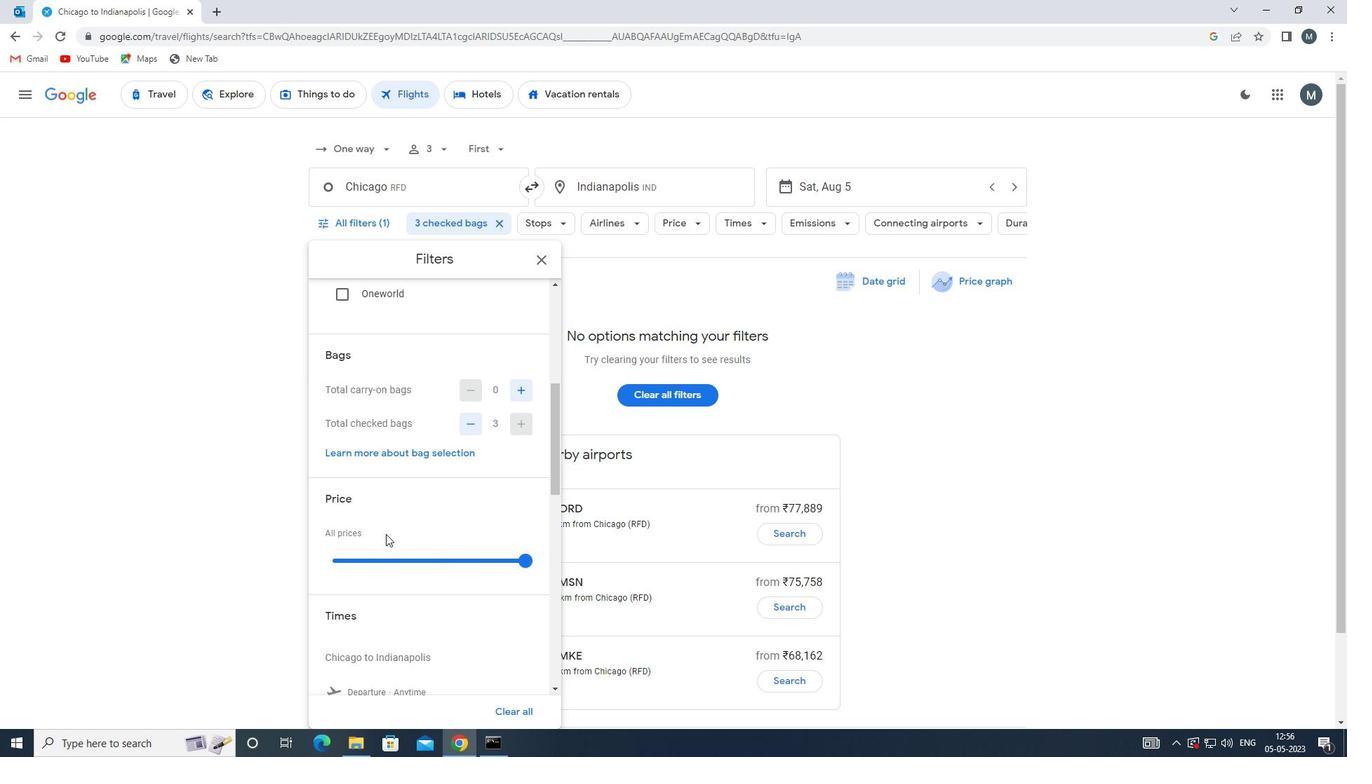 
Action: Mouse scrolled (385, 533) with delta (0, 0)
Screenshot: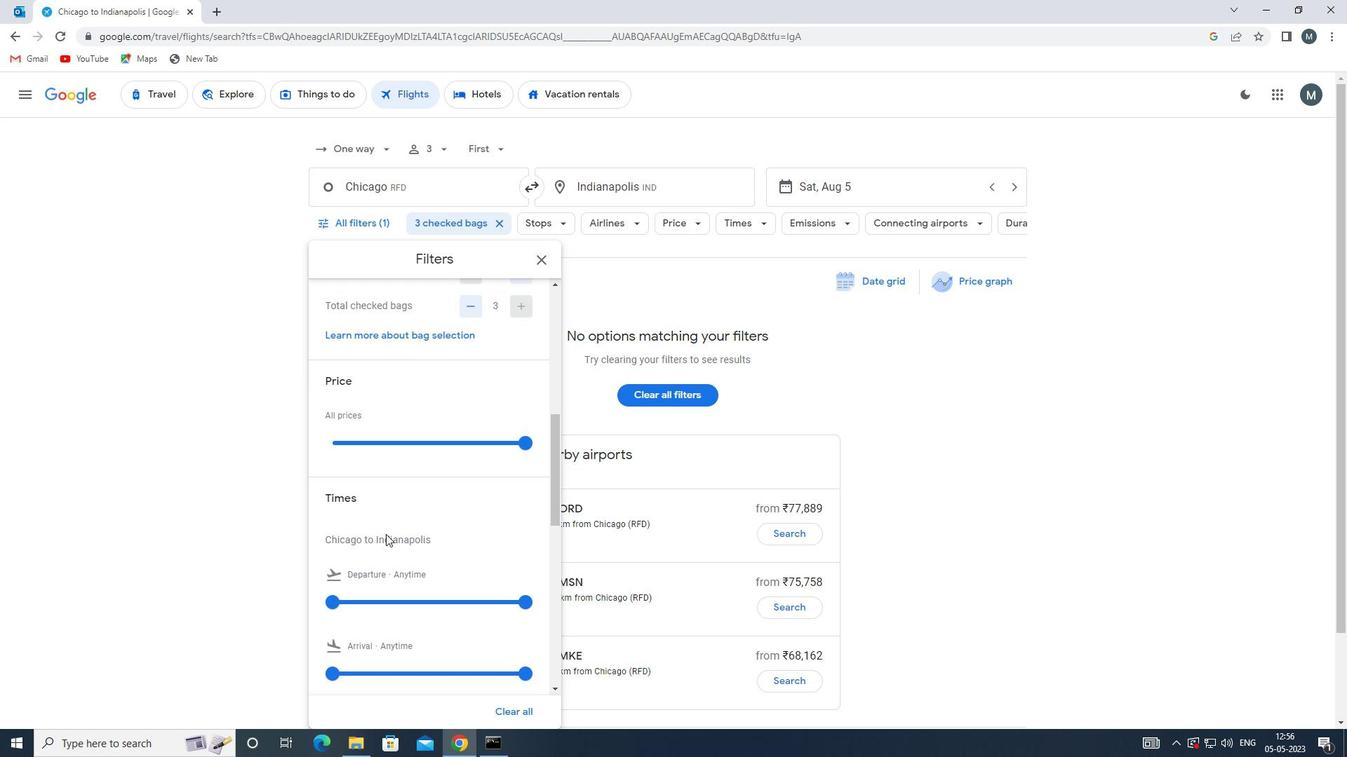
Action: Mouse moved to (339, 506)
Screenshot: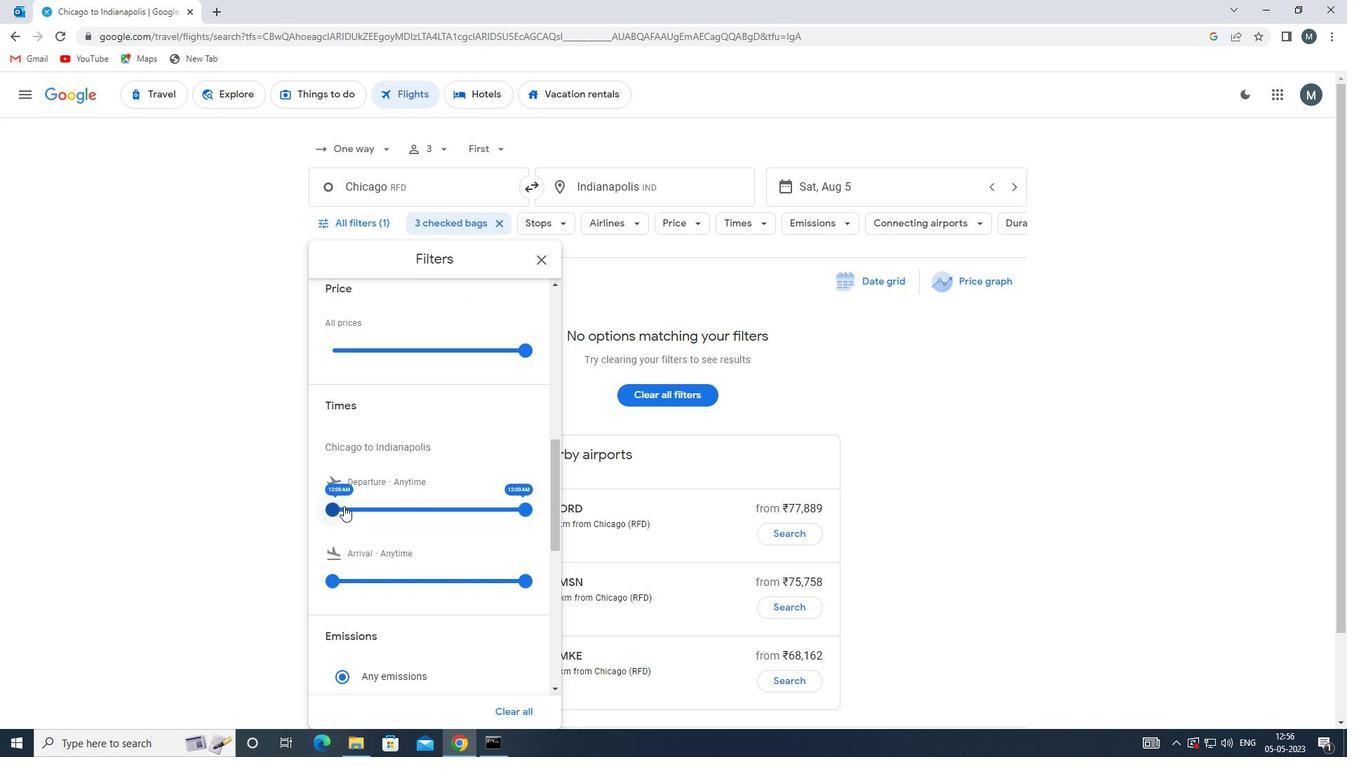 
Action: Mouse pressed left at (339, 506)
Screenshot: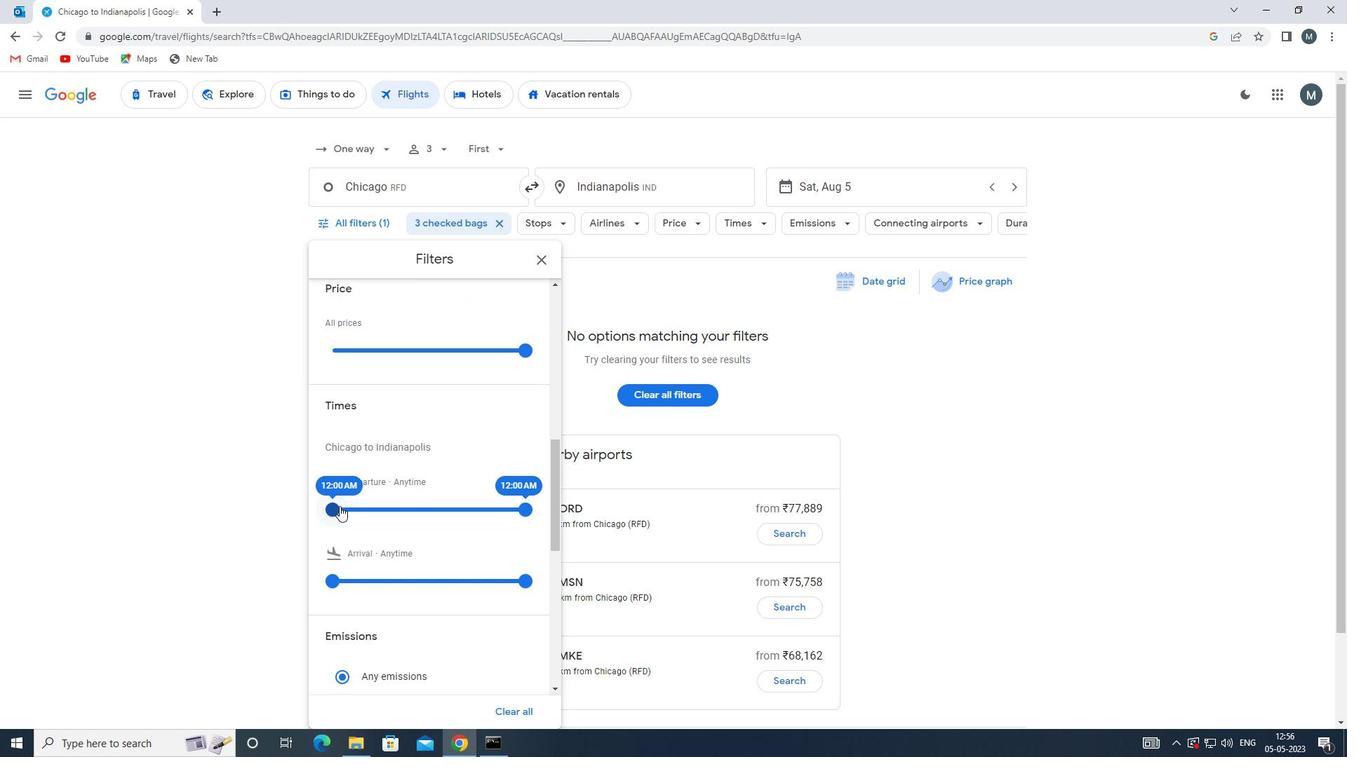 
Action: Mouse moved to (522, 505)
Screenshot: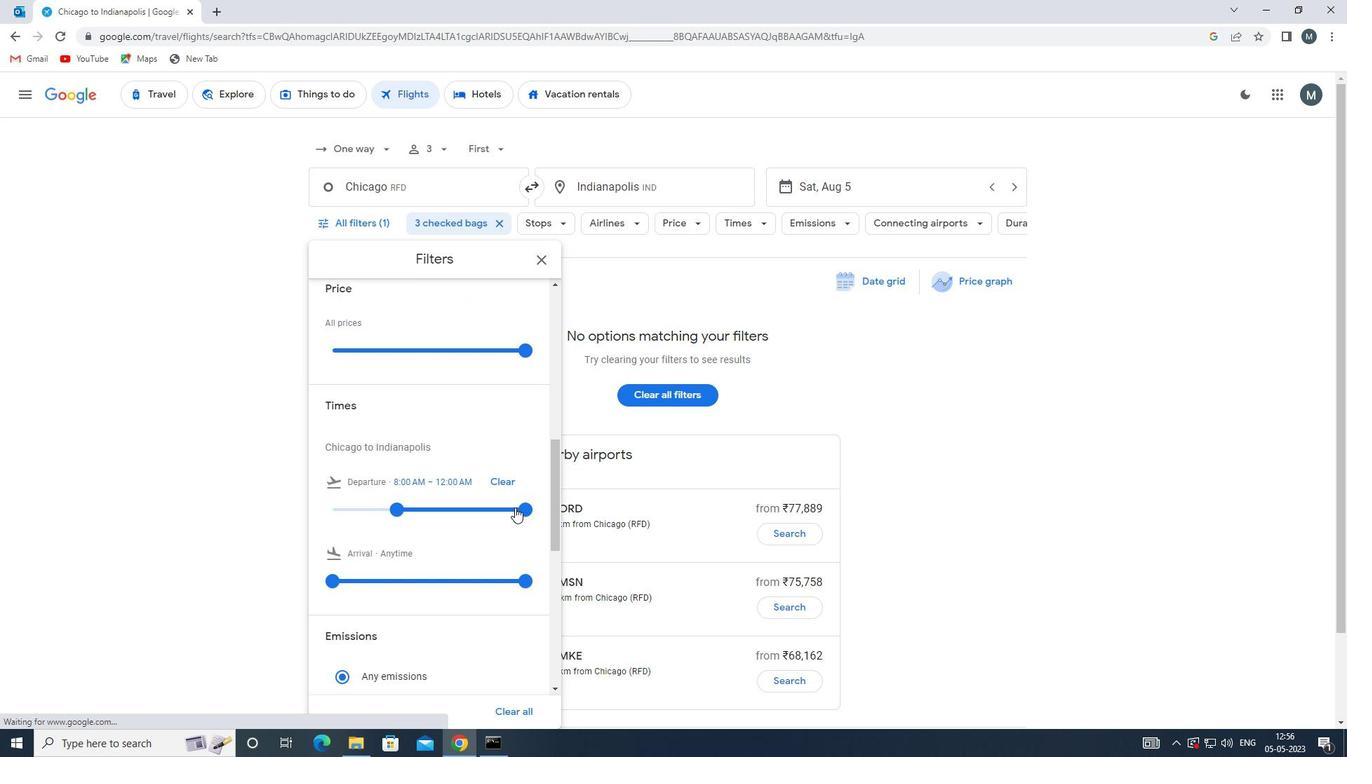 
Action: Mouse pressed left at (522, 505)
Screenshot: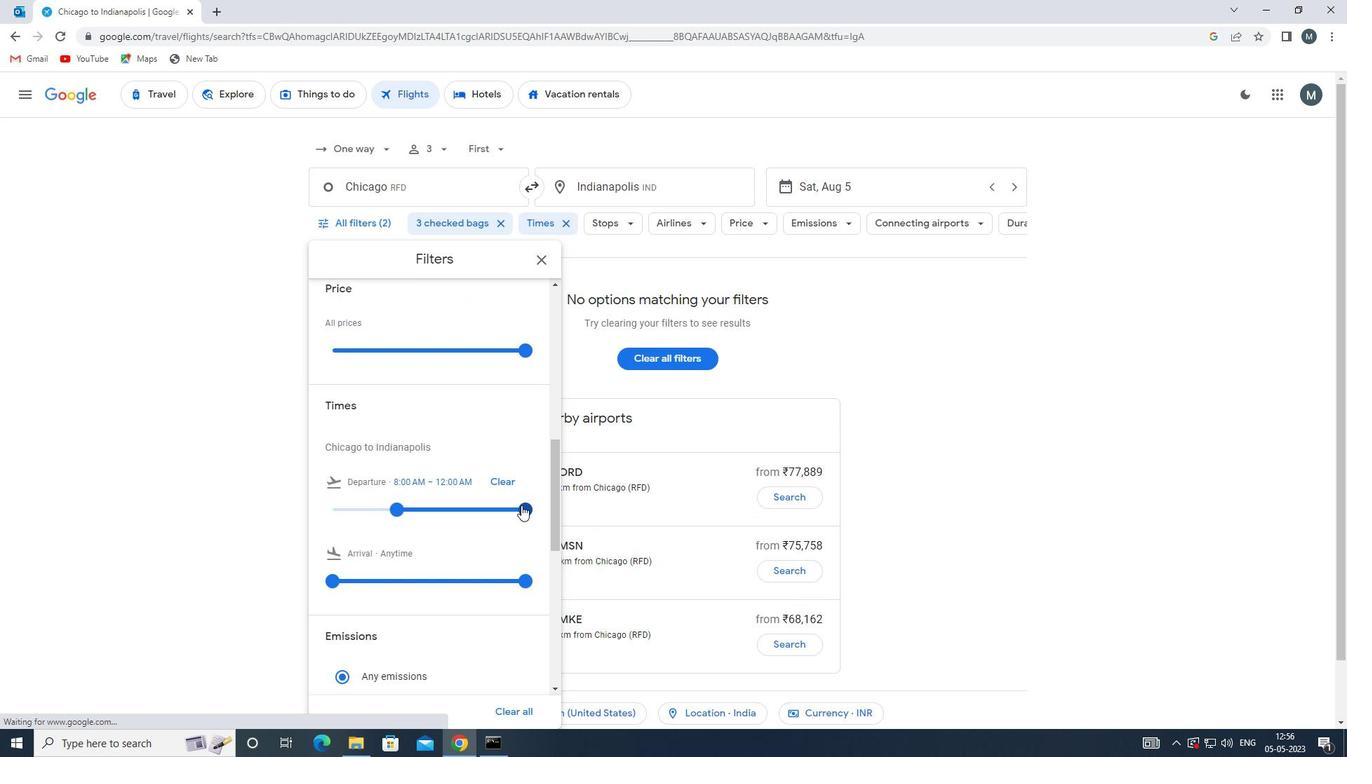 
Action: Mouse moved to (401, 522)
Screenshot: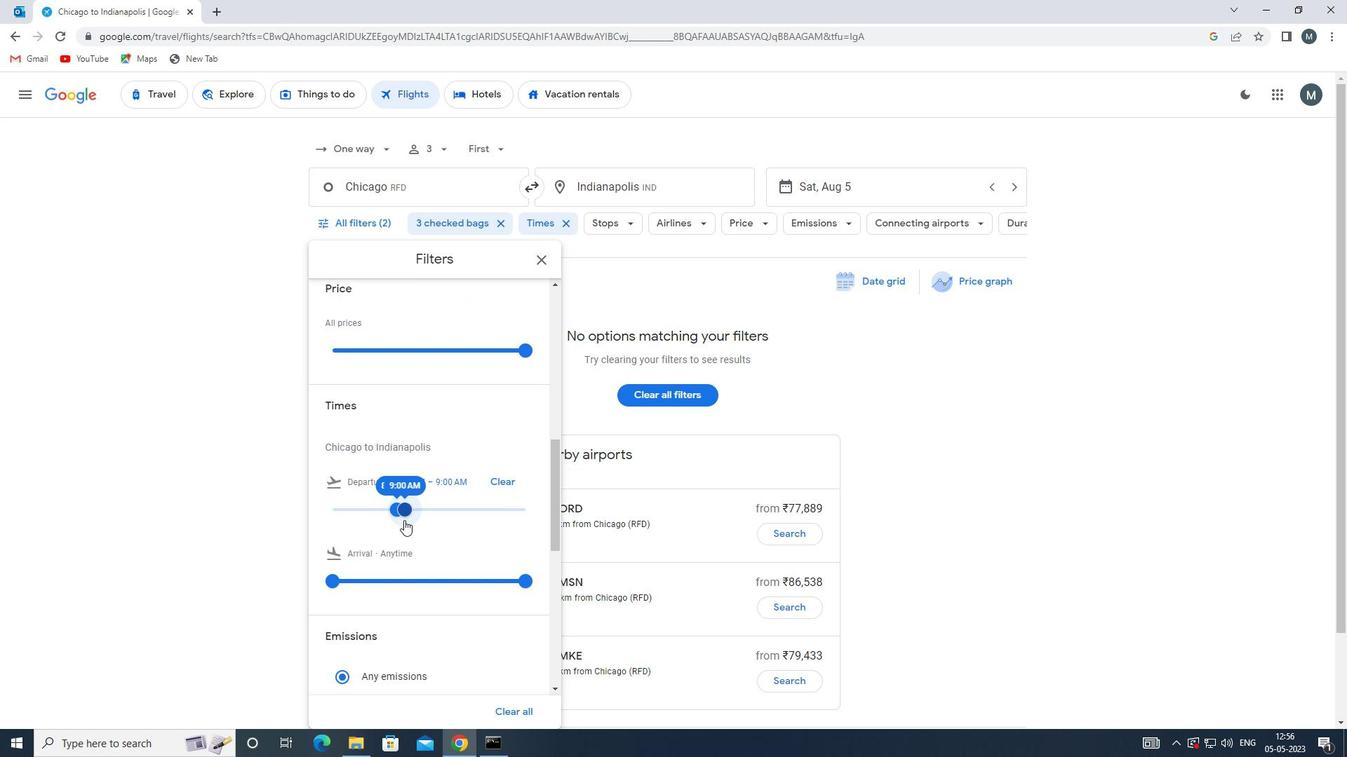 
Action: Mouse scrolled (401, 521) with delta (0, 0)
Screenshot: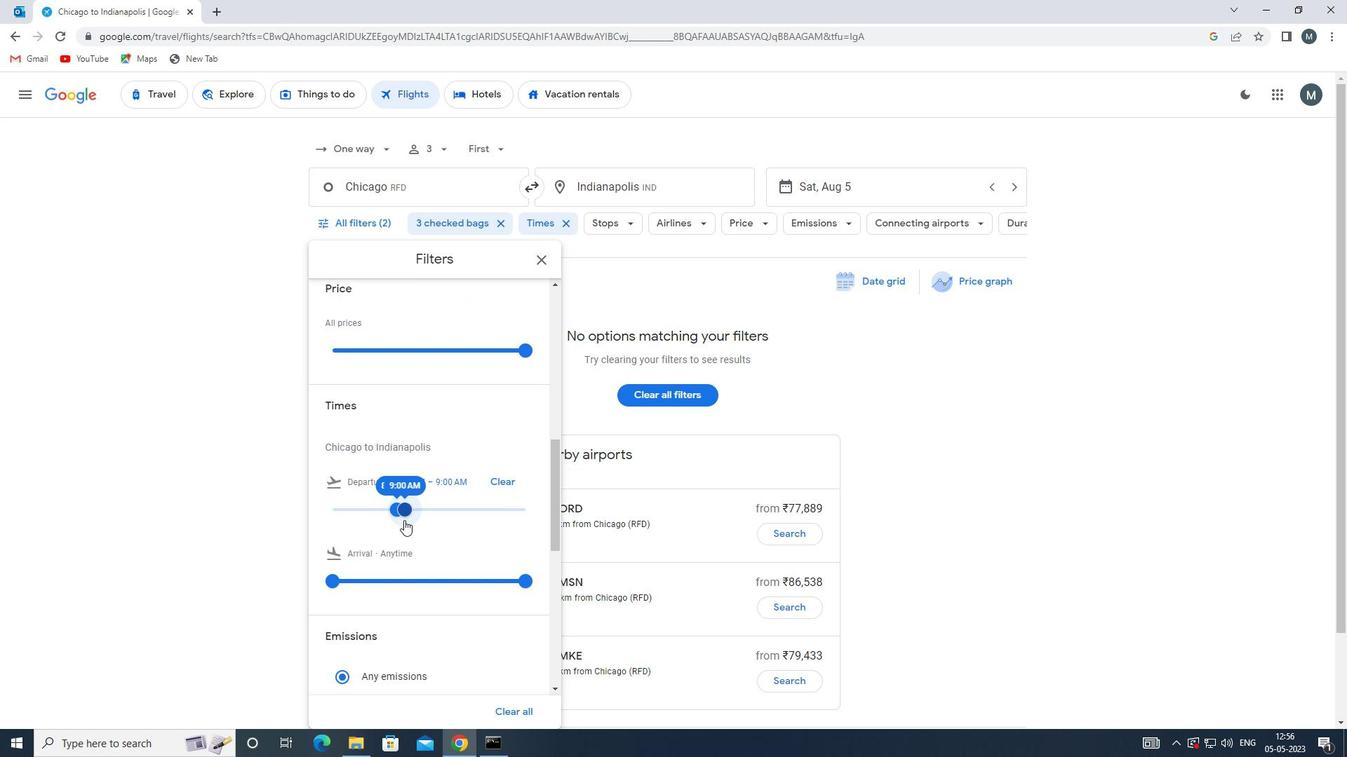 
Action: Mouse moved to (401, 522)
Screenshot: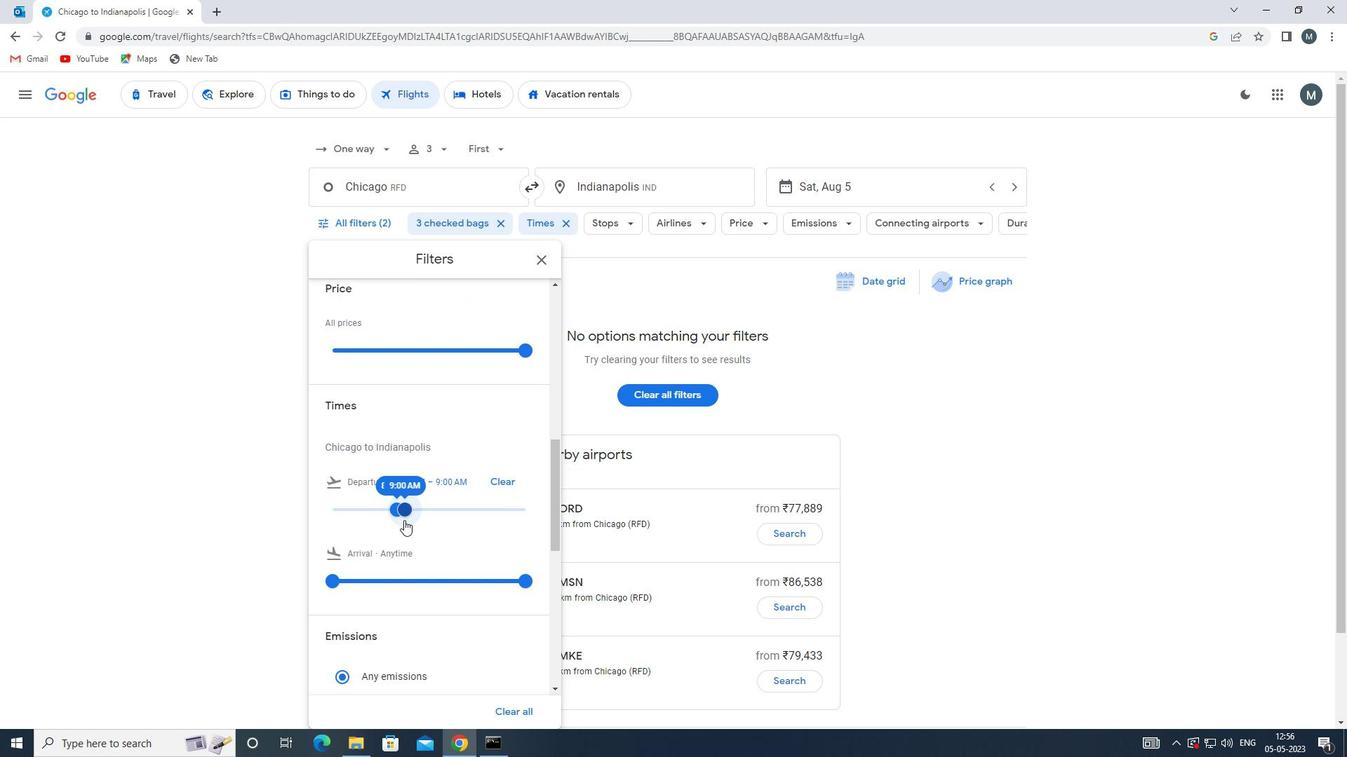 
Action: Mouse scrolled (401, 521) with delta (0, 0)
Screenshot: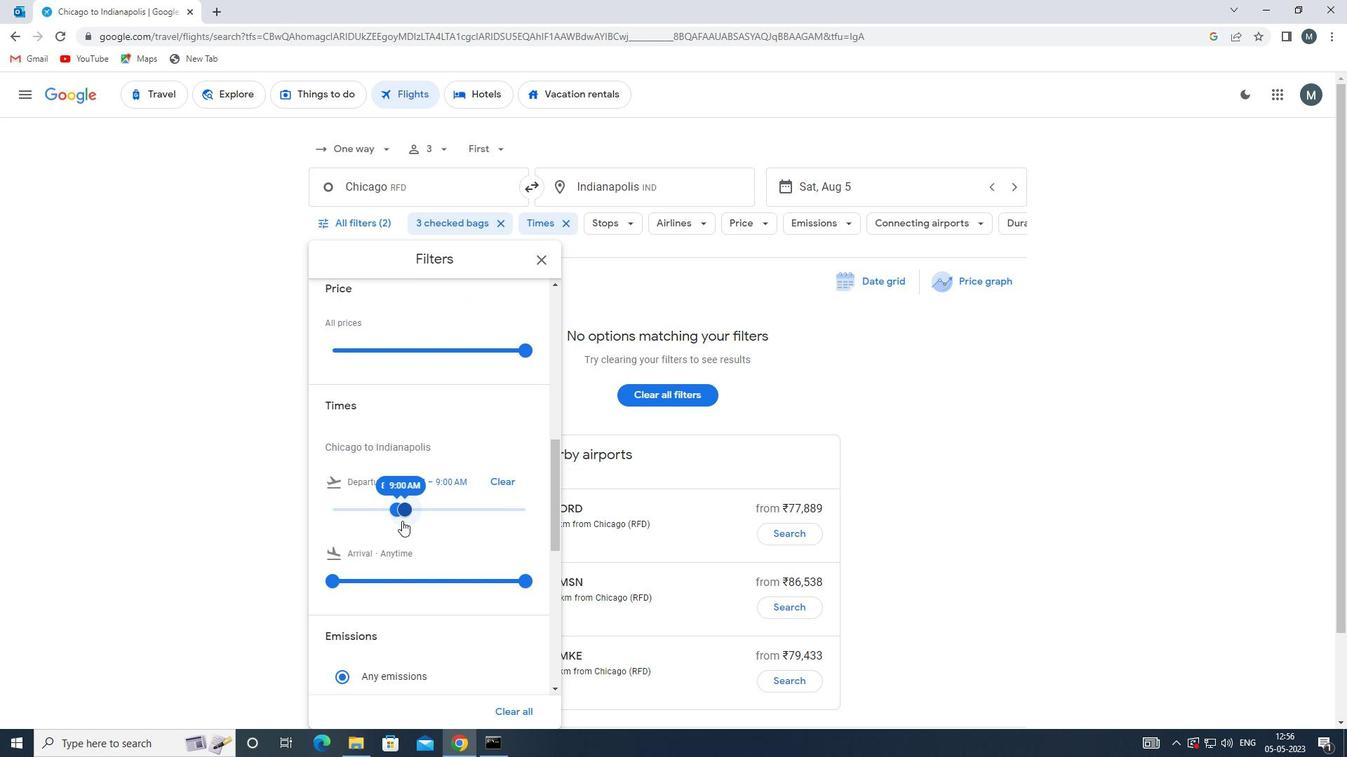 
Action: Mouse moved to (539, 261)
Screenshot: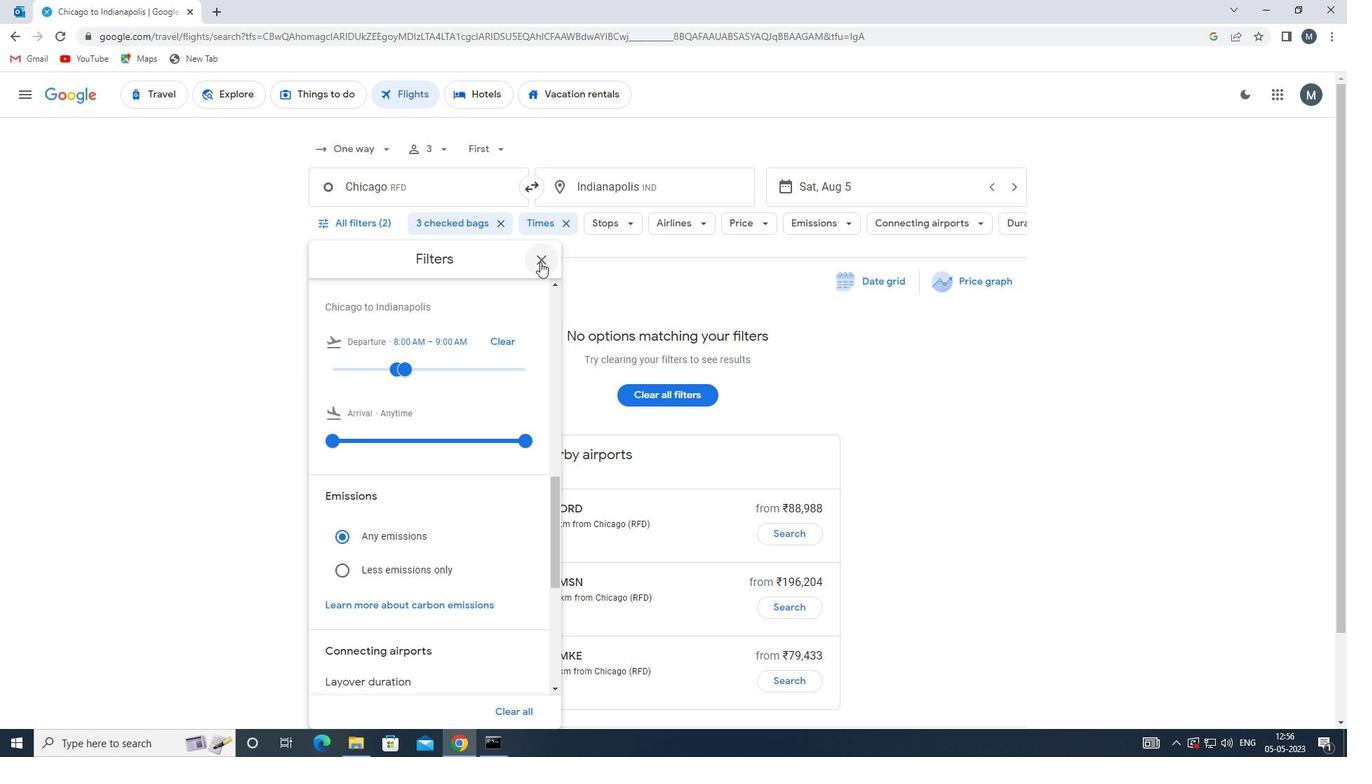 
Action: Mouse pressed left at (539, 261)
Screenshot: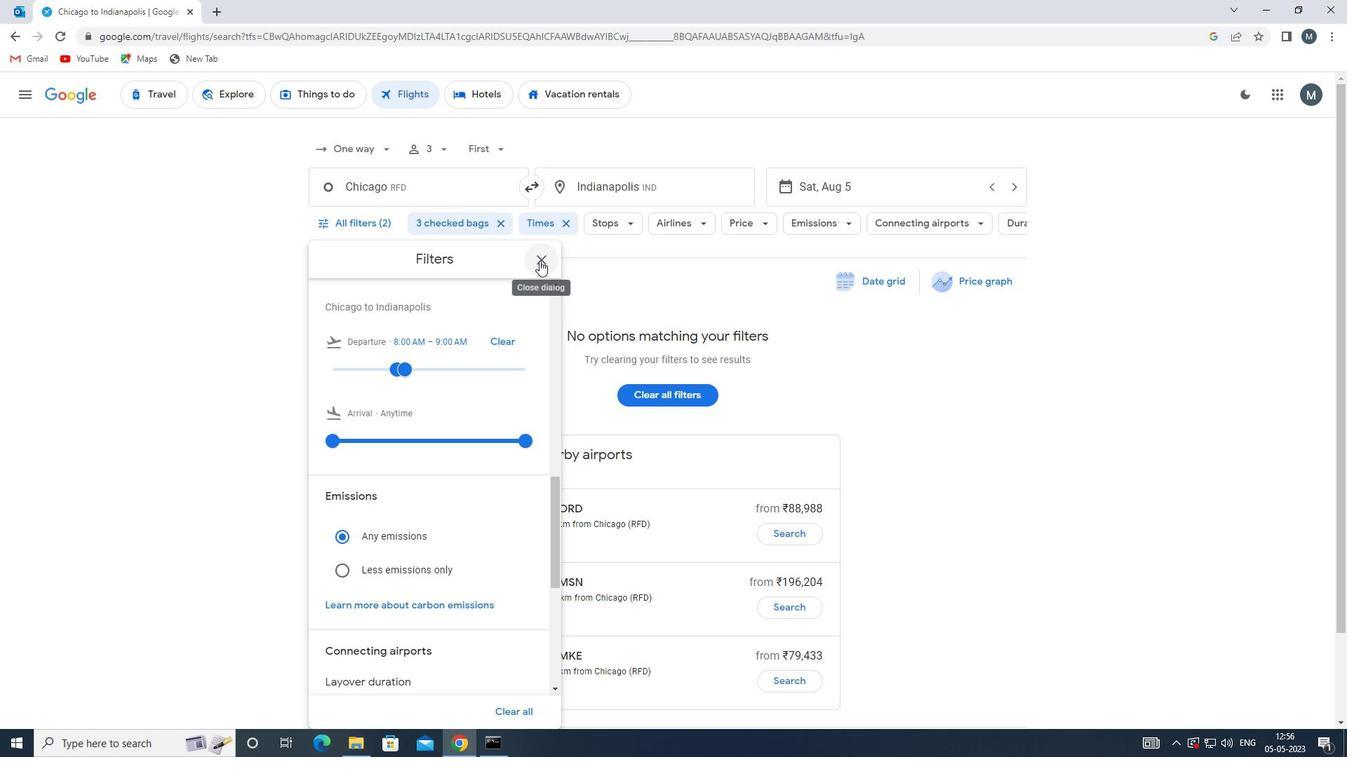 
